 Task: Explore Desert Oasis Homes in Palm Springs.
Action: Mouse moved to (220, 170)
Screenshot: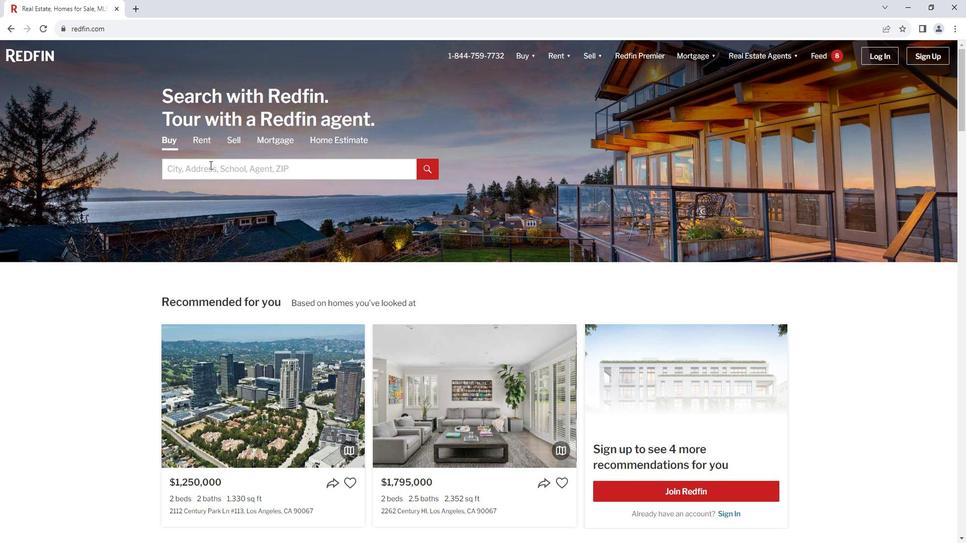 
Action: Mouse pressed left at (220, 170)
Screenshot: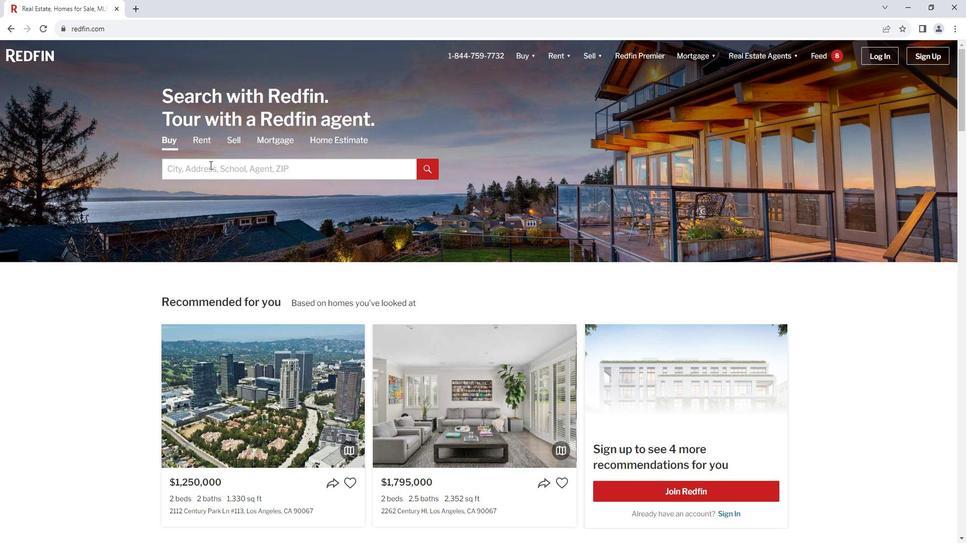 
Action: Mouse moved to (222, 170)
Screenshot: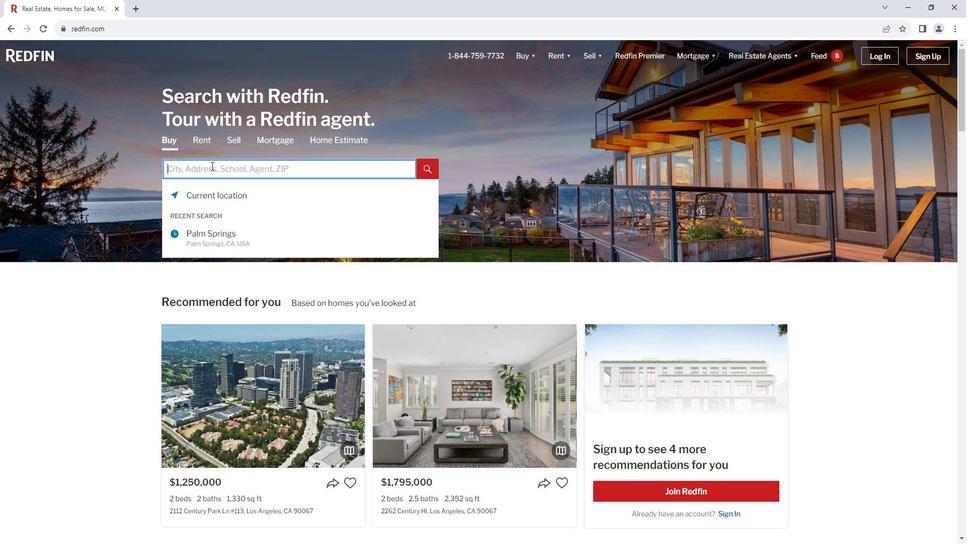 
Action: Key pressed <Key.shift>Palm
Screenshot: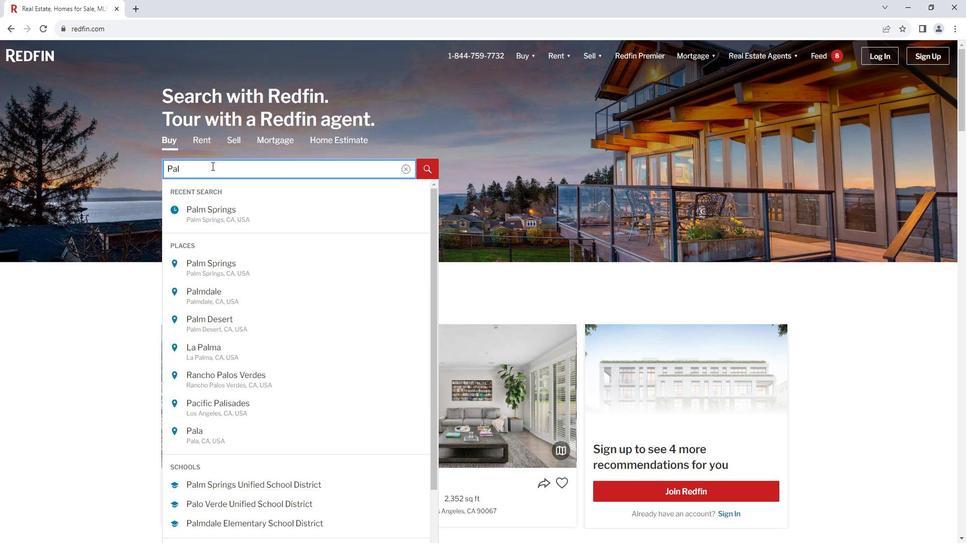 
Action: Mouse moved to (229, 214)
Screenshot: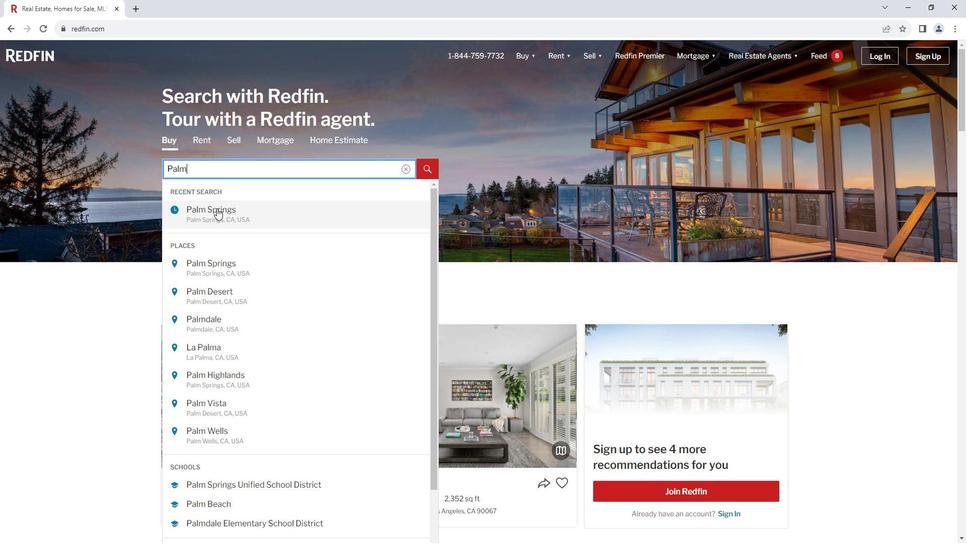 
Action: Mouse pressed left at (229, 214)
Screenshot: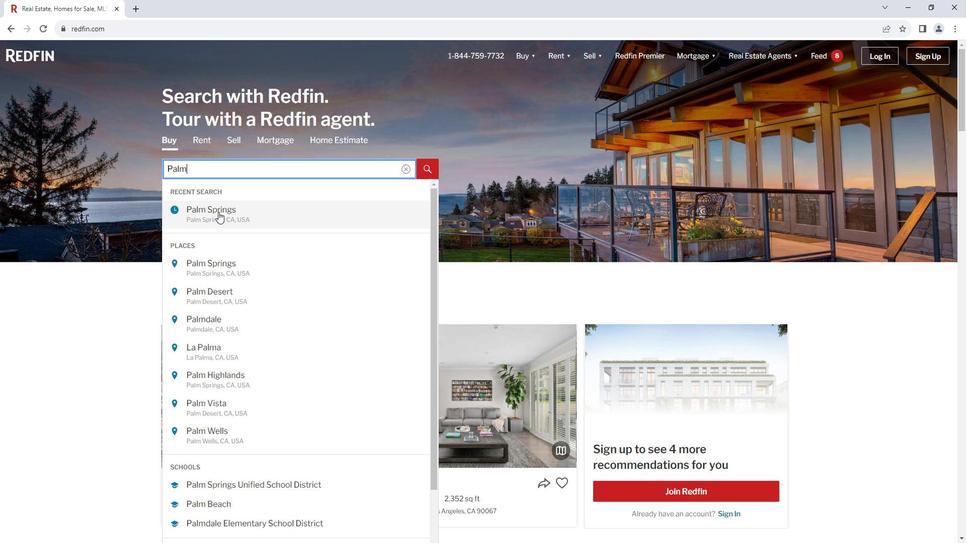 
Action: Mouse moved to (868, 127)
Screenshot: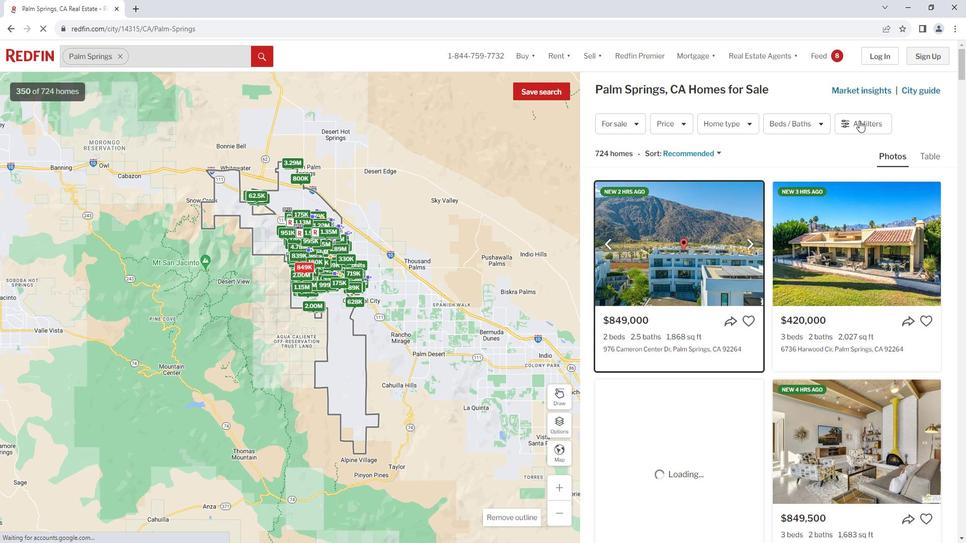
Action: Mouse pressed left at (868, 127)
Screenshot: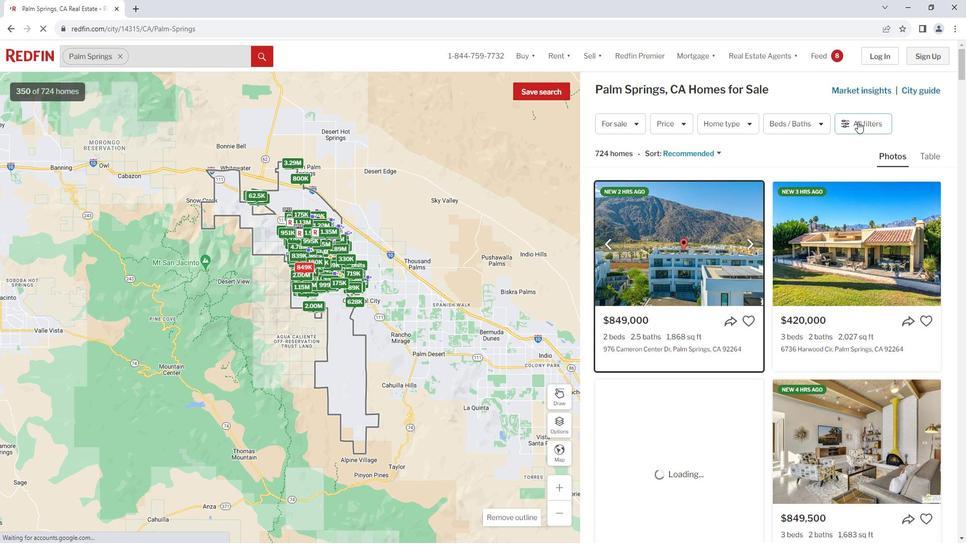 
Action: Mouse moved to (873, 126)
Screenshot: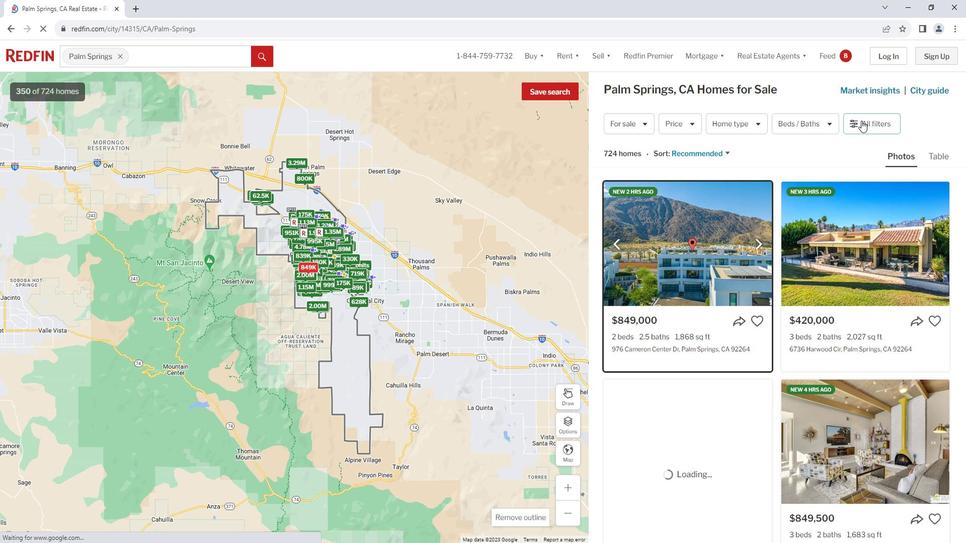 
Action: Mouse pressed left at (873, 126)
Screenshot: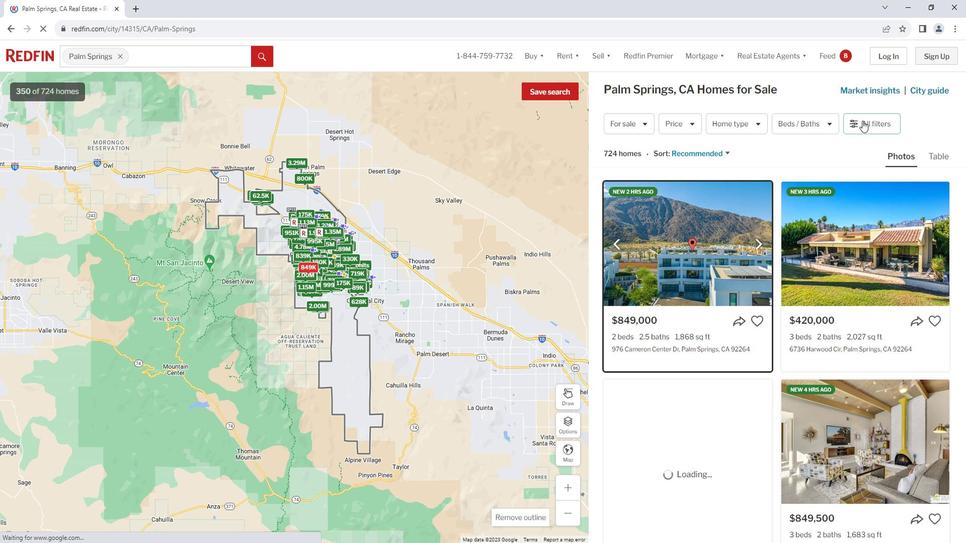 
Action: Mouse moved to (779, 300)
Screenshot: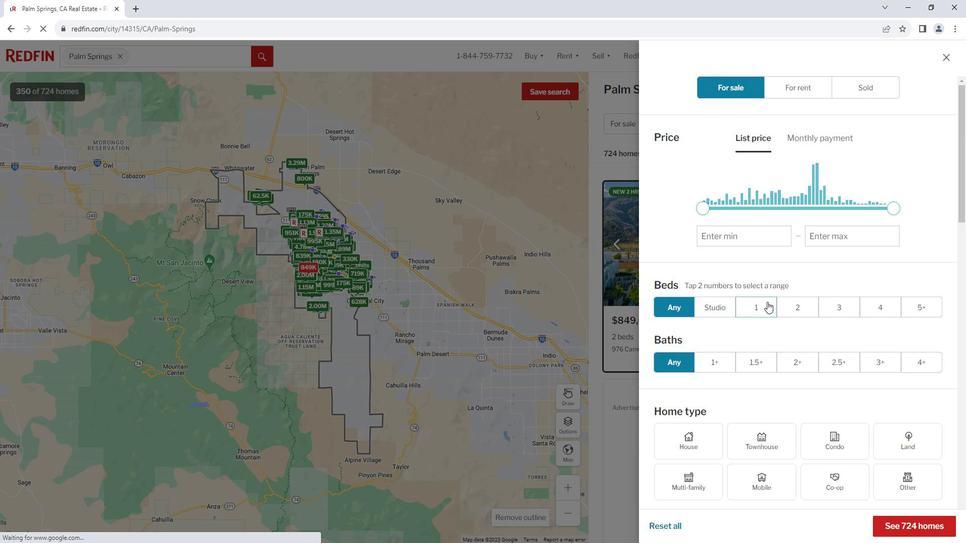 
Action: Mouse scrolled (779, 299) with delta (0, 0)
Screenshot: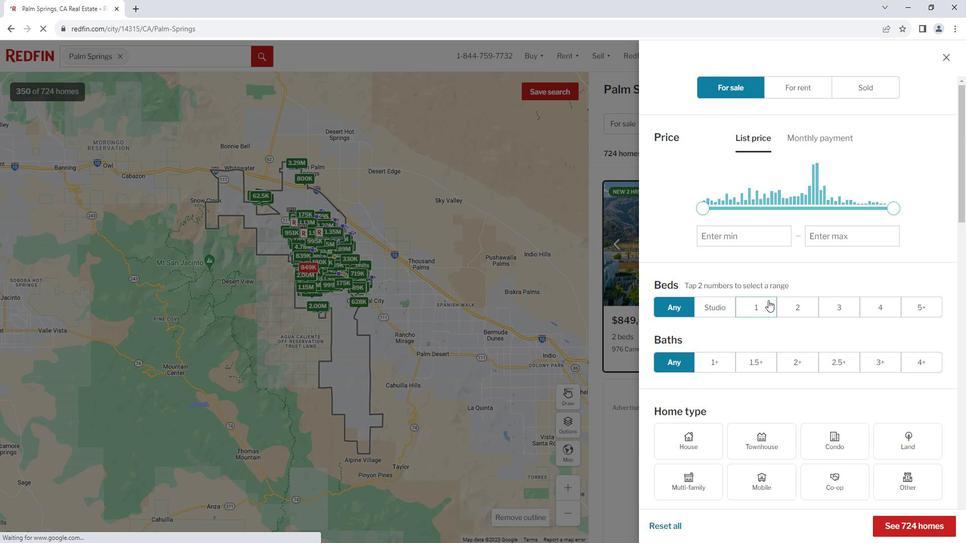 
Action: Mouse scrolled (779, 299) with delta (0, 0)
Screenshot: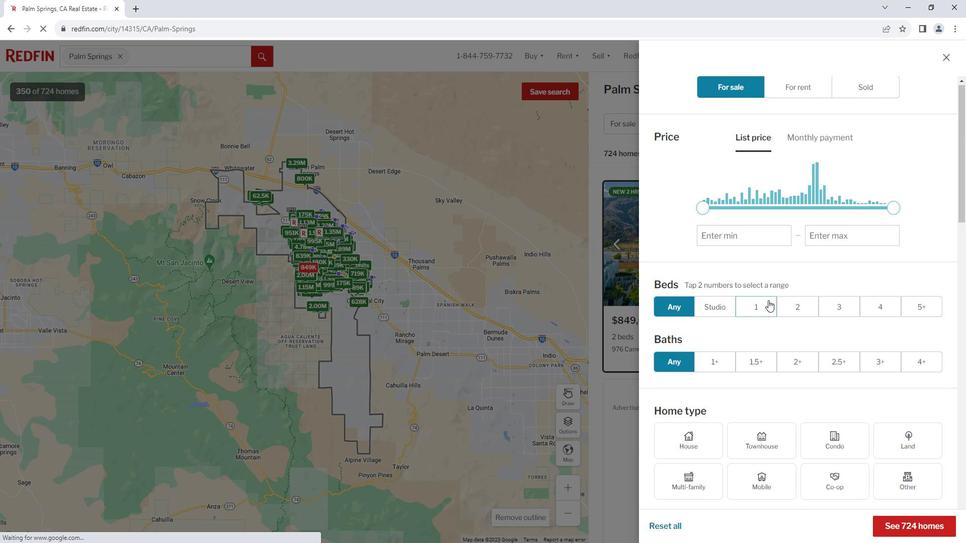 
Action: Mouse scrolled (779, 299) with delta (0, 0)
Screenshot: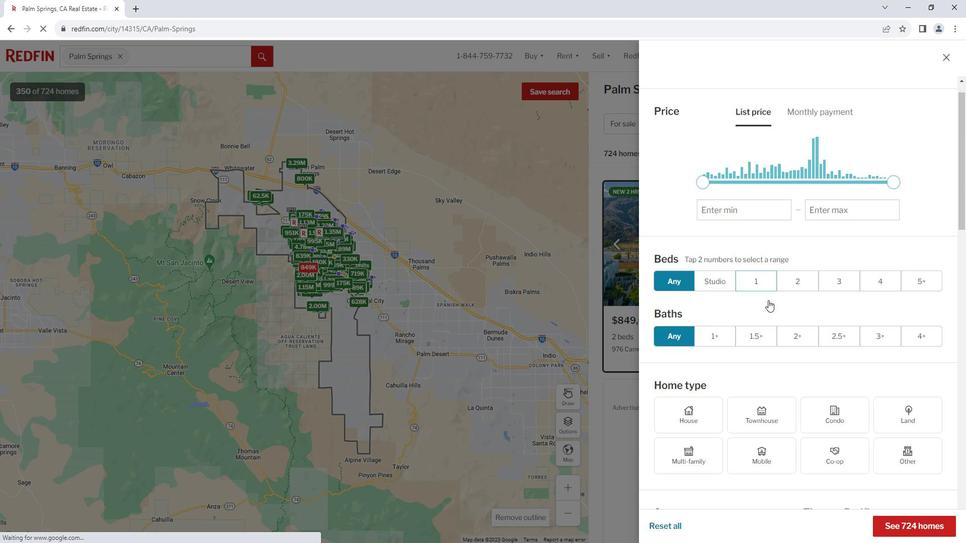 
Action: Mouse moved to (779, 299)
Screenshot: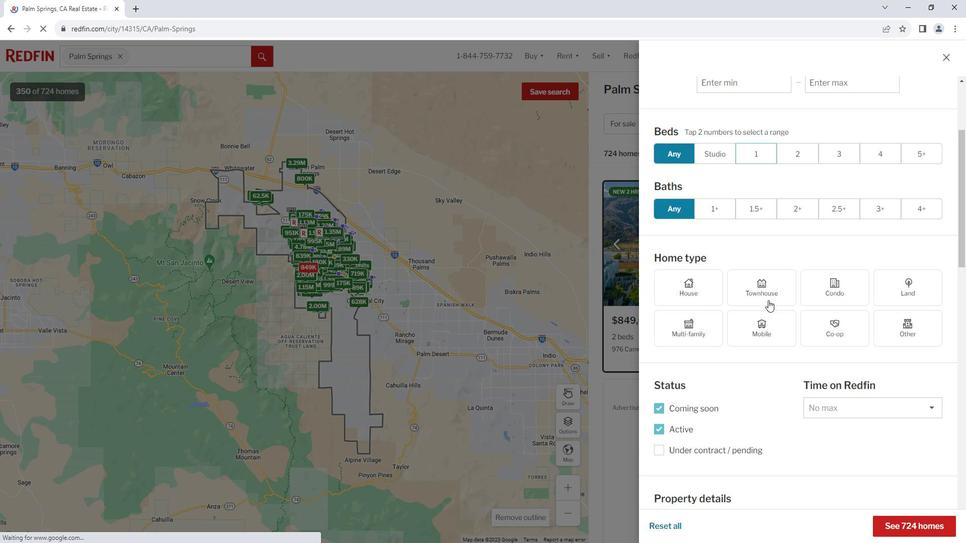 
Action: Mouse scrolled (779, 299) with delta (0, 0)
Screenshot: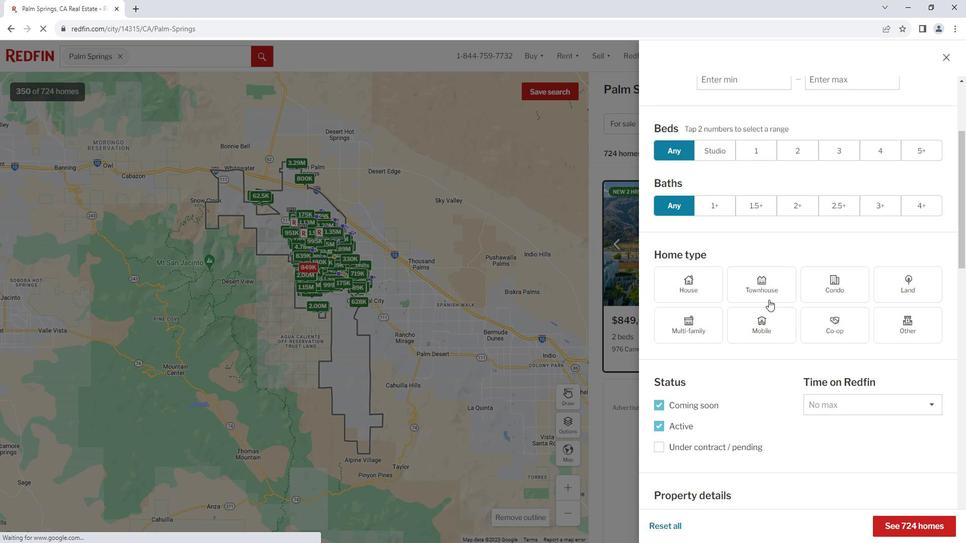 
Action: Mouse scrolled (779, 299) with delta (0, 0)
Screenshot: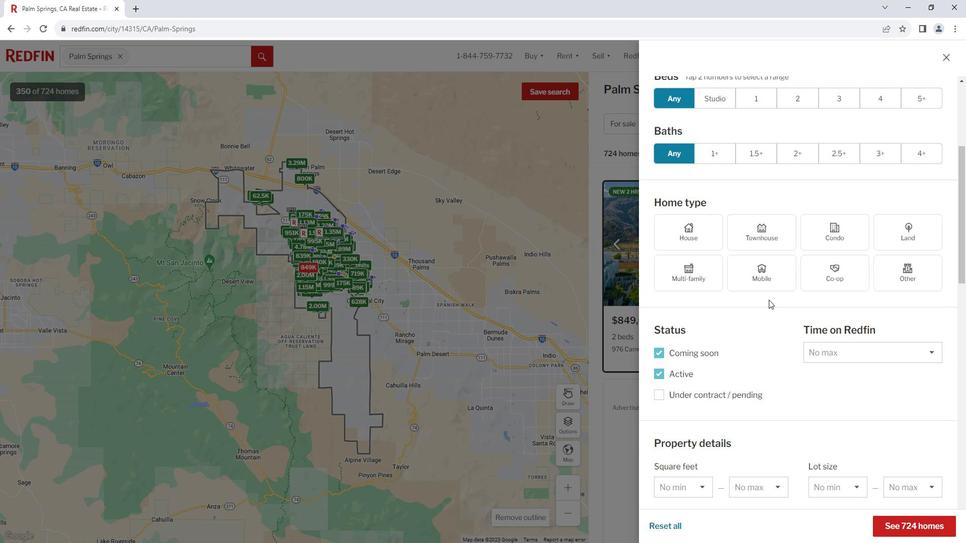 
Action: Mouse scrolled (779, 299) with delta (0, 0)
Screenshot: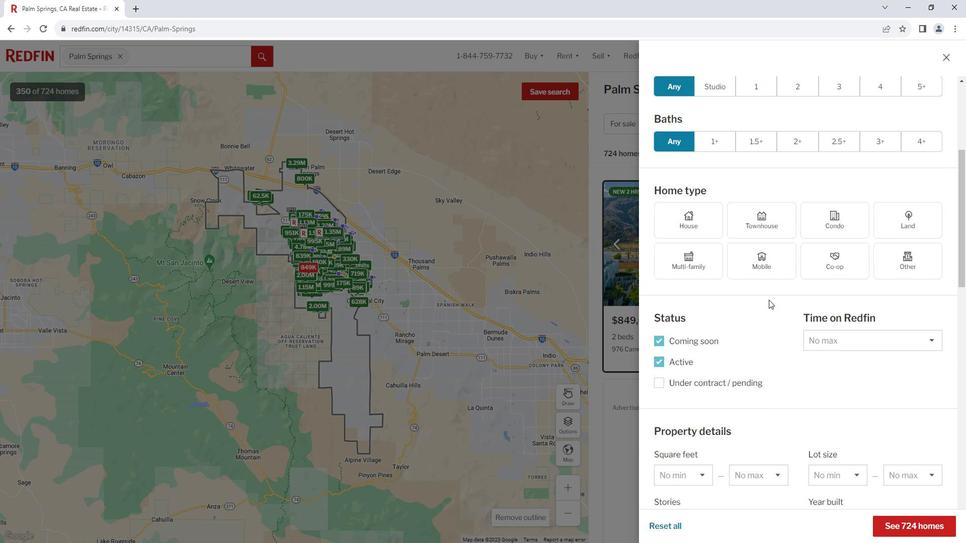 
Action: Mouse scrolled (779, 299) with delta (0, 0)
Screenshot: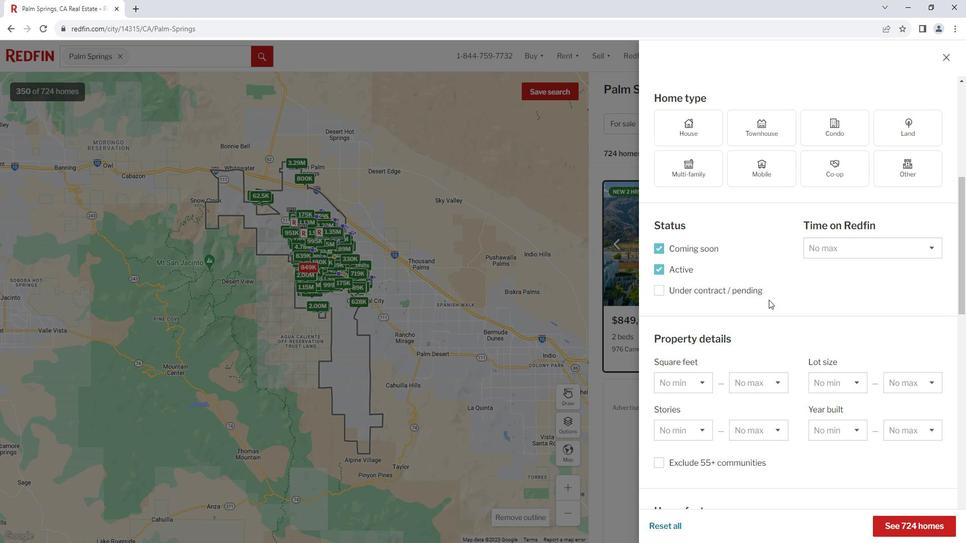 
Action: Mouse scrolled (779, 299) with delta (0, 0)
Screenshot: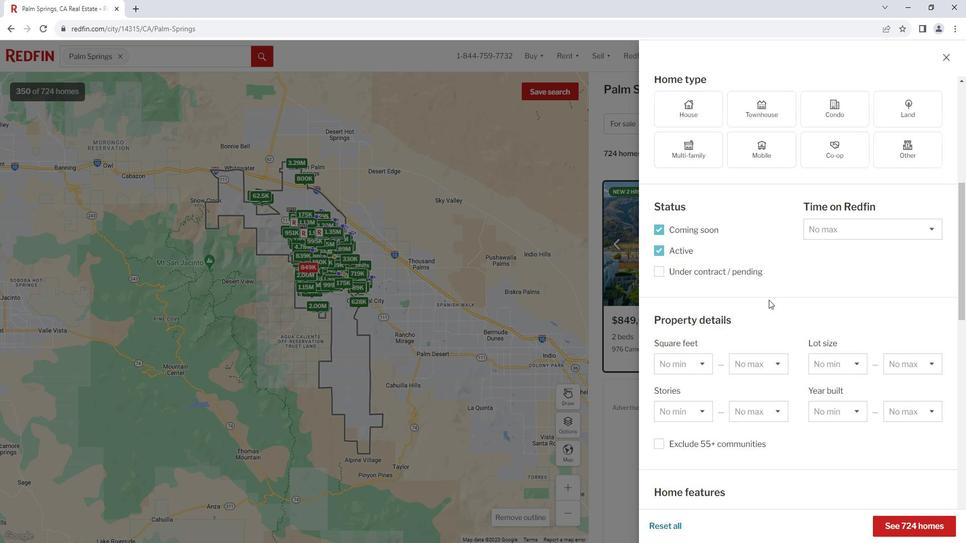 
Action: Mouse moved to (779, 299)
Screenshot: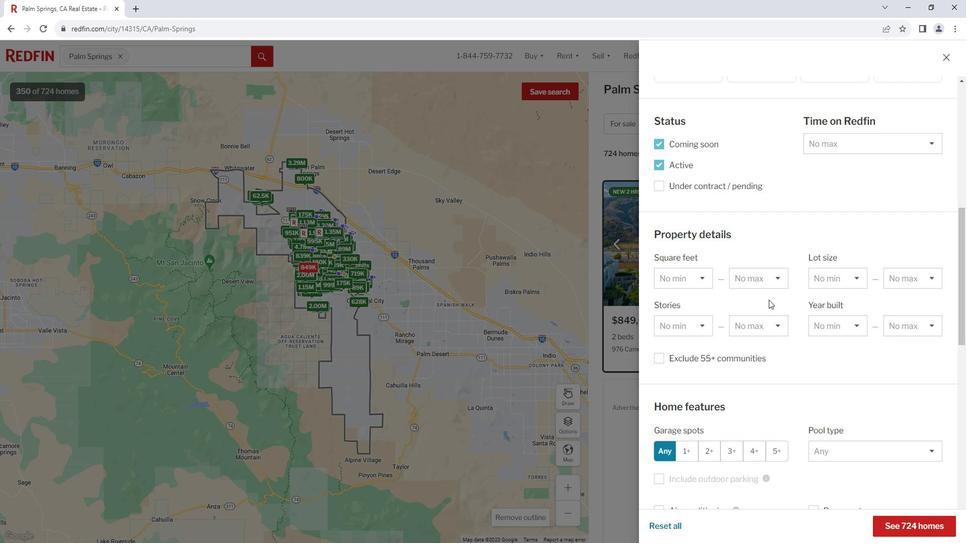 
Action: Mouse scrolled (779, 299) with delta (0, 0)
Screenshot: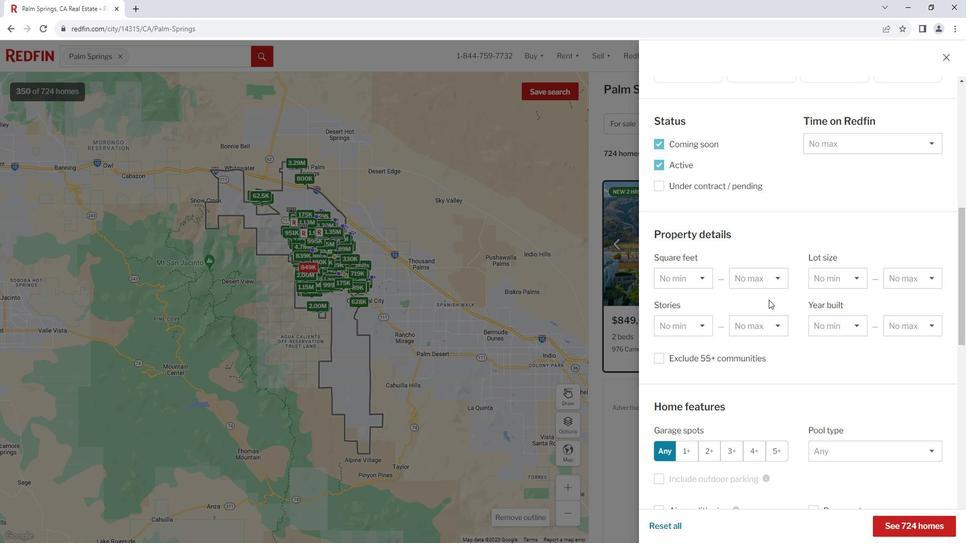 
Action: Mouse moved to (779, 299)
Screenshot: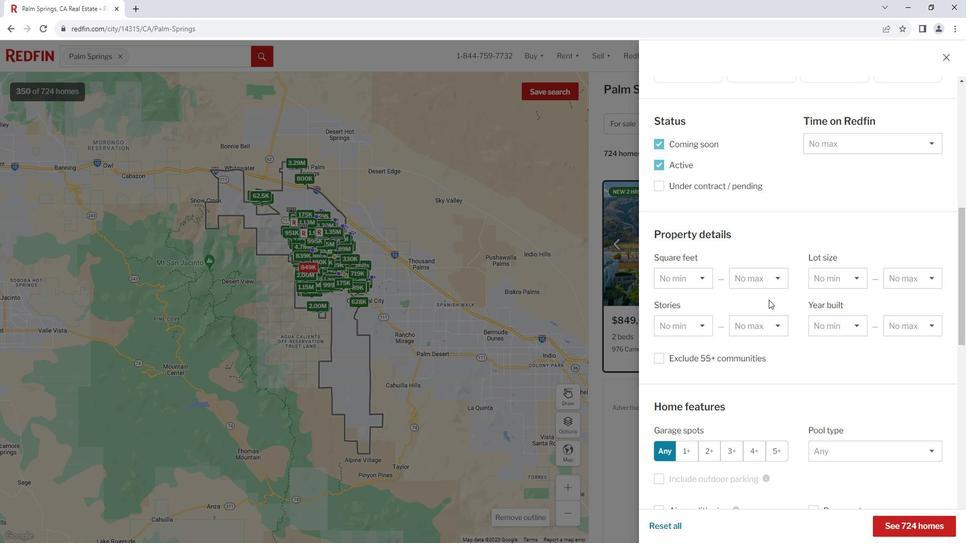 
Action: Mouse scrolled (779, 298) with delta (0, 0)
Screenshot: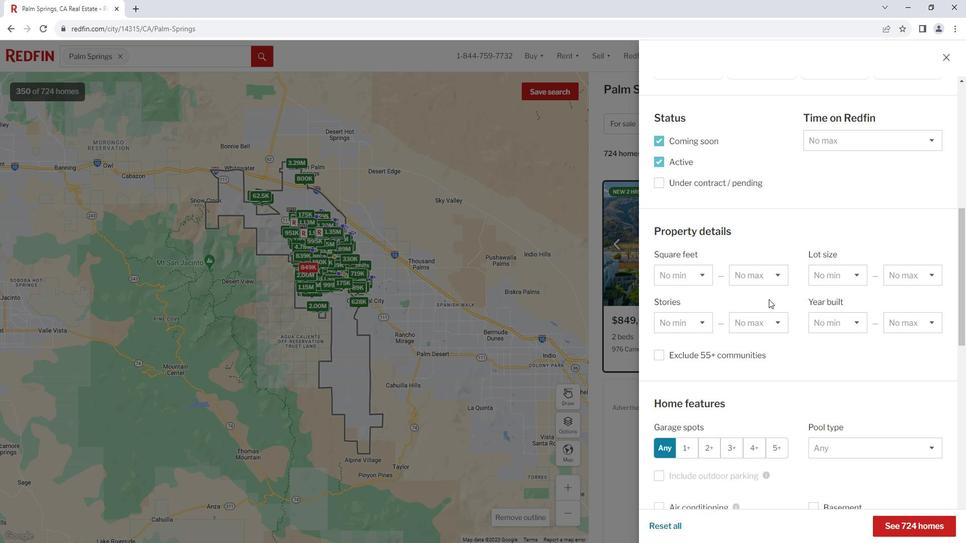 
Action: Mouse moved to (780, 298)
Screenshot: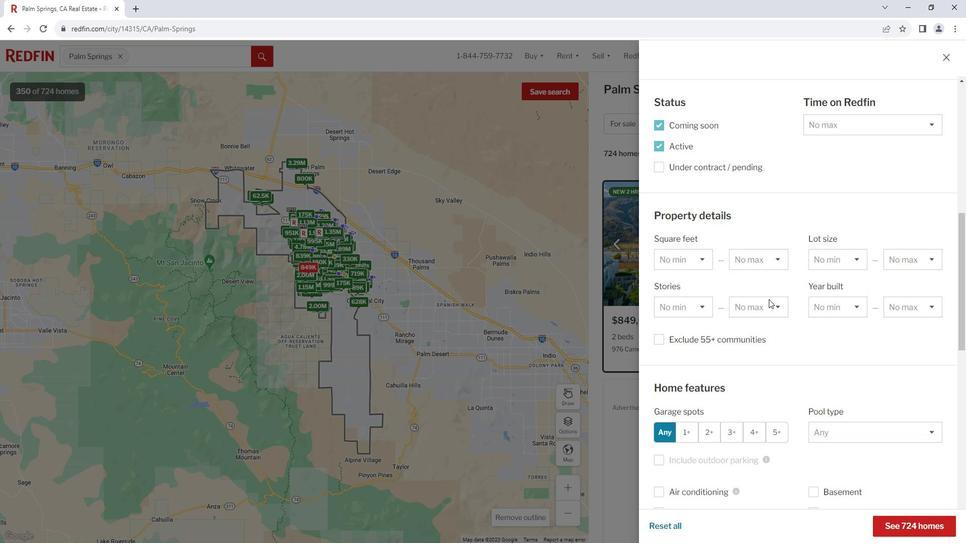
Action: Mouse scrolled (780, 297) with delta (0, 0)
Screenshot: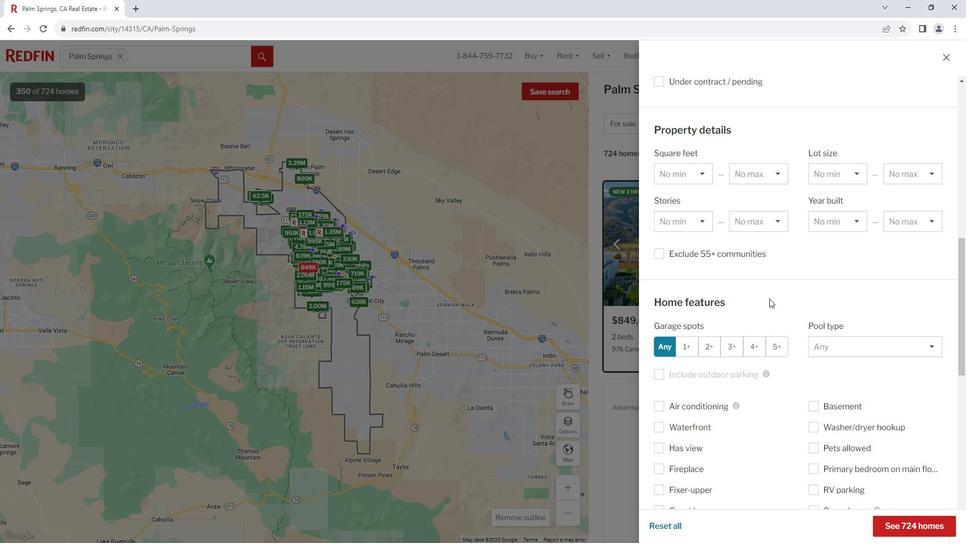 
Action: Mouse scrolled (780, 297) with delta (0, 0)
Screenshot: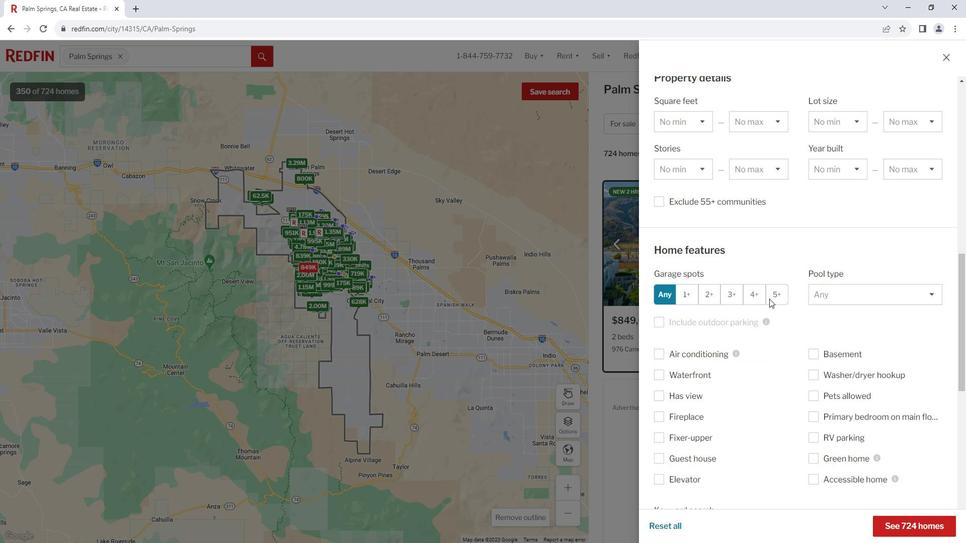 
Action: Mouse moved to (780, 297)
Screenshot: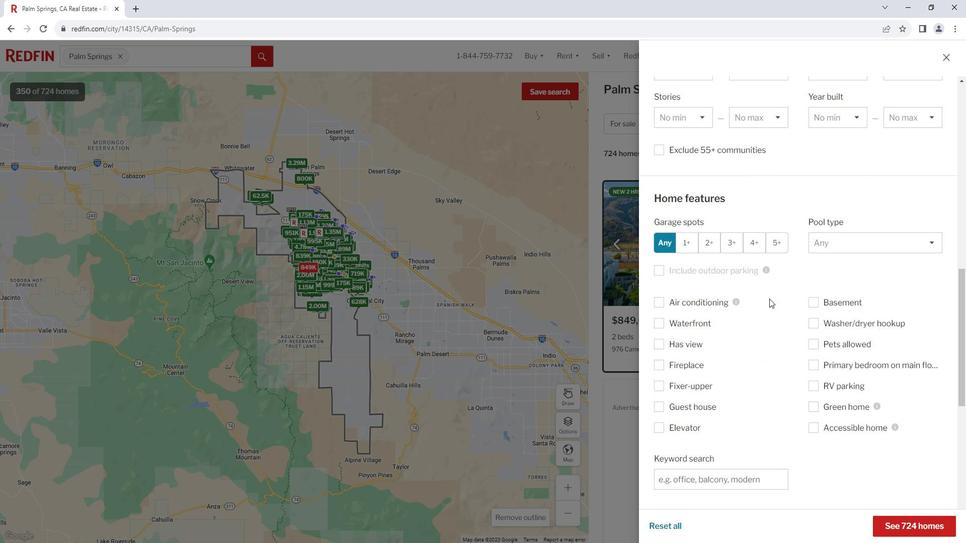 
Action: Mouse scrolled (780, 297) with delta (0, 0)
Screenshot: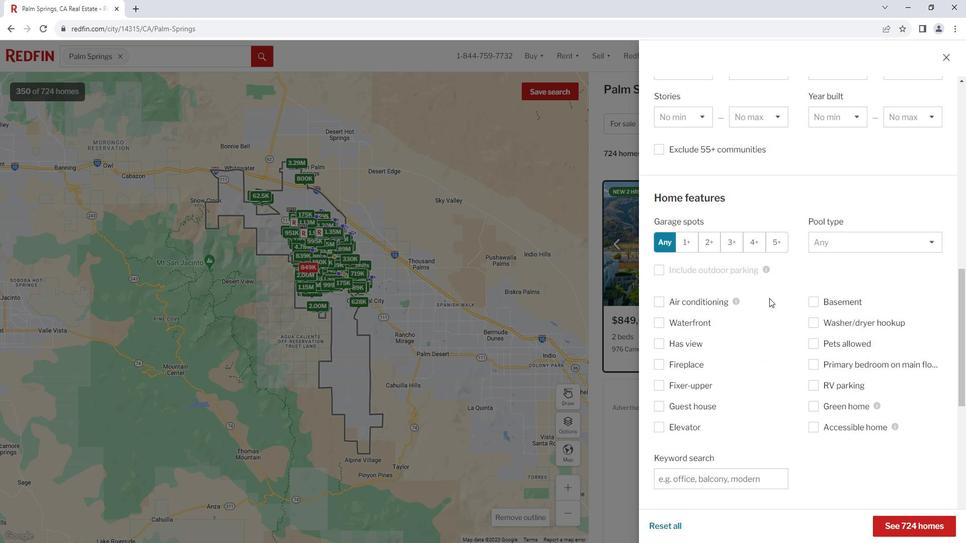 
Action: Mouse scrolled (780, 297) with delta (0, 0)
Screenshot: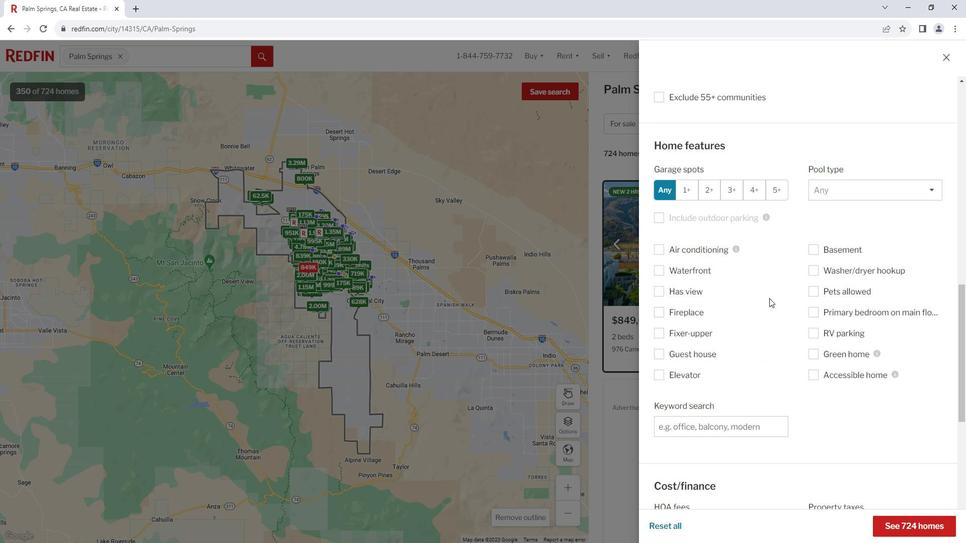 
Action: Mouse scrolled (780, 297) with delta (0, 0)
Screenshot: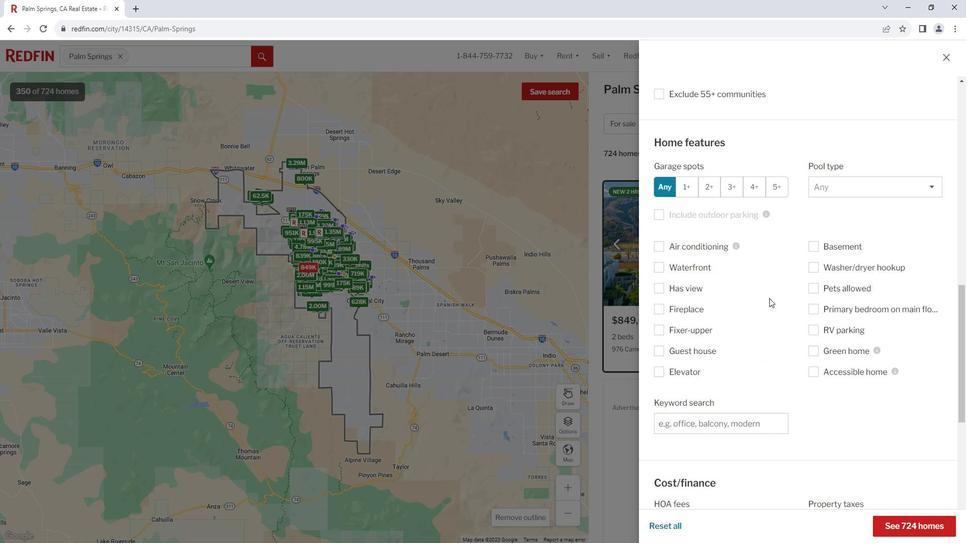 
Action: Mouse scrolled (780, 297) with delta (0, 0)
Screenshot: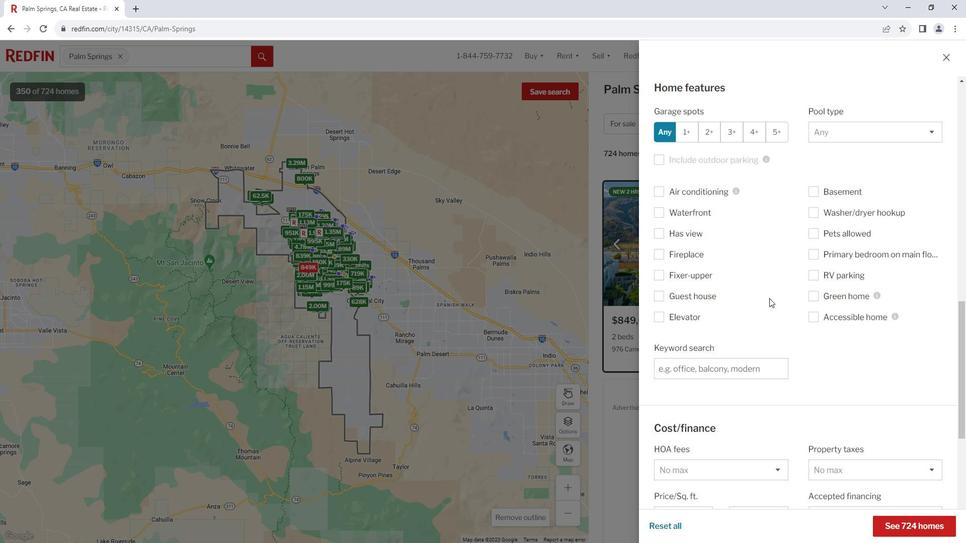 
Action: Mouse moved to (717, 273)
Screenshot: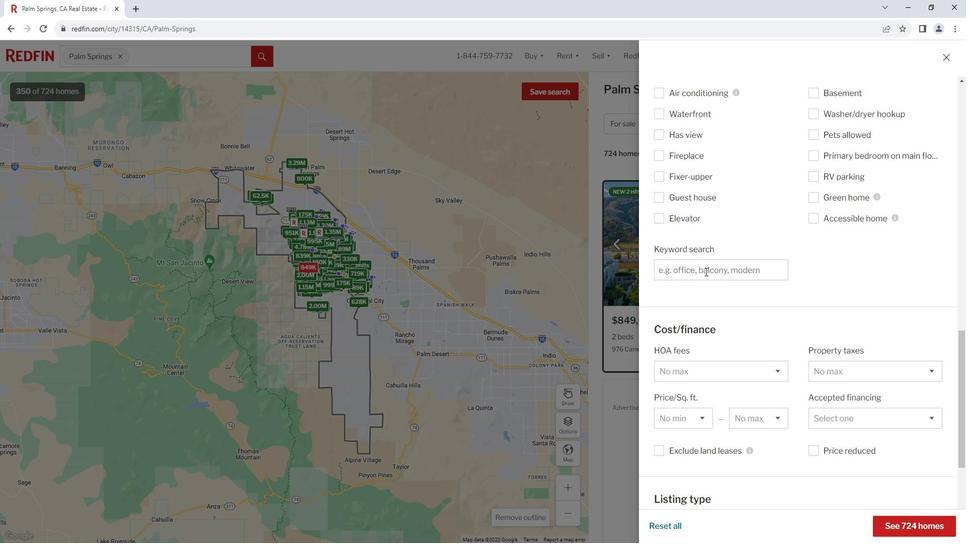 
Action: Mouse pressed left at (717, 273)
Screenshot: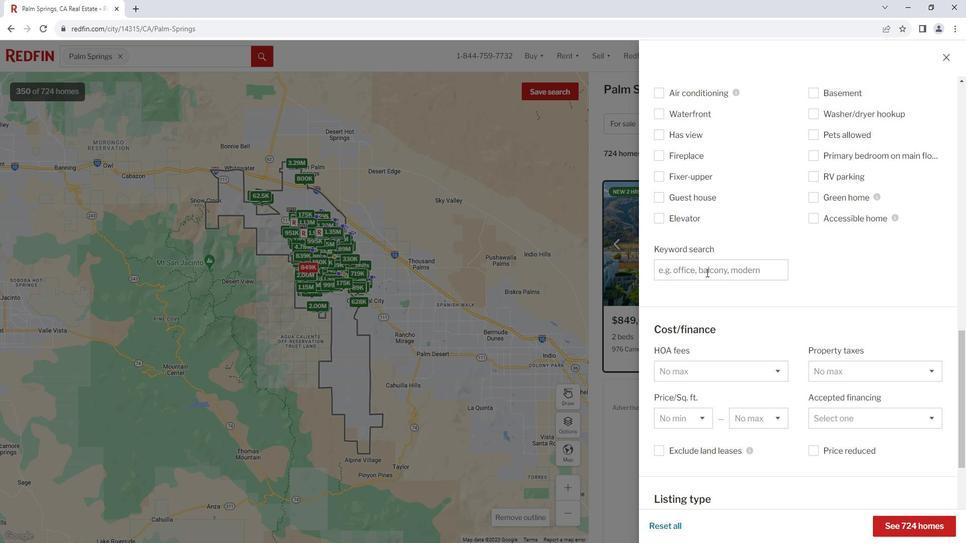 
Action: Key pressed <Key.shift><Key.shift><Key.shift><Key.shift><Key.shift><Key.shift><Key.shift><Key.shift>Dessert<Key.backspace><Key.backspace><Key.backspace><Key.backspace>ert<Key.space><Key.shift>Oasis<Key.space><Key.shift>Homes
Screenshot: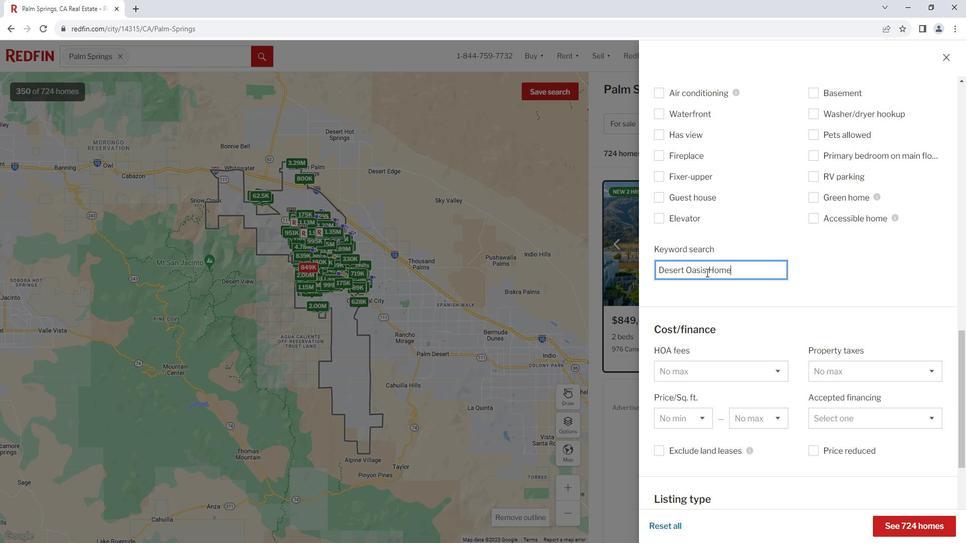 
Action: Mouse moved to (908, 515)
Screenshot: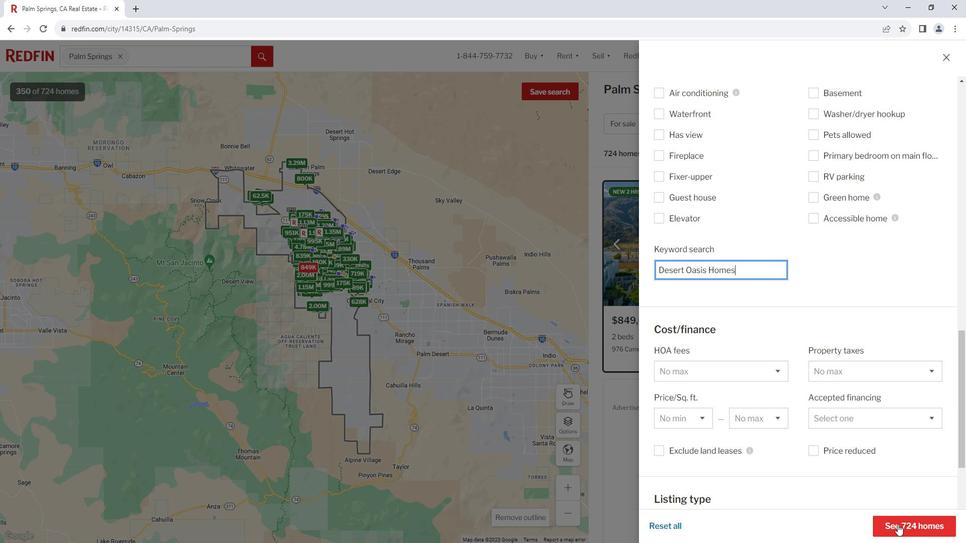 
Action: Mouse pressed left at (908, 515)
Screenshot: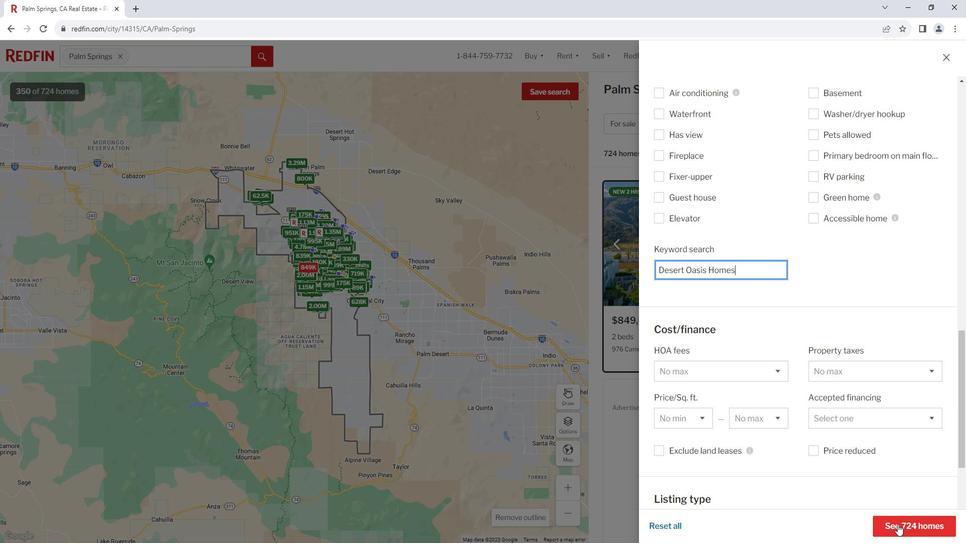 
Action: Mouse moved to (855, 383)
Screenshot: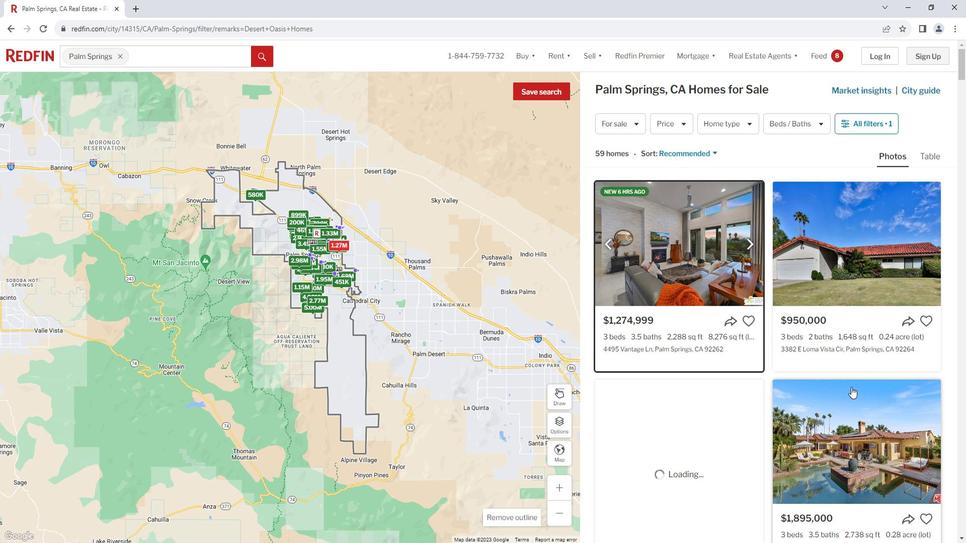 
Action: Mouse scrolled (855, 383) with delta (0, 0)
Screenshot: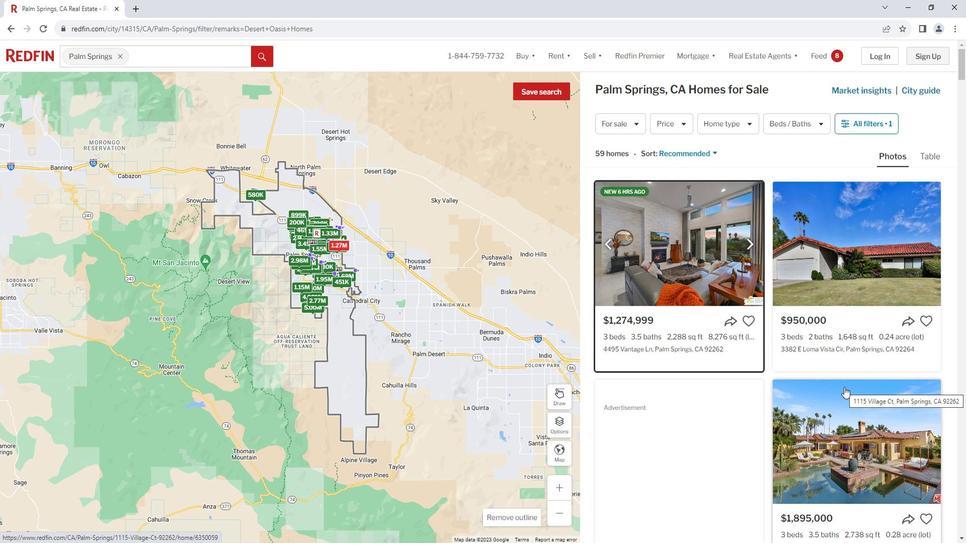 
Action: Mouse scrolled (855, 383) with delta (0, 0)
Screenshot: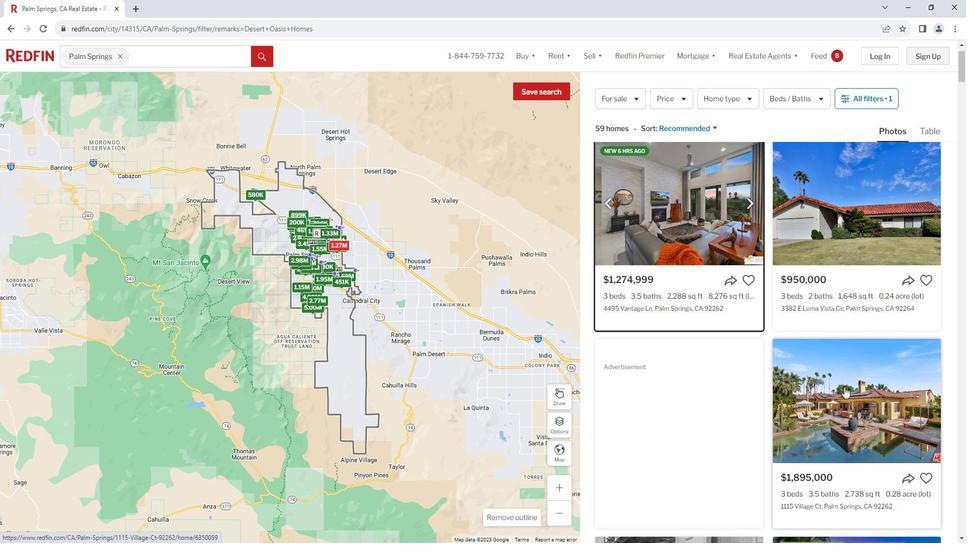 
Action: Mouse moved to (840, 339)
Screenshot: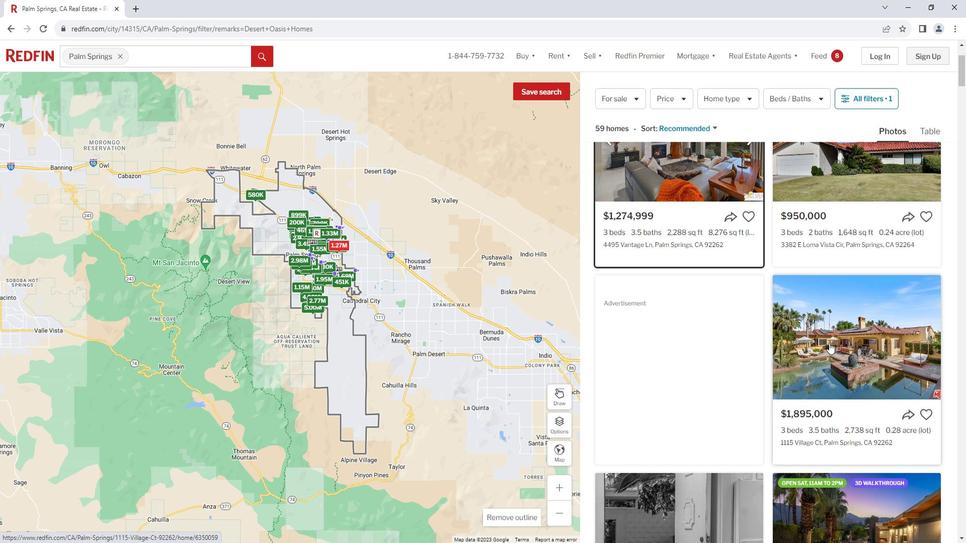 
Action: Mouse scrolled (840, 339) with delta (0, 0)
Screenshot: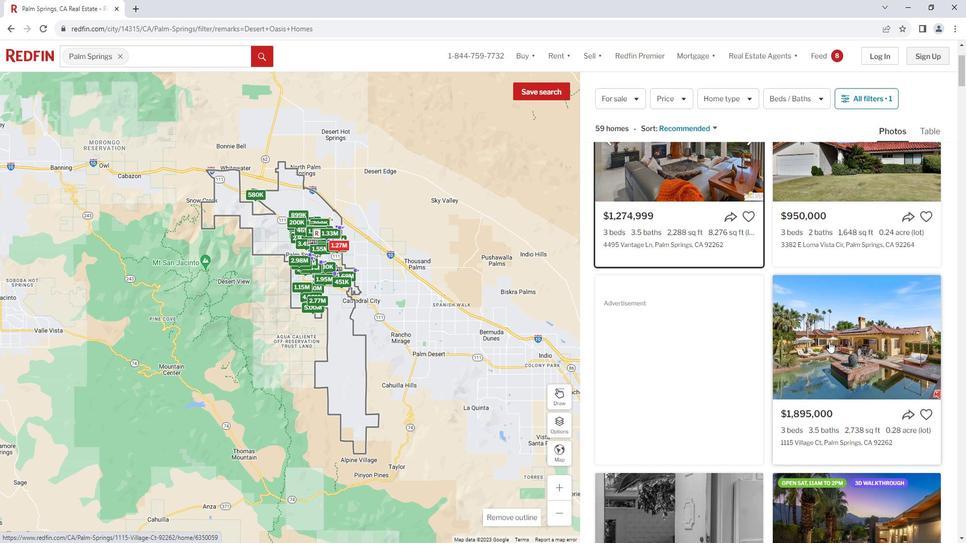 
Action: Mouse moved to (840, 338)
Screenshot: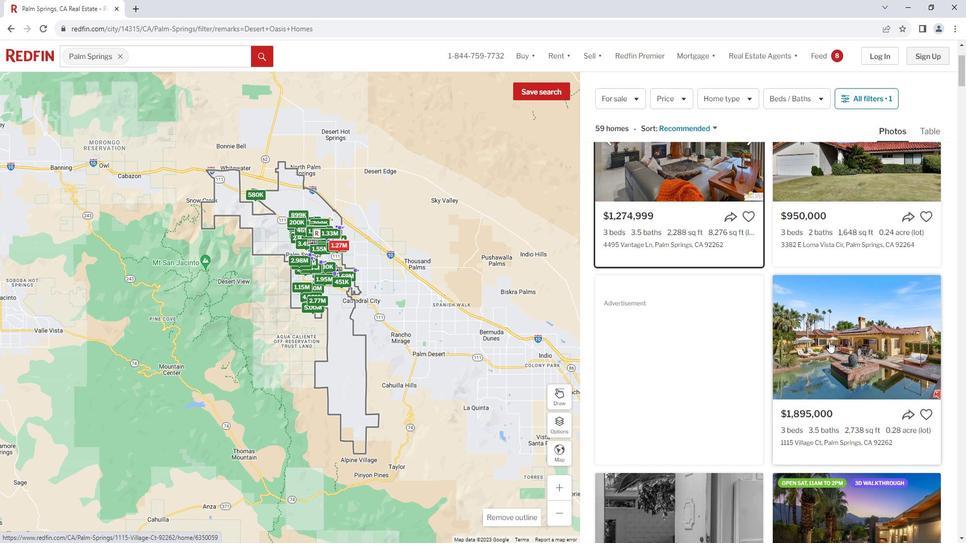 
Action: Mouse scrolled (840, 339) with delta (0, 0)
Screenshot: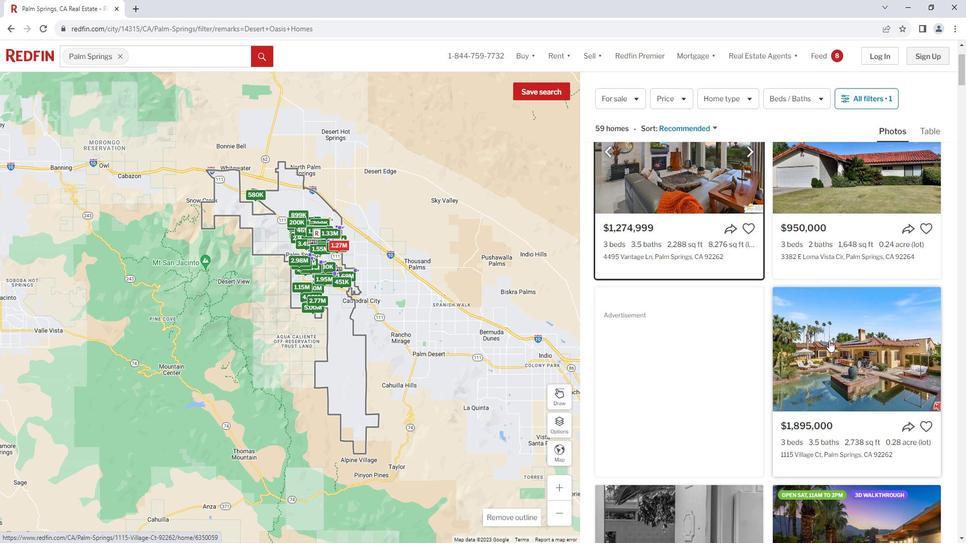 
Action: Mouse moved to (687, 281)
Screenshot: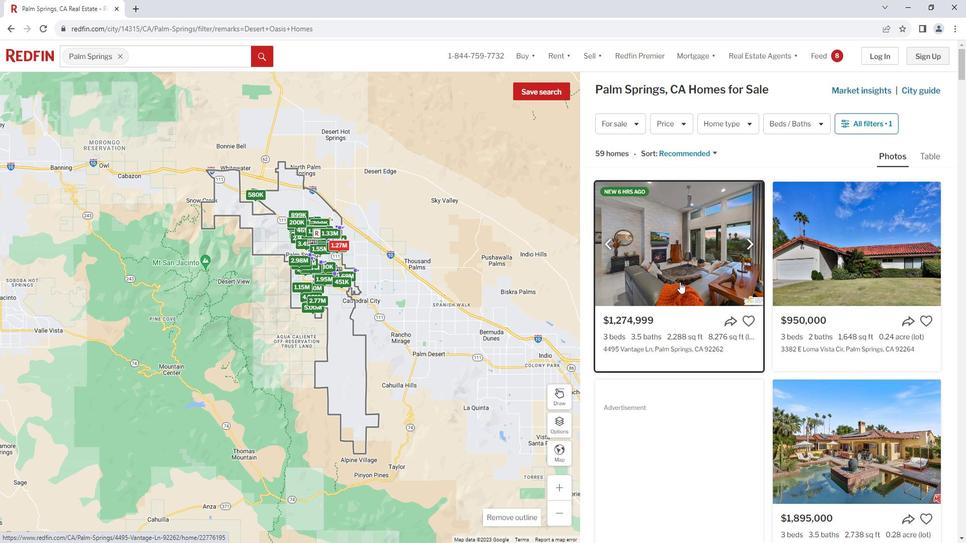 
Action: Mouse pressed left at (687, 281)
Screenshot: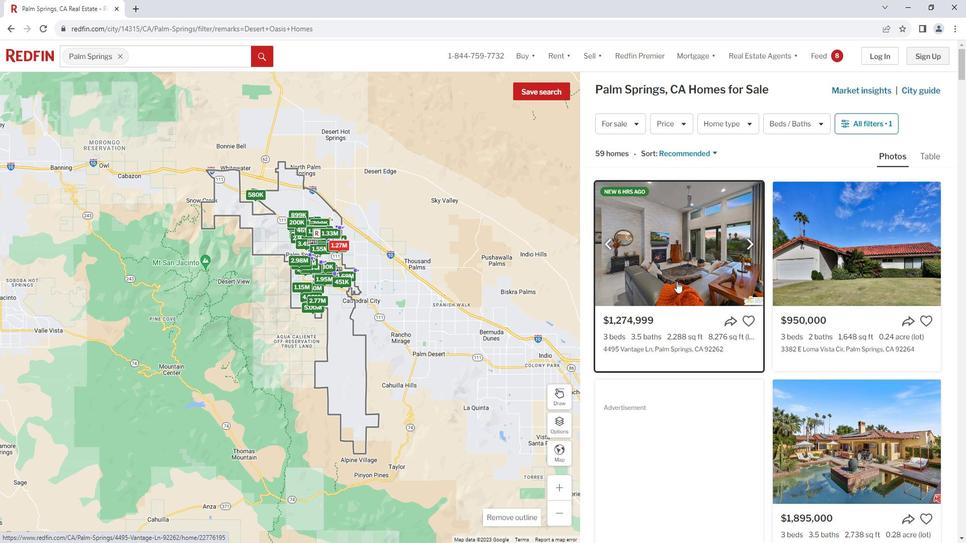 
Action: Mouse moved to (719, 329)
Screenshot: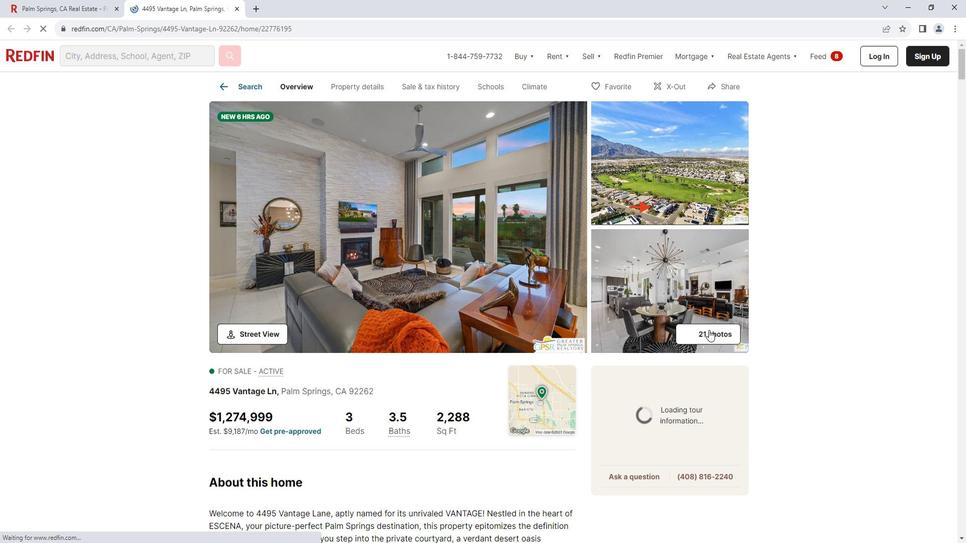 
Action: Mouse pressed left at (719, 329)
Screenshot: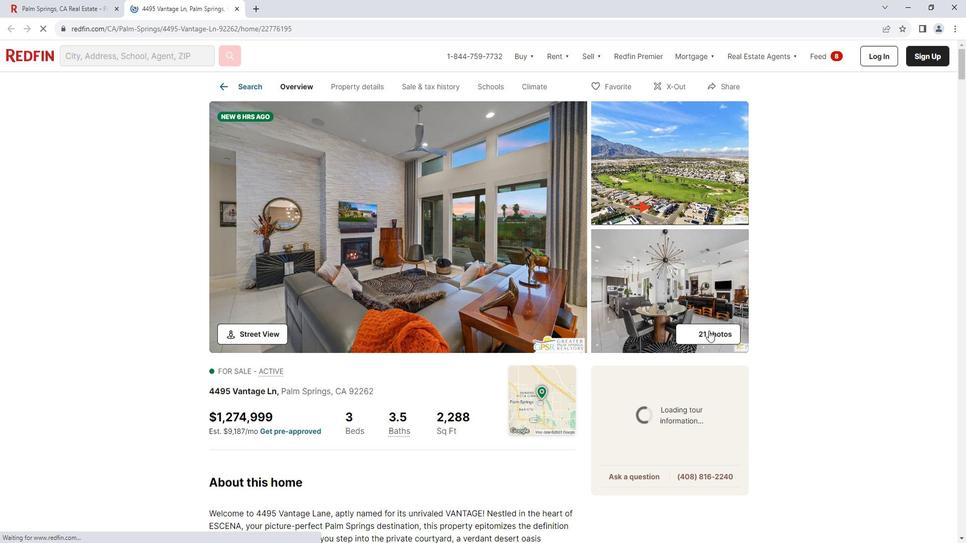 
Action: Mouse moved to (918, 292)
Screenshot: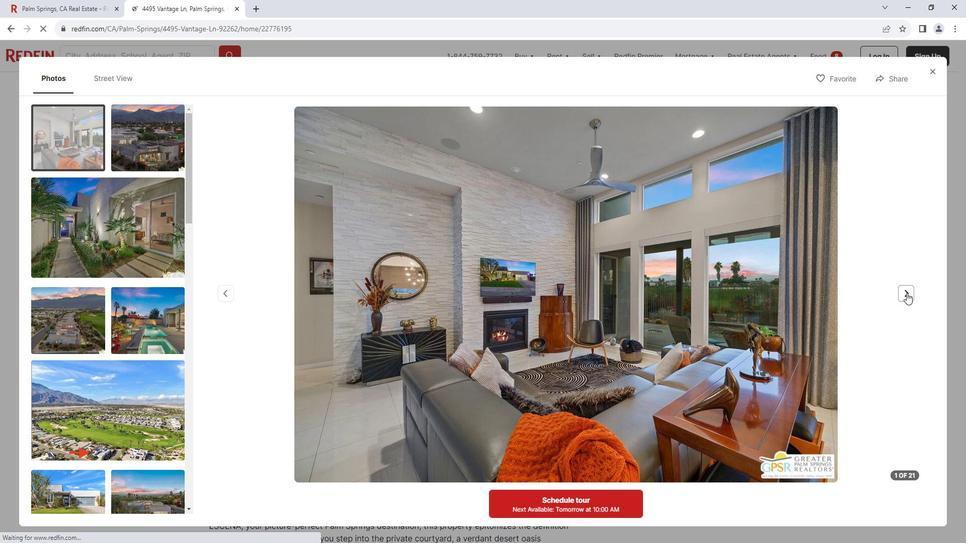 
Action: Mouse pressed left at (918, 292)
Screenshot: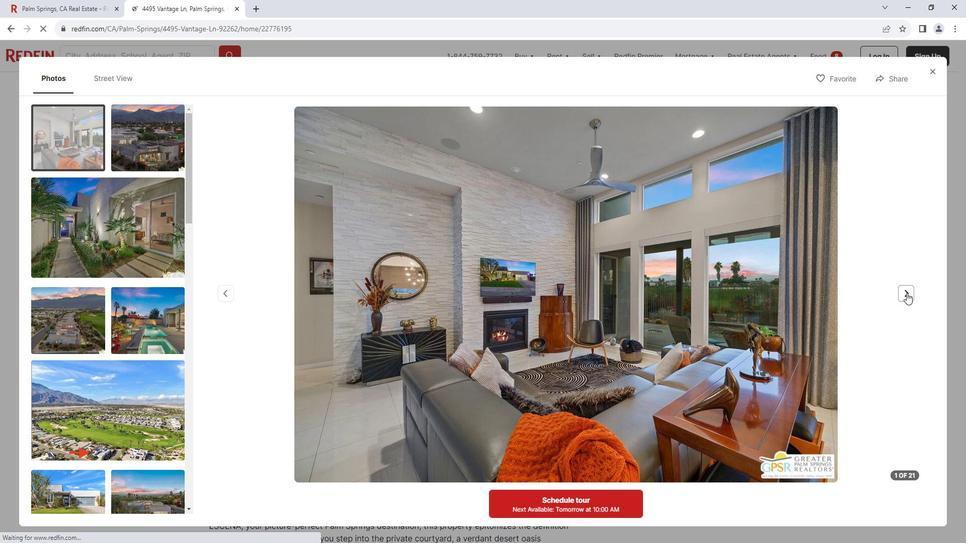
Action: Mouse moved to (918, 292)
Screenshot: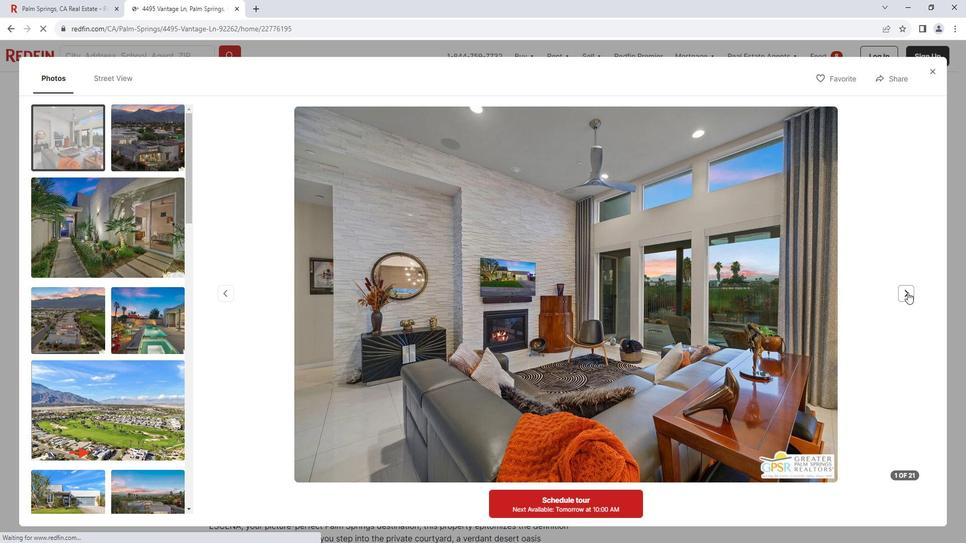 
Action: Mouse pressed left at (918, 292)
Screenshot: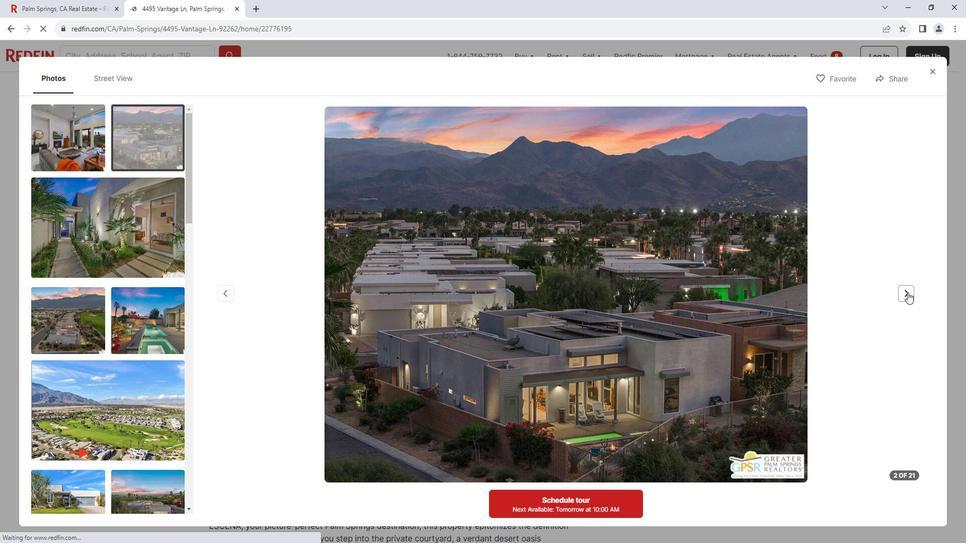 
Action: Mouse pressed left at (918, 292)
Screenshot: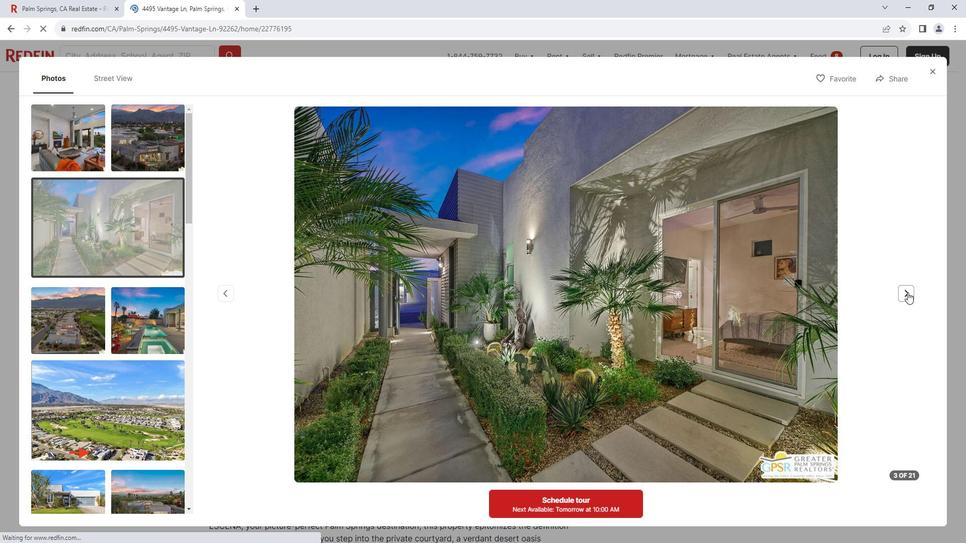 
Action: Mouse pressed left at (918, 292)
Screenshot: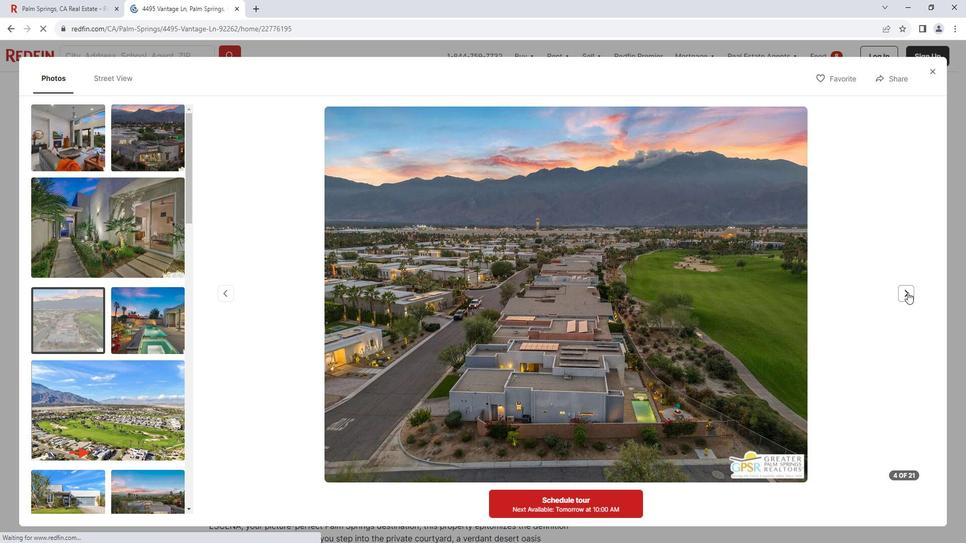 
Action: Mouse pressed left at (918, 292)
Screenshot: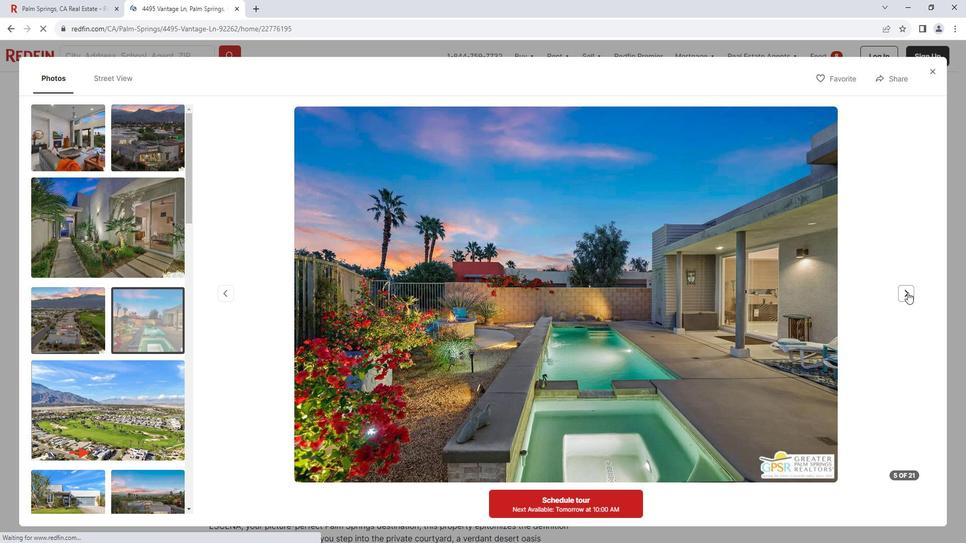 
Action: Mouse pressed left at (918, 292)
Screenshot: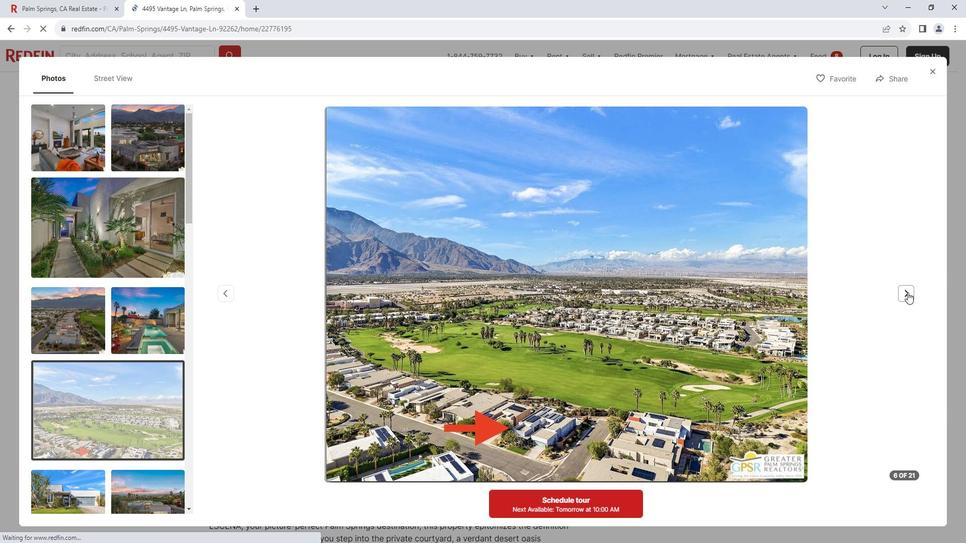 
Action: Mouse moved to (919, 292)
Screenshot: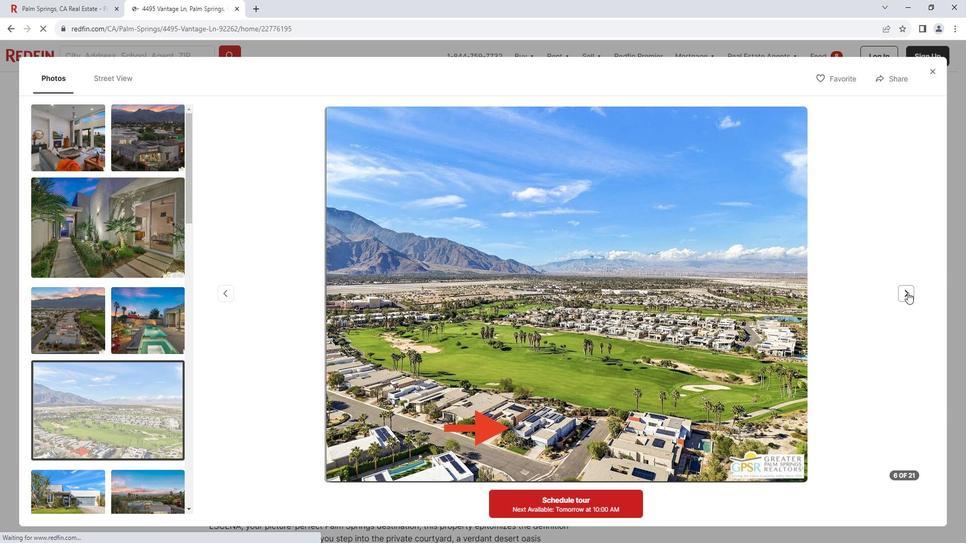 
Action: Mouse pressed left at (919, 292)
Screenshot: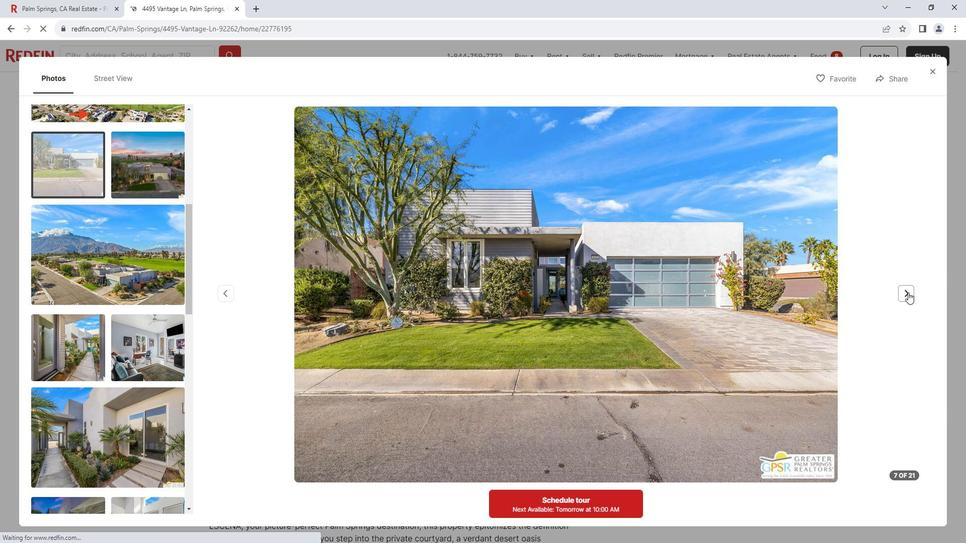 
Action: Mouse pressed left at (919, 292)
Screenshot: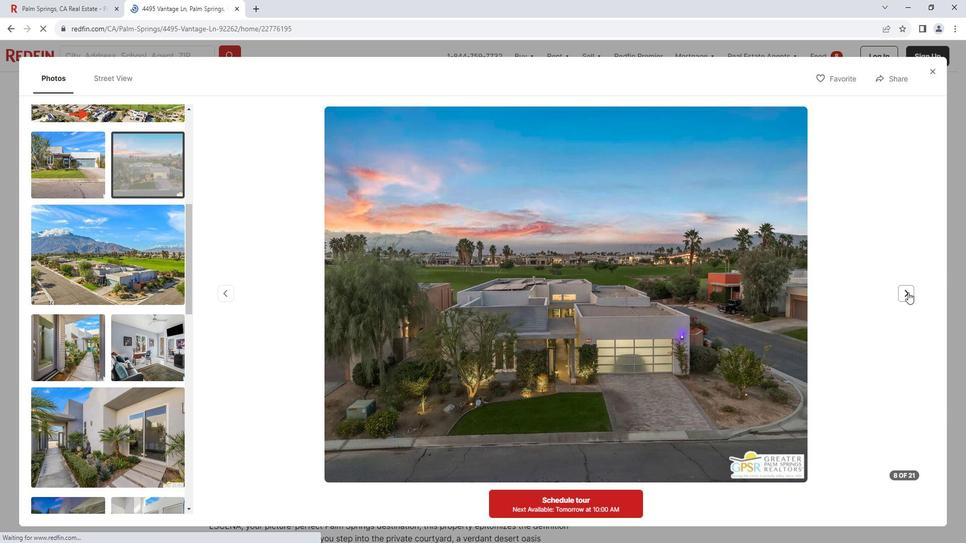 
Action: Mouse moved to (942, 77)
Screenshot: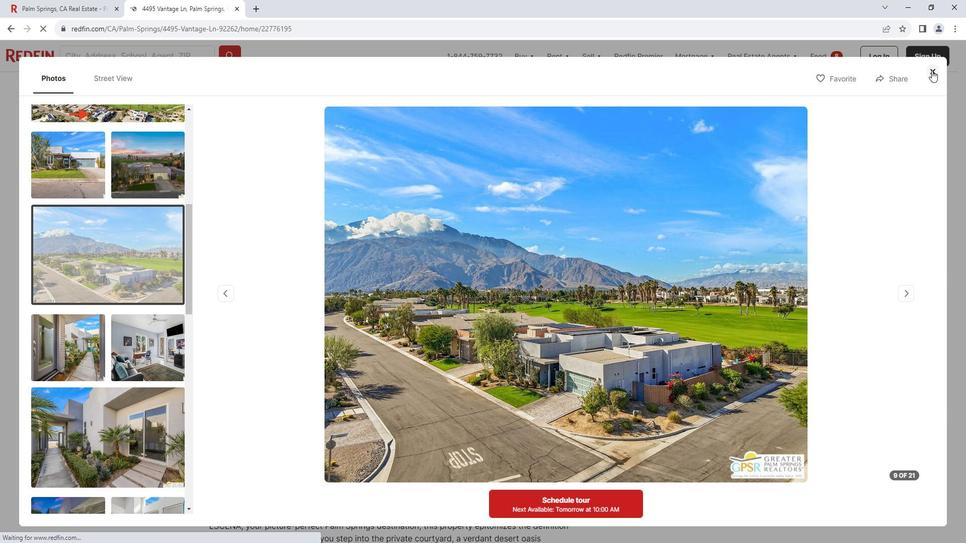 
Action: Mouse pressed left at (942, 77)
Screenshot: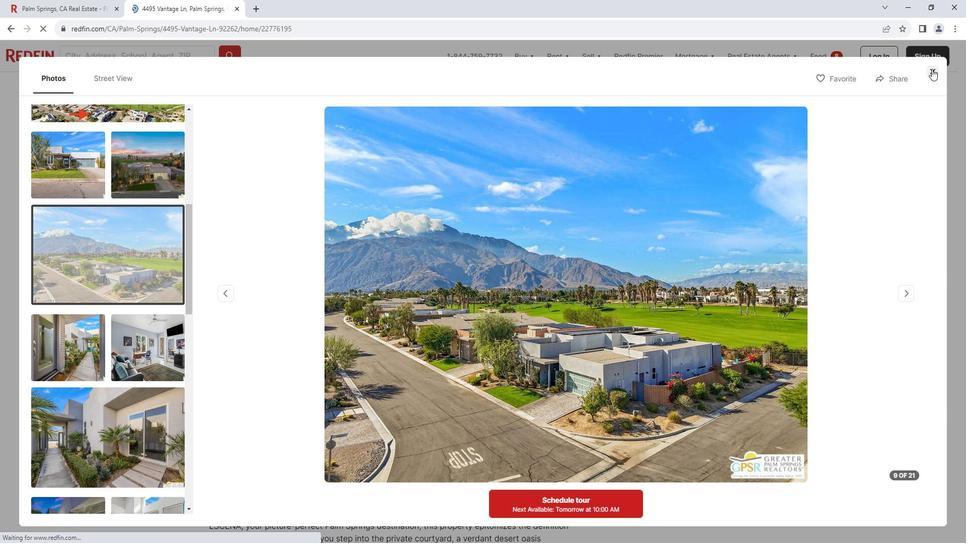 
Action: Mouse moved to (756, 234)
Screenshot: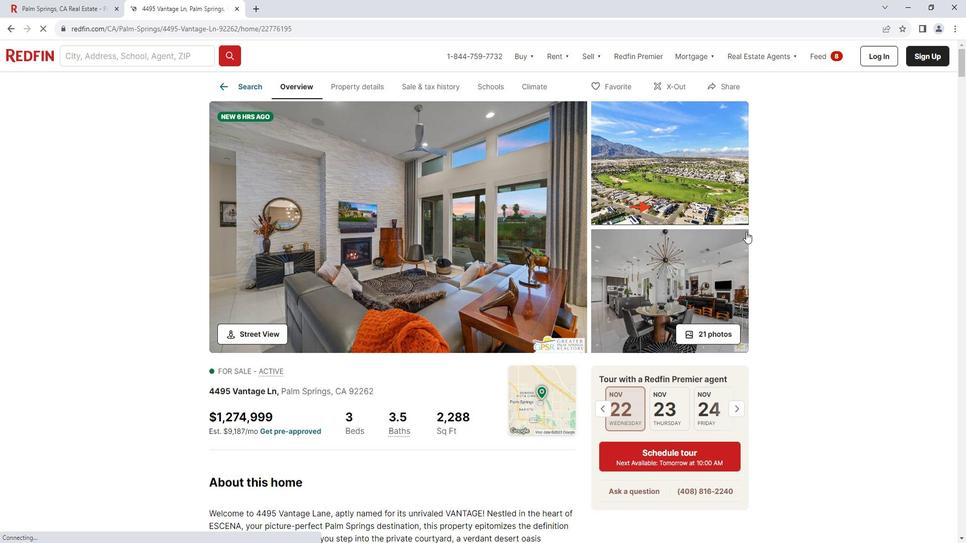 
Action: Mouse scrolled (756, 234) with delta (0, 0)
Screenshot: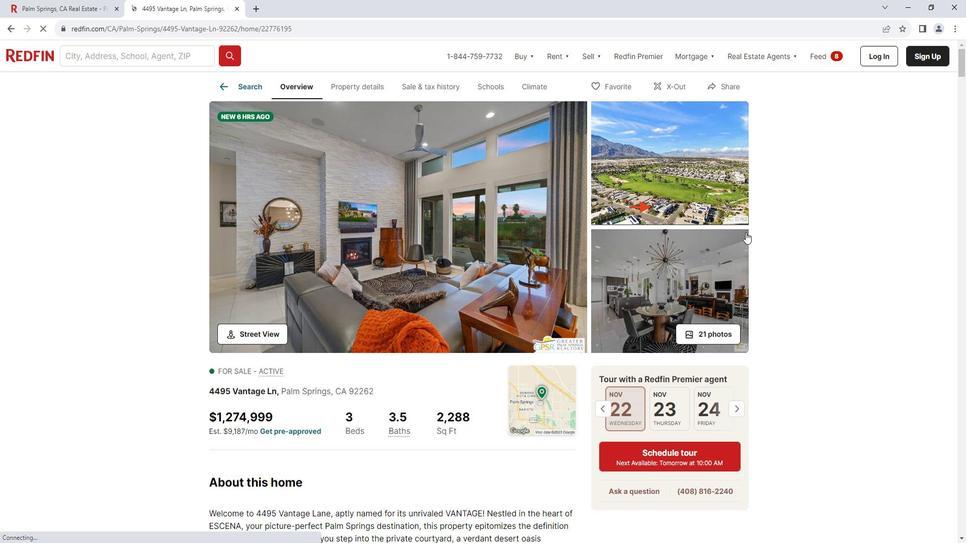 
Action: Mouse scrolled (756, 234) with delta (0, 0)
Screenshot: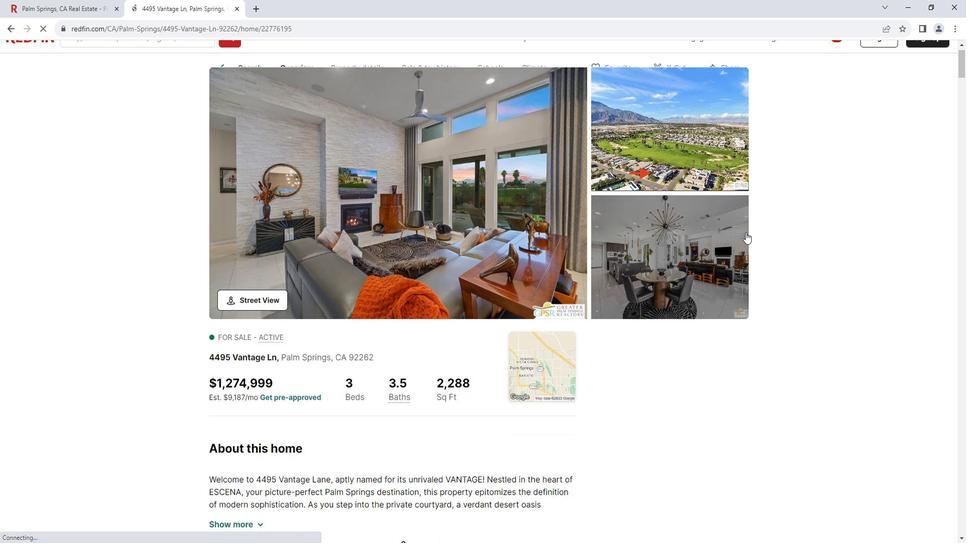 
Action: Mouse scrolled (756, 234) with delta (0, 0)
Screenshot: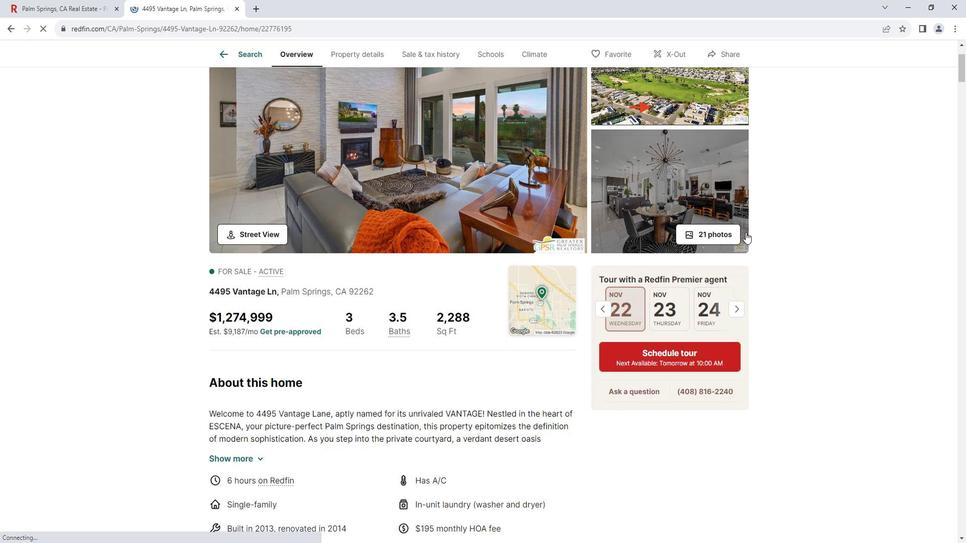 
Action: Mouse moved to (756, 234)
Screenshot: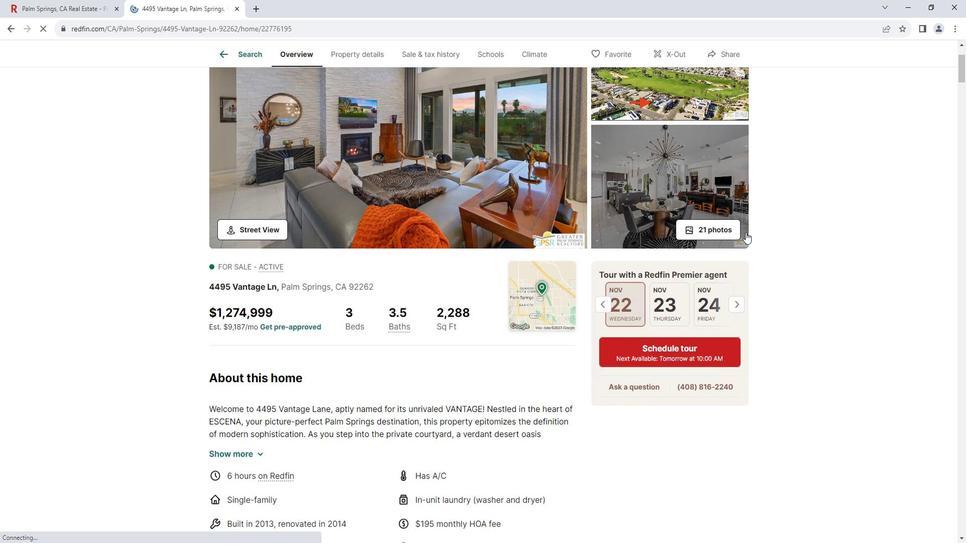 
Action: Mouse scrolled (756, 234) with delta (0, 0)
Screenshot: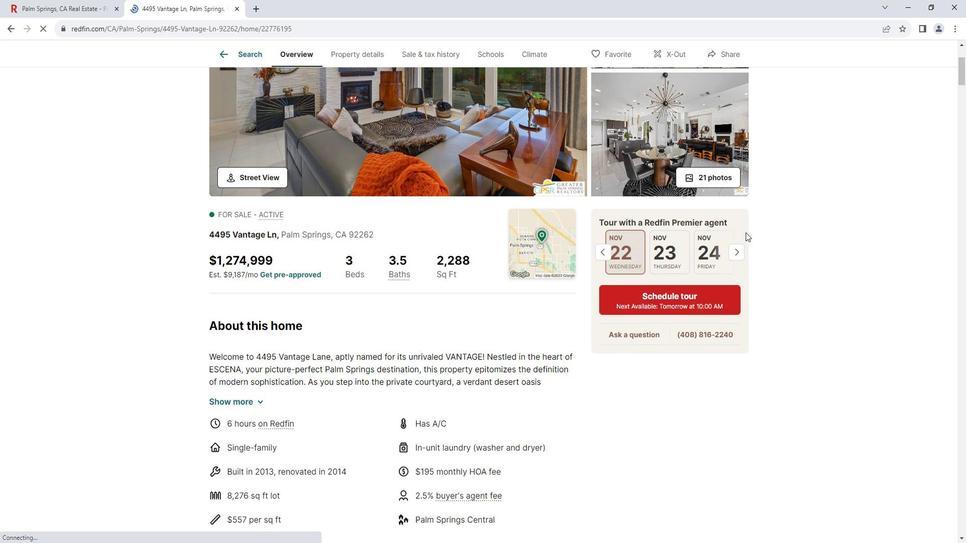 
Action: Mouse scrolled (756, 234) with delta (0, 0)
Screenshot: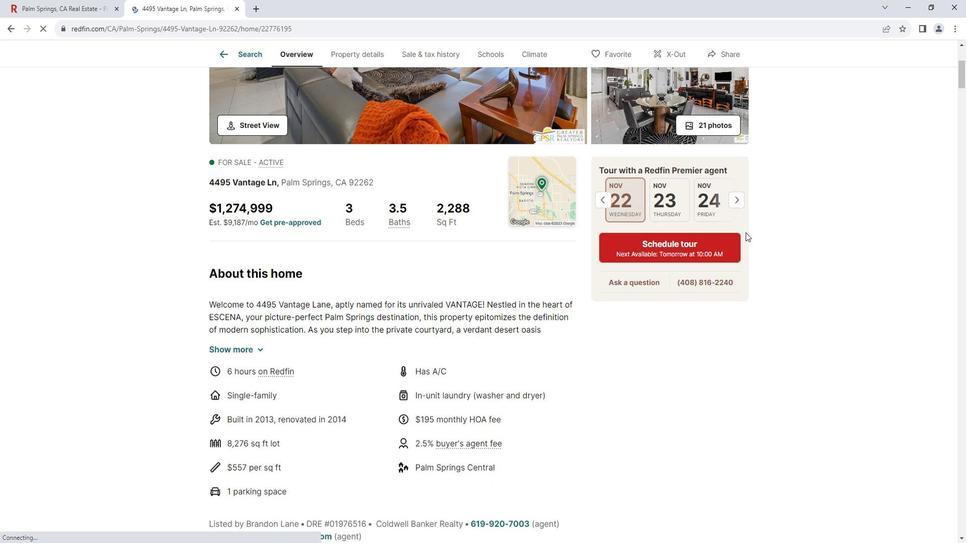 
Action: Mouse scrolled (756, 234) with delta (0, 0)
Screenshot: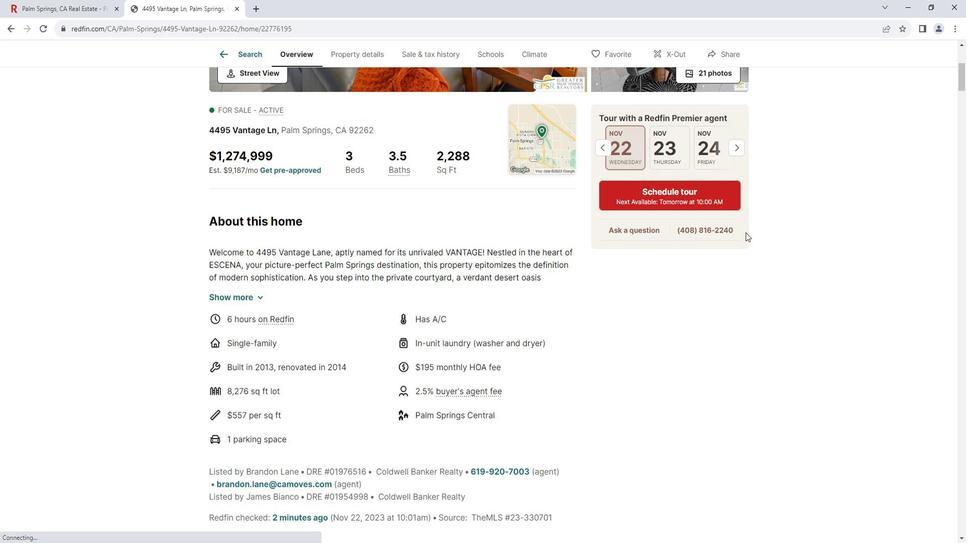 
Action: Mouse scrolled (756, 234) with delta (0, 0)
Screenshot: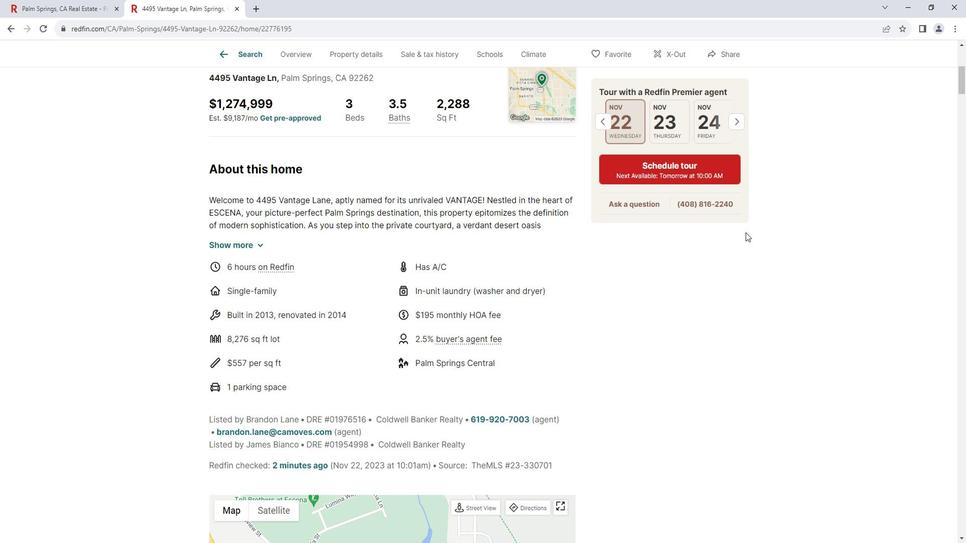 
Action: Mouse scrolled (756, 234) with delta (0, 0)
Screenshot: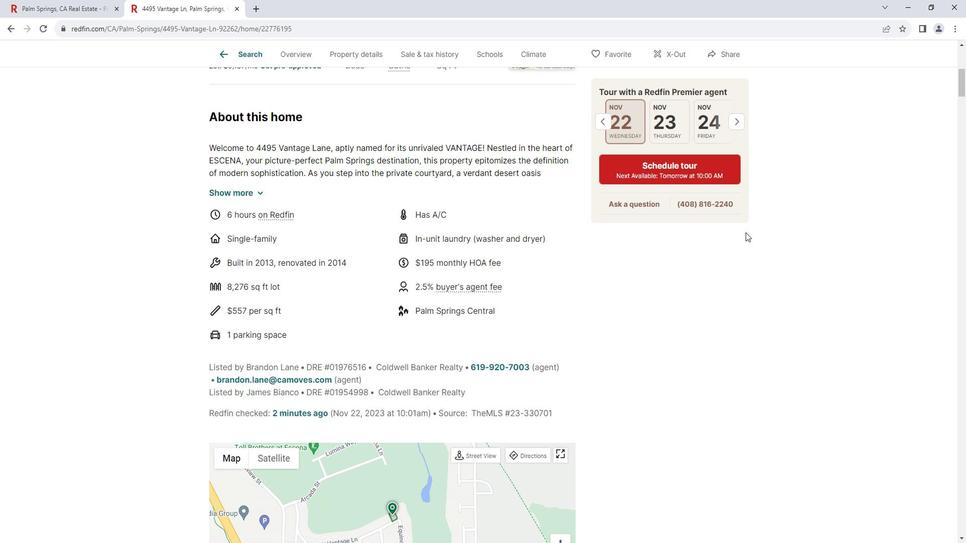 
Action: Mouse scrolled (756, 234) with delta (0, 0)
Screenshot: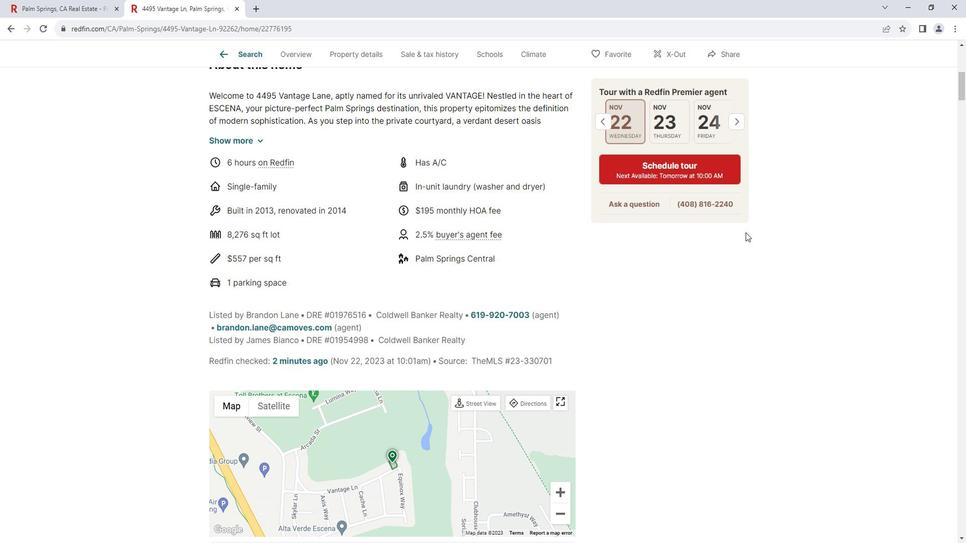 
Action: Mouse scrolled (756, 234) with delta (0, 0)
Screenshot: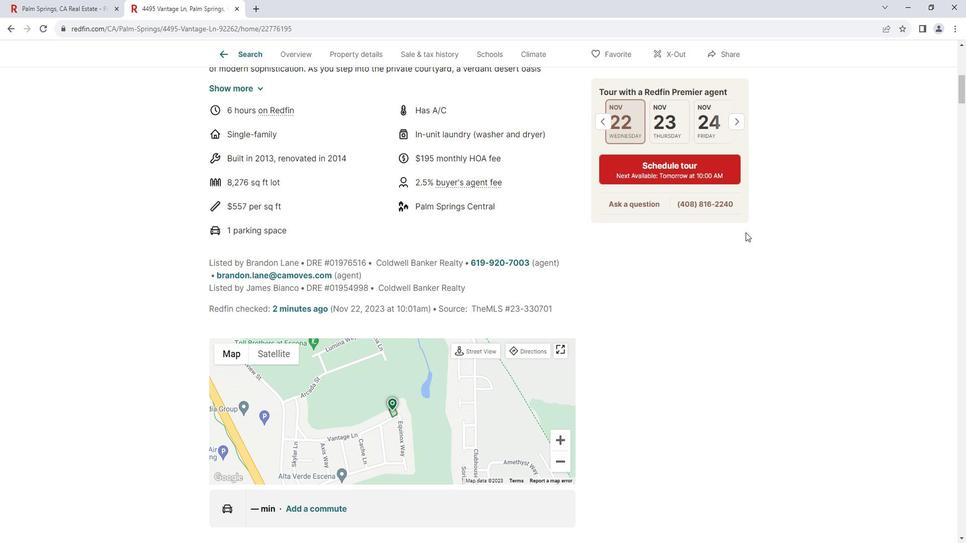 
Action: Mouse scrolled (756, 234) with delta (0, 0)
Screenshot: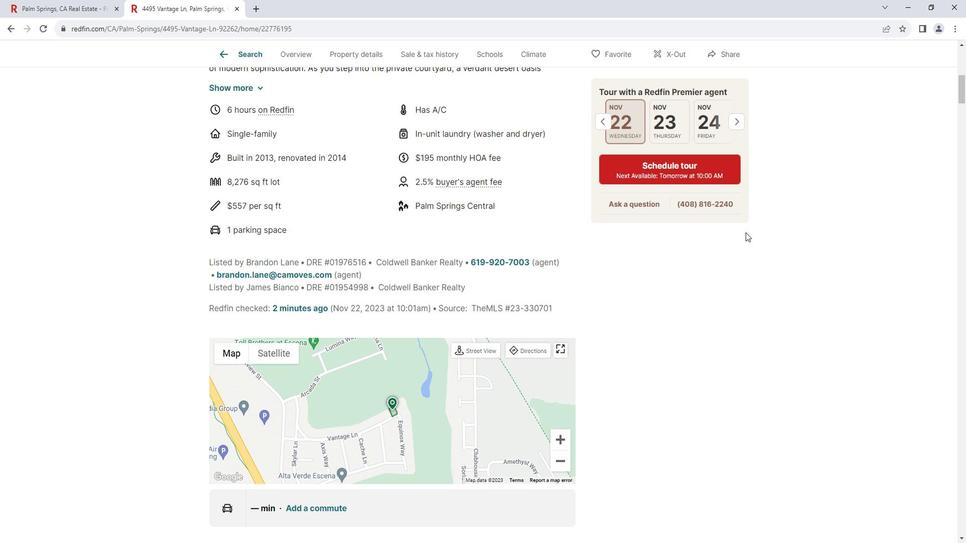 
Action: Mouse scrolled (756, 234) with delta (0, 0)
Screenshot: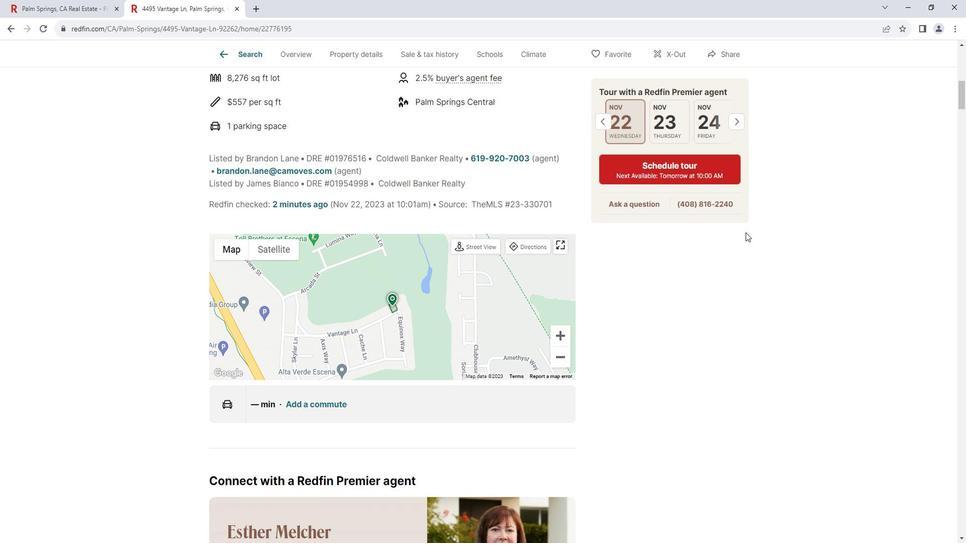 
Action: Mouse scrolled (756, 234) with delta (0, 0)
Screenshot: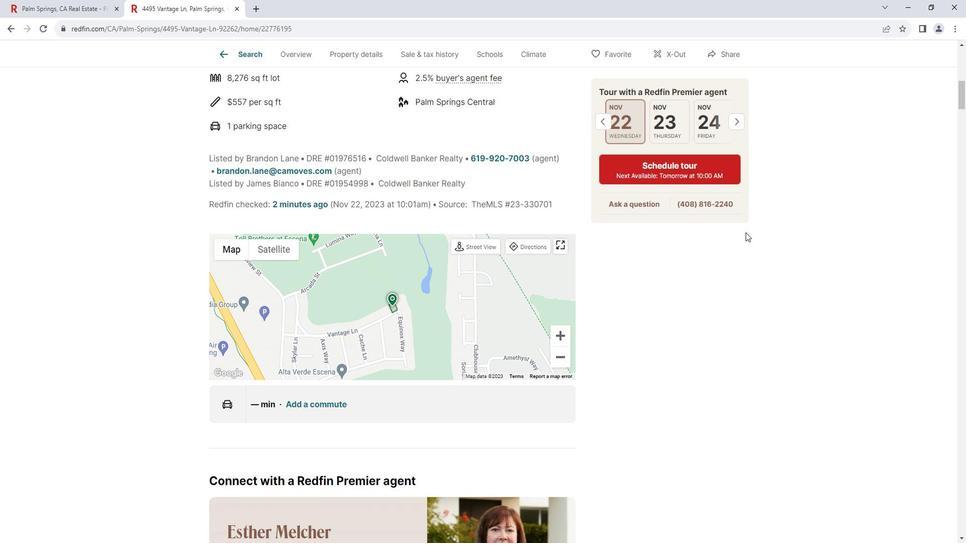 
Action: Mouse scrolled (756, 234) with delta (0, 0)
Screenshot: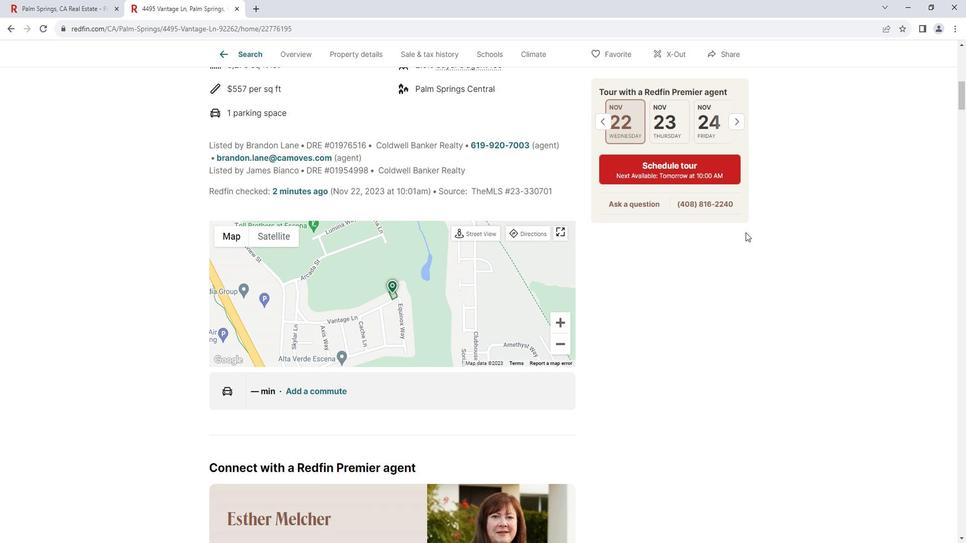 
Action: Mouse scrolled (756, 234) with delta (0, 0)
Screenshot: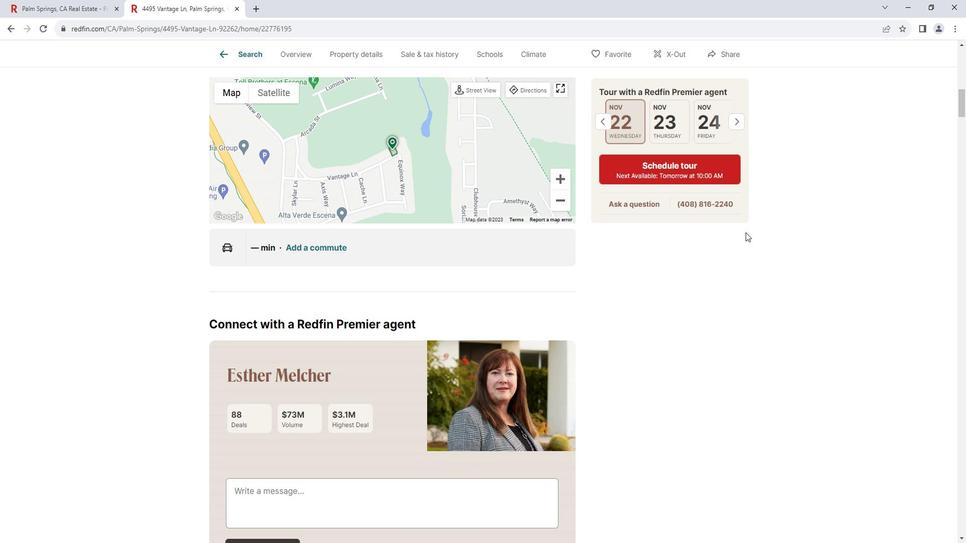
Action: Mouse scrolled (756, 234) with delta (0, 0)
Screenshot: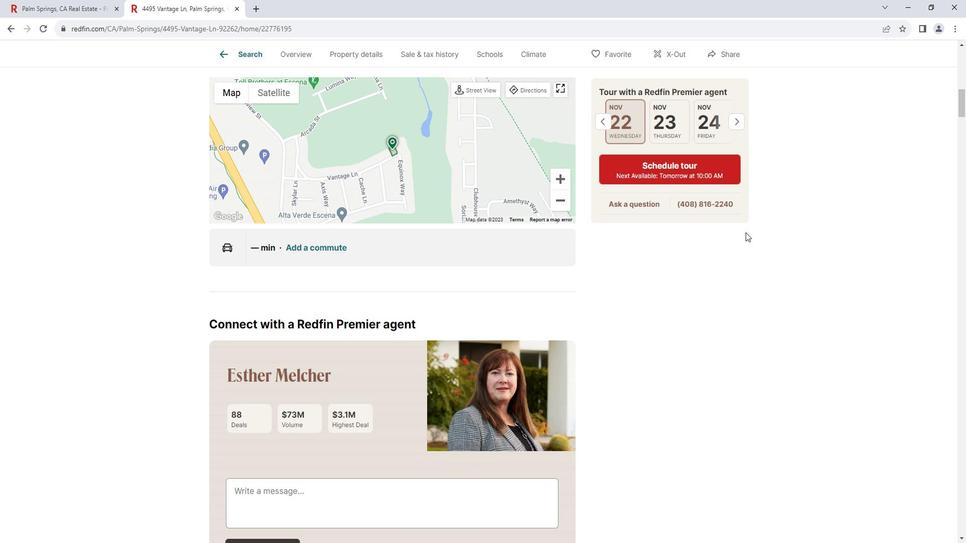 
Action: Mouse scrolled (756, 234) with delta (0, 0)
Screenshot: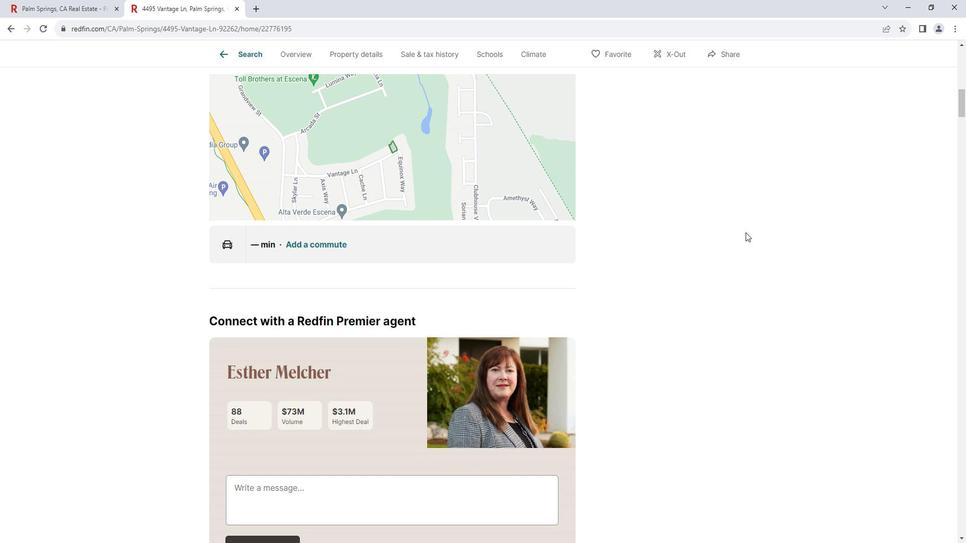 
Action: Mouse scrolled (756, 234) with delta (0, 0)
Screenshot: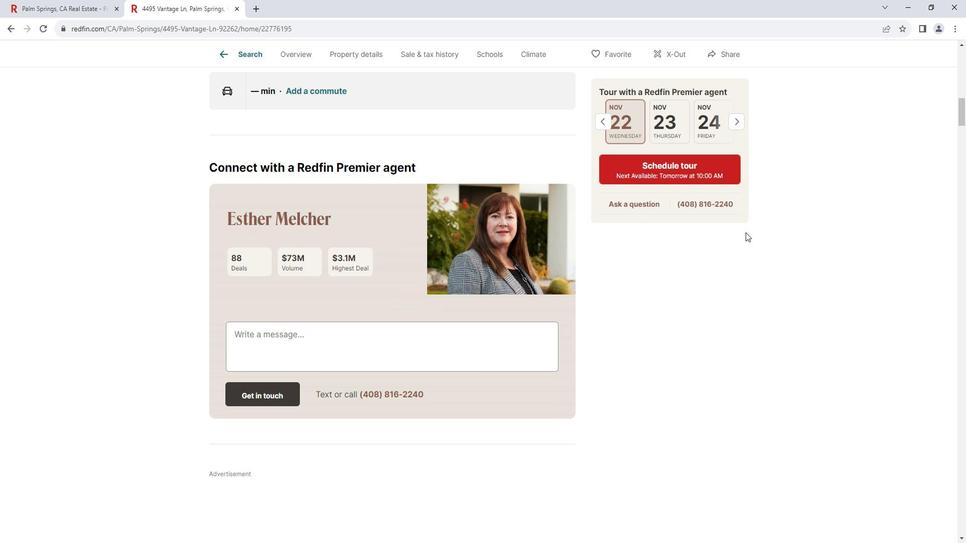 
Action: Mouse scrolled (756, 234) with delta (0, 0)
Screenshot: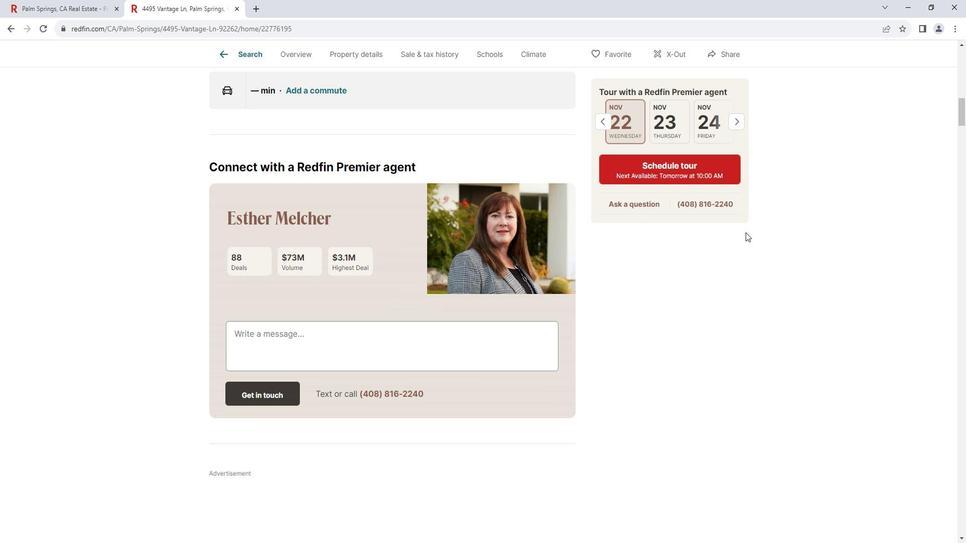 
Action: Mouse scrolled (756, 234) with delta (0, 0)
Screenshot: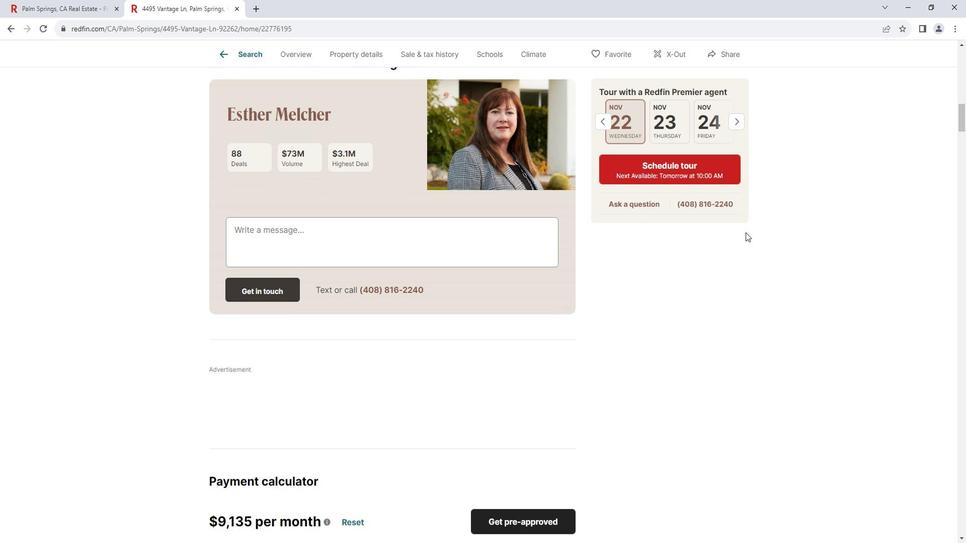 
Action: Mouse scrolled (756, 234) with delta (0, 0)
Screenshot: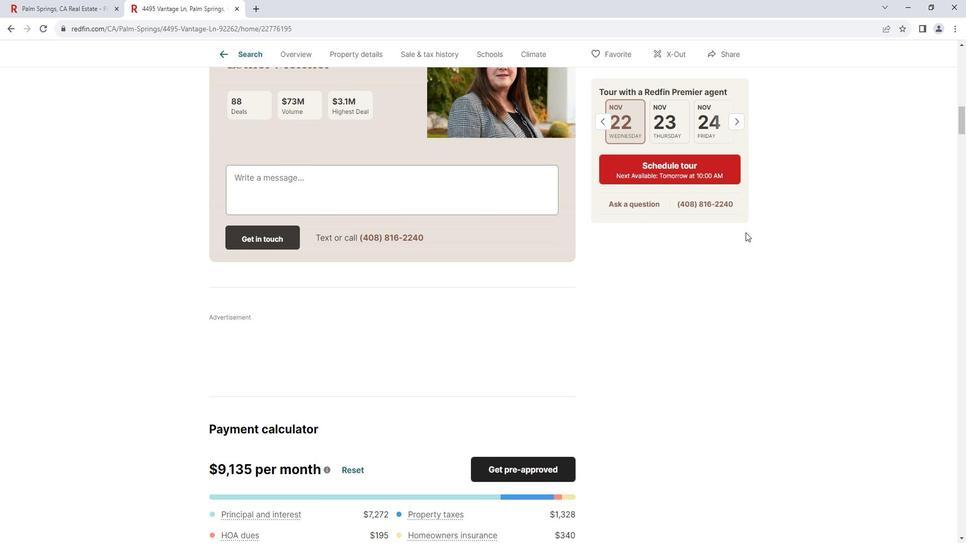 
Action: Mouse scrolled (756, 234) with delta (0, 0)
Screenshot: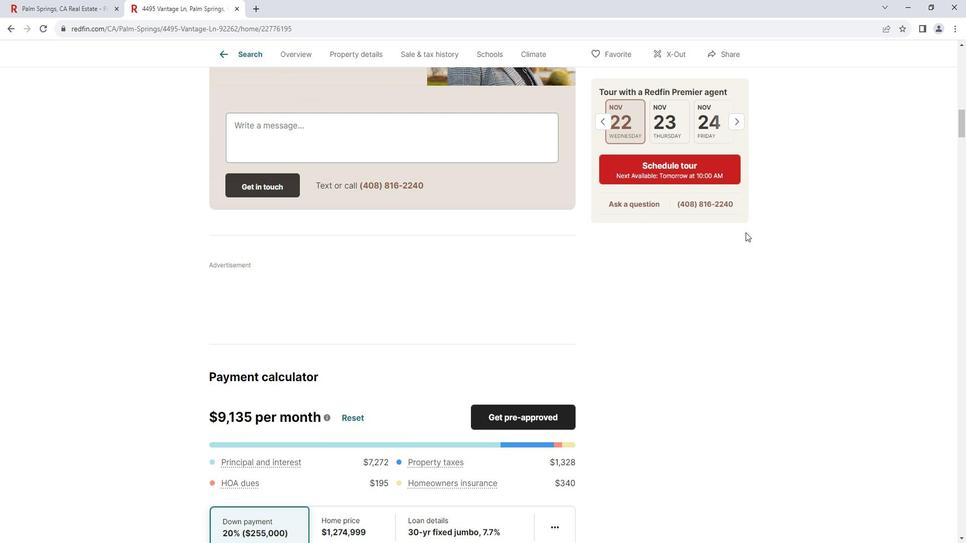
Action: Mouse scrolled (756, 234) with delta (0, 0)
Screenshot: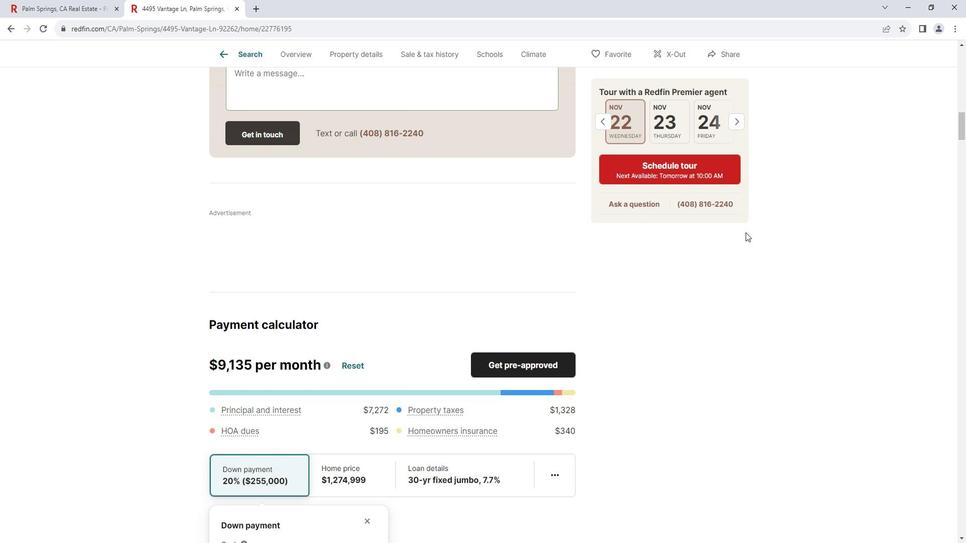 
Action: Mouse scrolled (756, 234) with delta (0, 0)
Screenshot: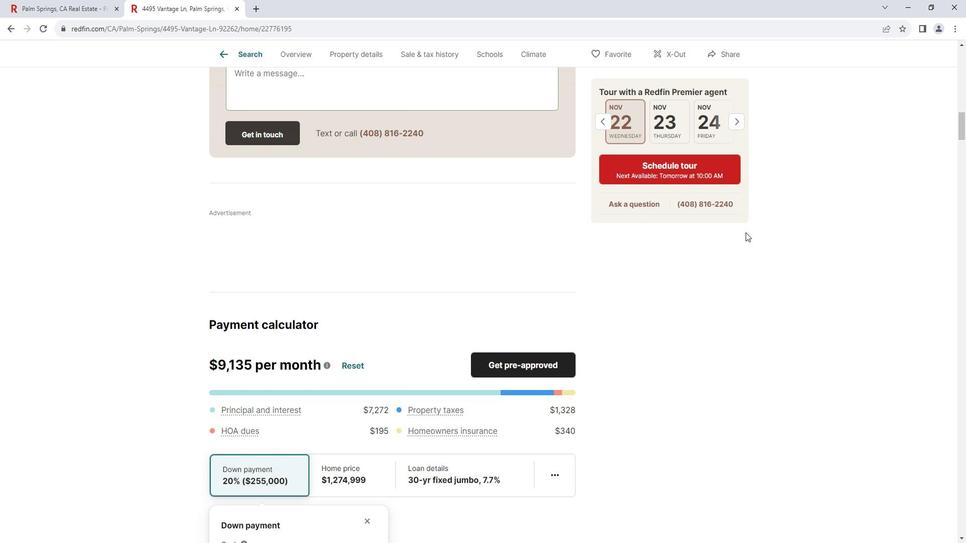 
Action: Mouse scrolled (756, 234) with delta (0, 0)
Screenshot: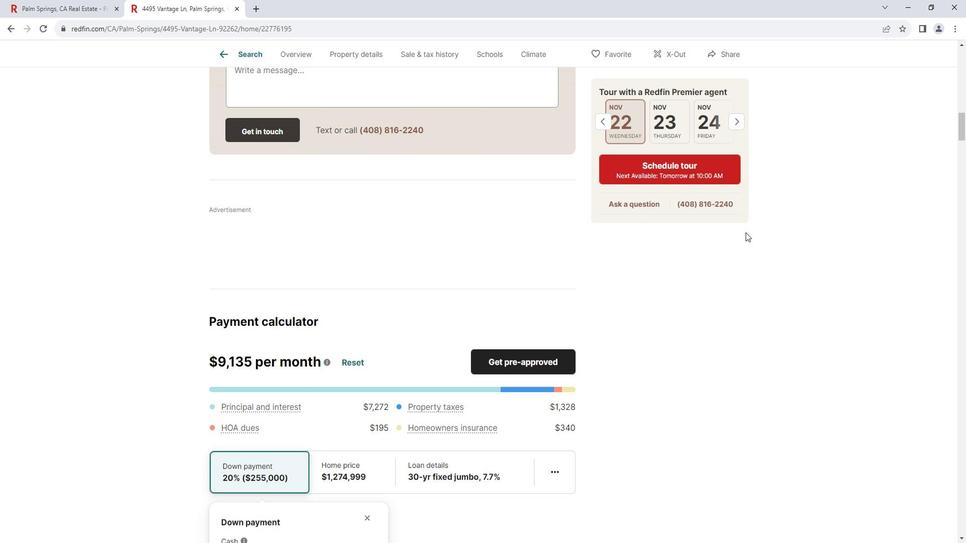 
Action: Mouse scrolled (756, 234) with delta (0, 0)
Screenshot: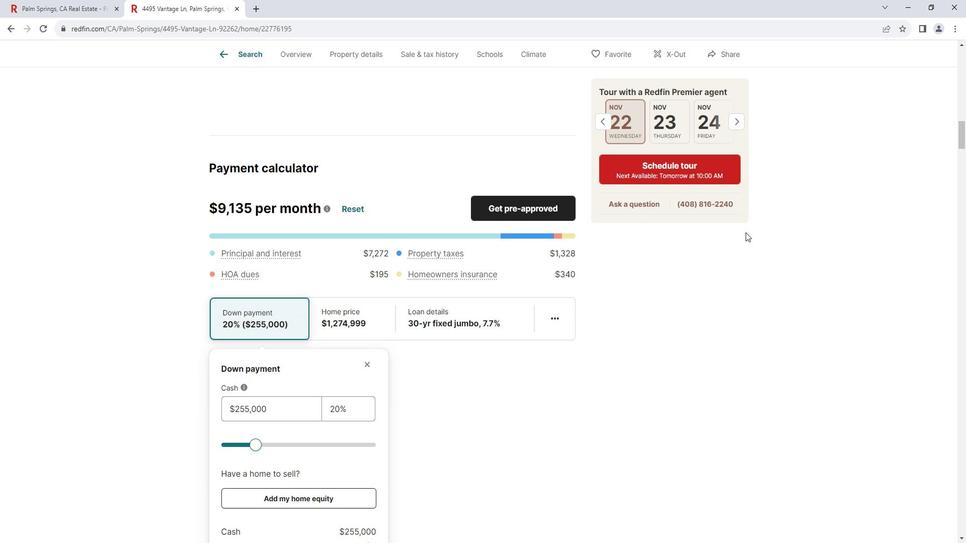 
Action: Mouse scrolled (756, 234) with delta (0, 0)
Screenshot: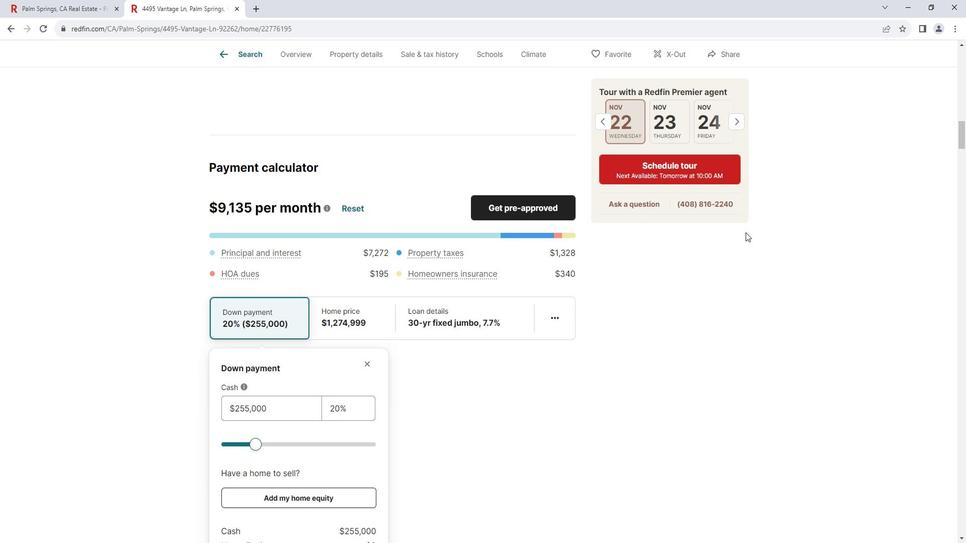 
Action: Mouse scrolled (756, 234) with delta (0, 0)
Screenshot: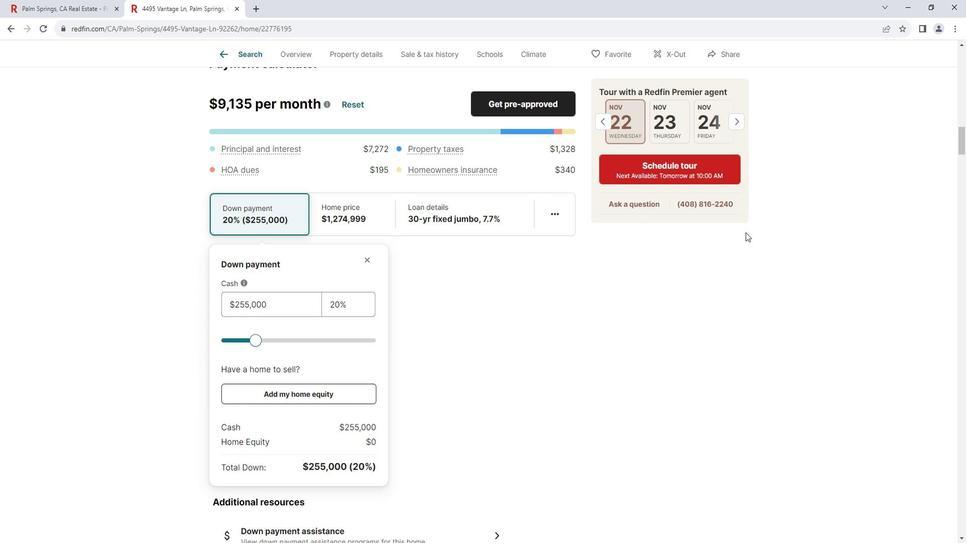 
Action: Mouse scrolled (756, 234) with delta (0, 0)
Screenshot: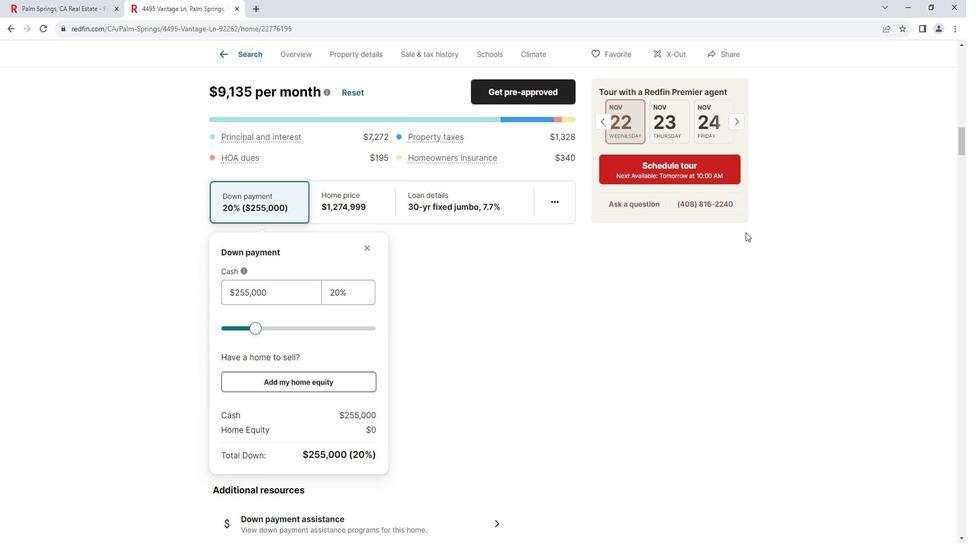 
Action: Mouse scrolled (756, 234) with delta (0, 0)
Screenshot: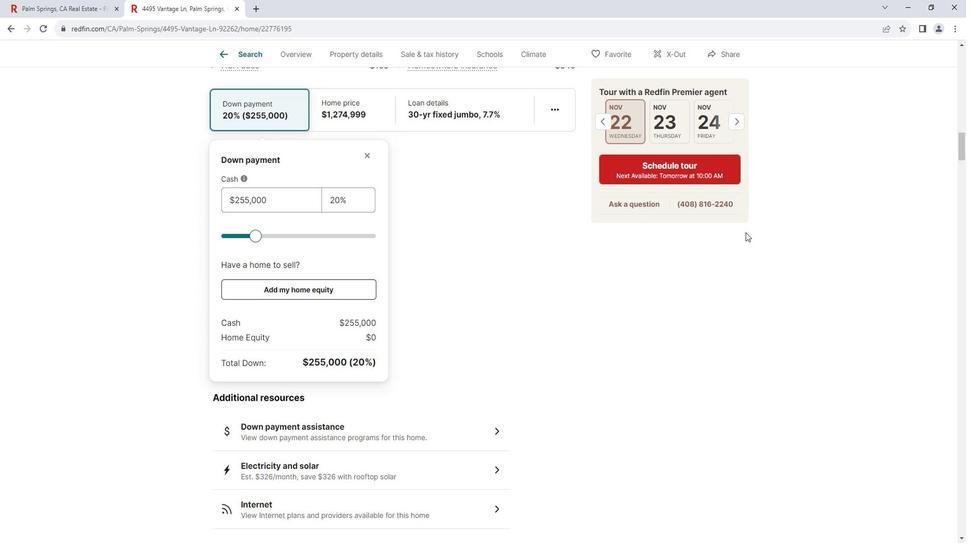
Action: Mouse scrolled (756, 234) with delta (0, 0)
Screenshot: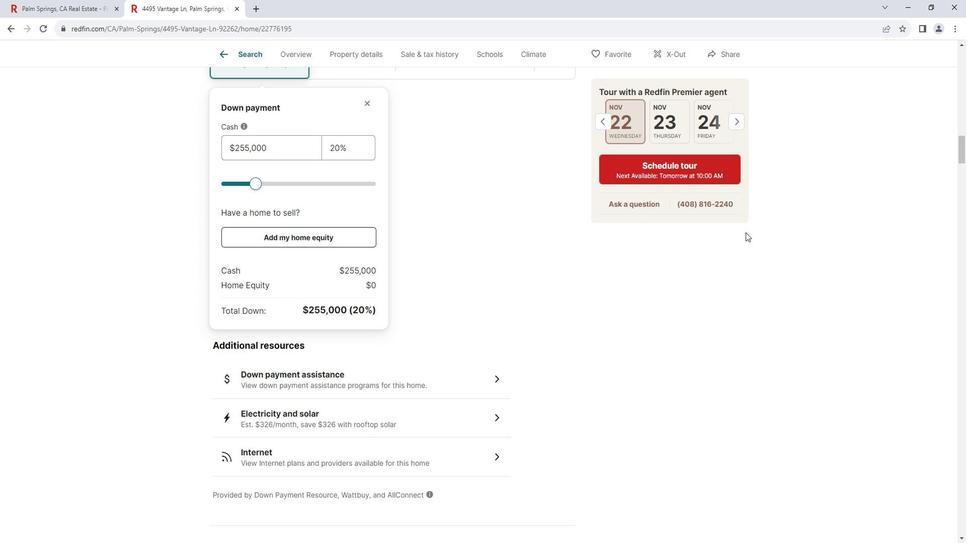 
Action: Mouse scrolled (756, 234) with delta (0, 0)
Screenshot: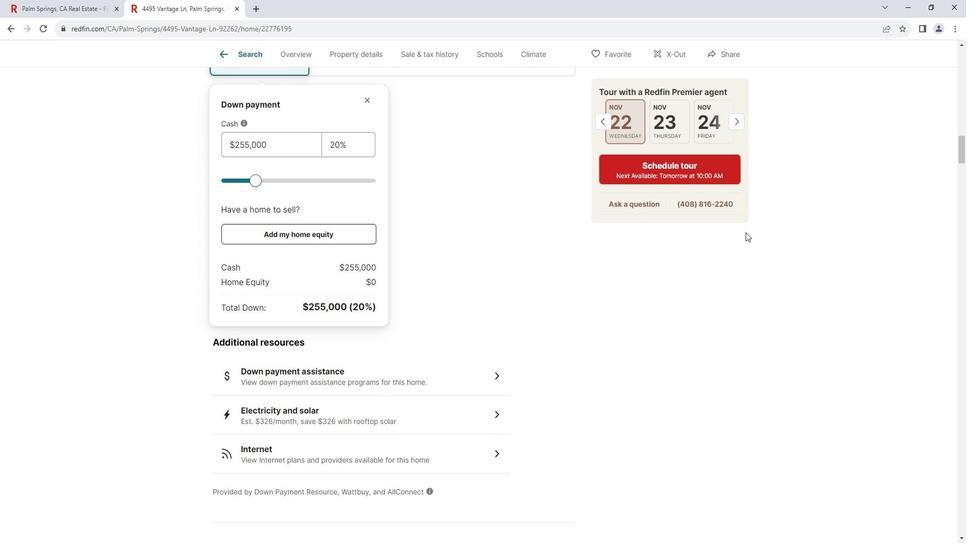 
Action: Mouse scrolled (756, 234) with delta (0, 0)
Screenshot: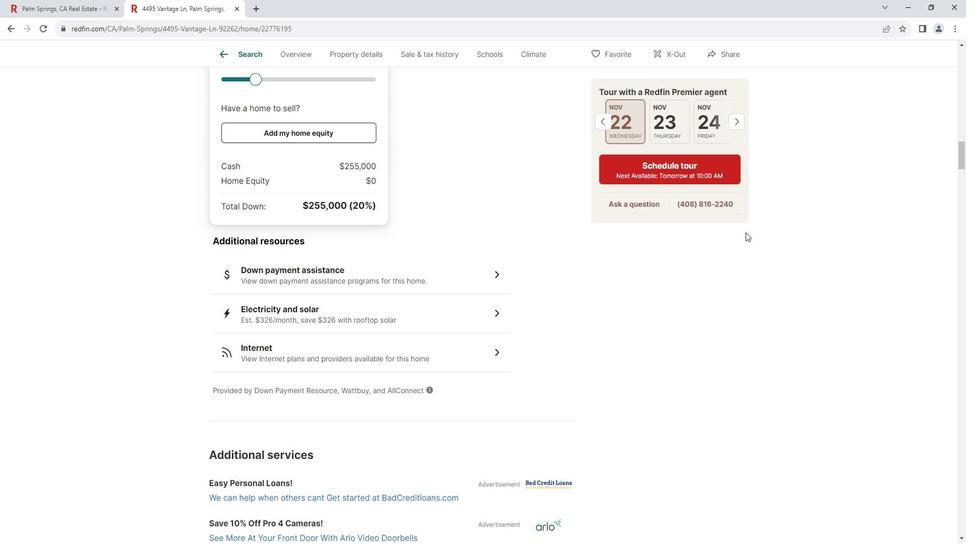 
Action: Mouse scrolled (756, 234) with delta (0, 0)
Screenshot: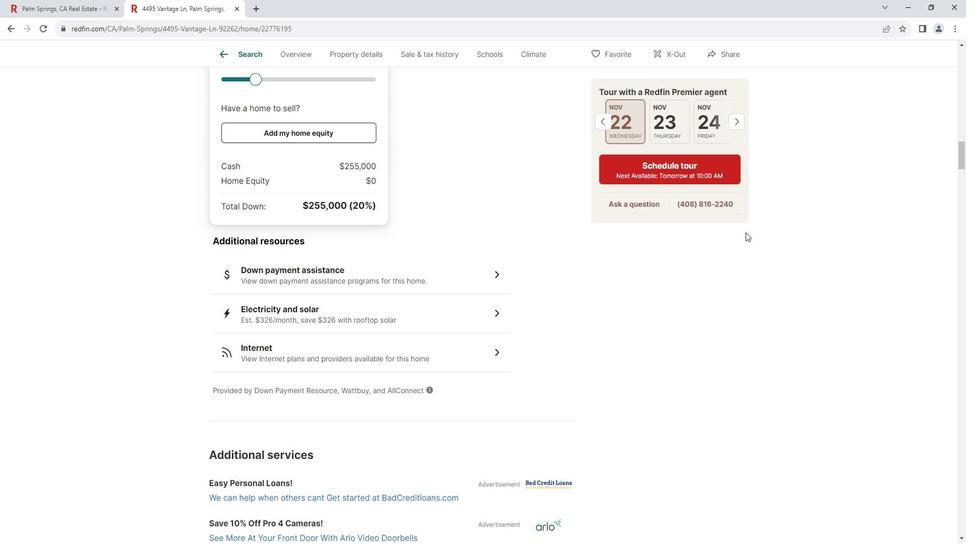 
Action: Mouse scrolled (756, 234) with delta (0, 0)
Screenshot: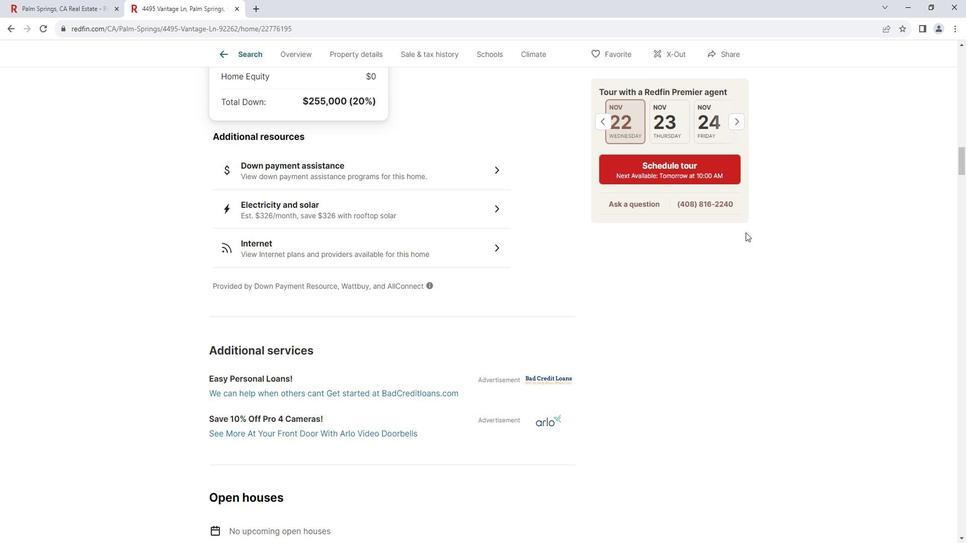 
Action: Mouse scrolled (756, 234) with delta (0, 0)
Screenshot: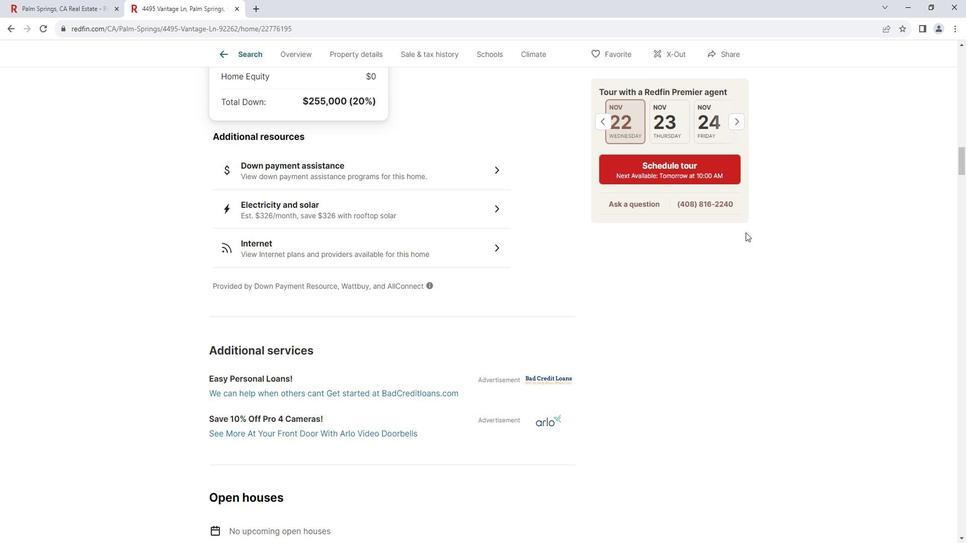 
Action: Mouse scrolled (756, 234) with delta (0, 0)
Screenshot: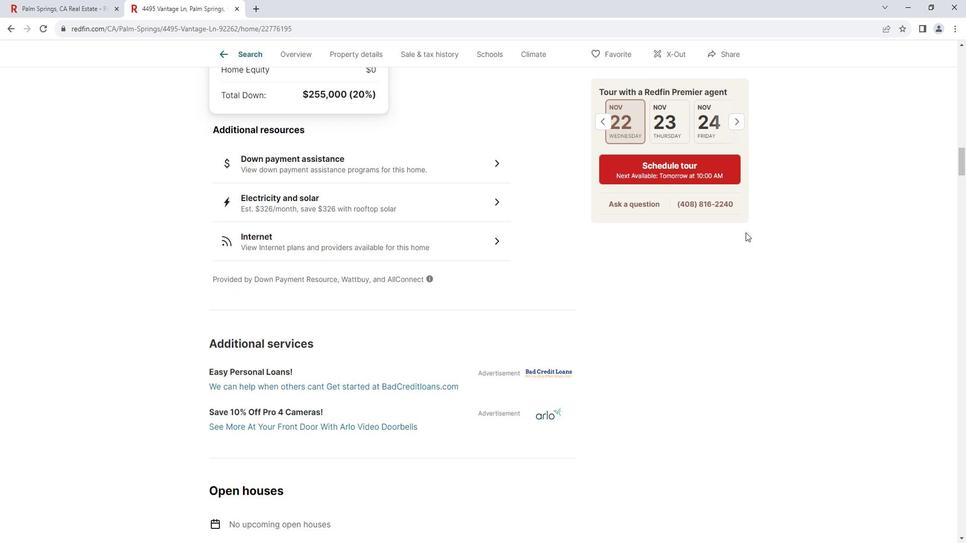 
Action: Mouse scrolled (756, 234) with delta (0, 0)
Screenshot: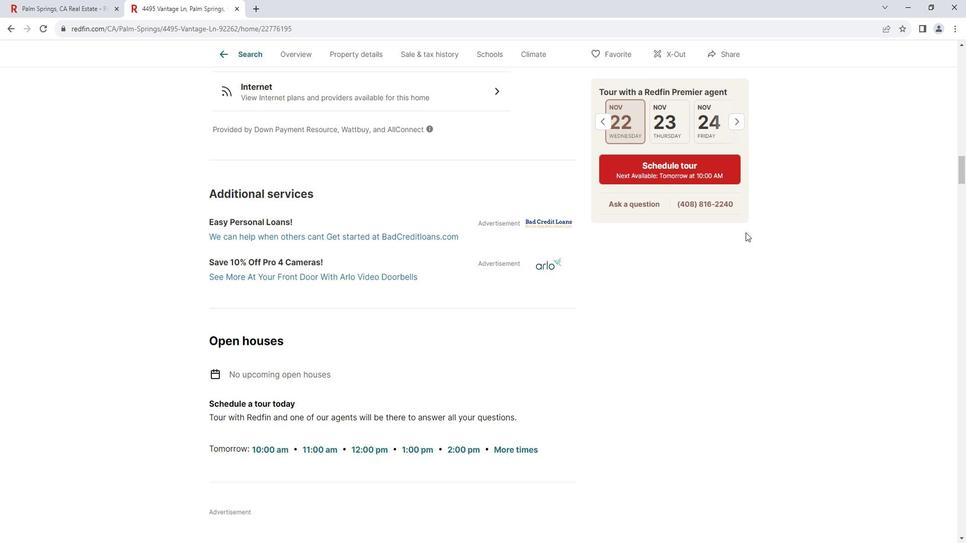 
Action: Mouse scrolled (756, 234) with delta (0, 0)
Screenshot: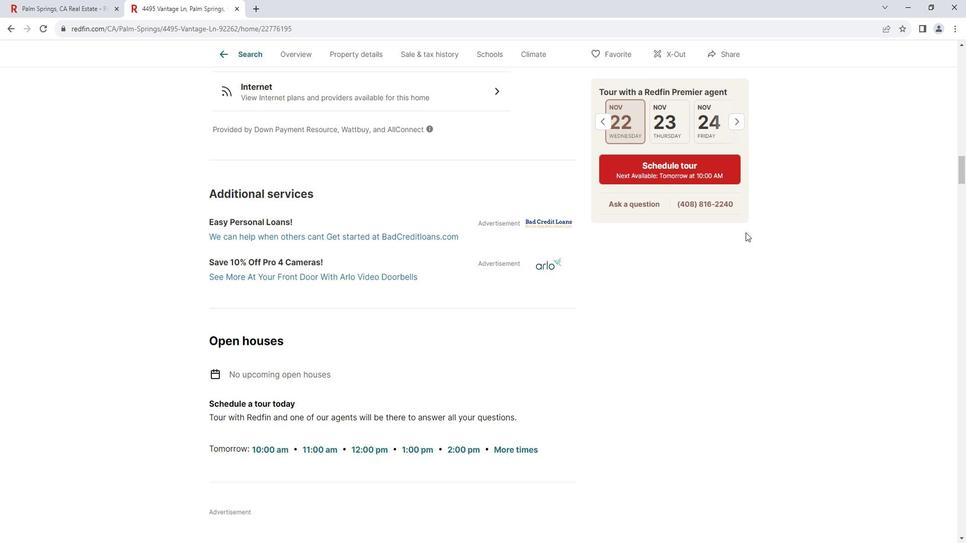 
Action: Mouse scrolled (756, 234) with delta (0, 0)
Screenshot: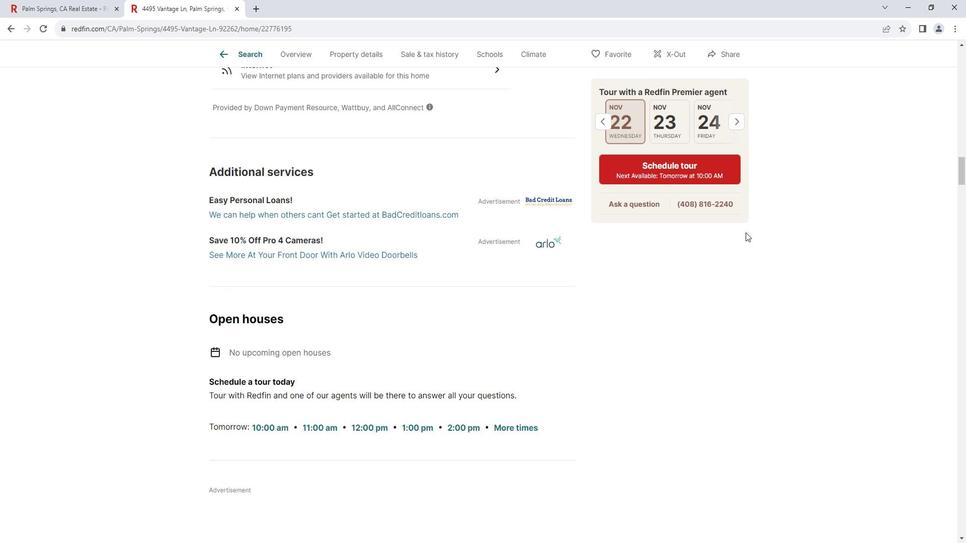 
Action: Mouse scrolled (756, 234) with delta (0, 0)
Screenshot: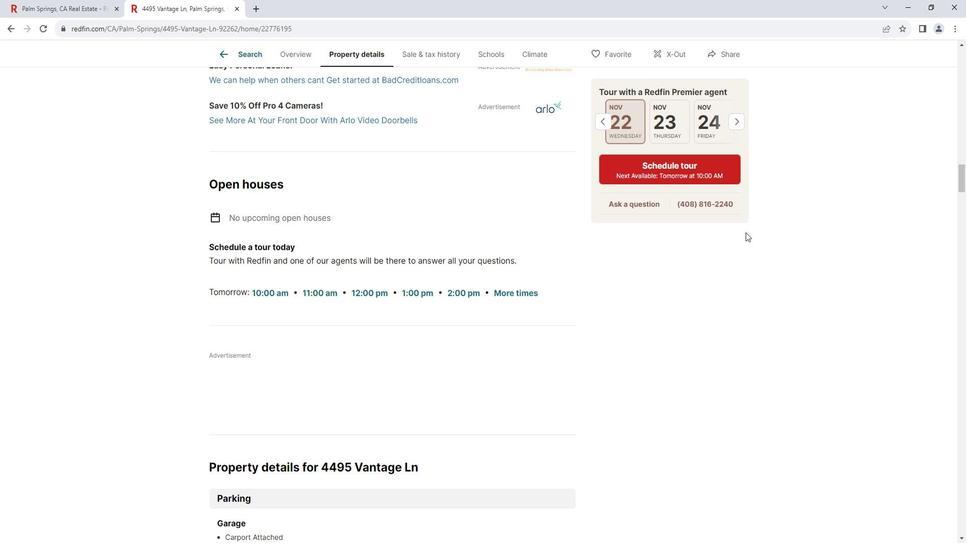 
Action: Mouse scrolled (756, 234) with delta (0, 0)
Screenshot: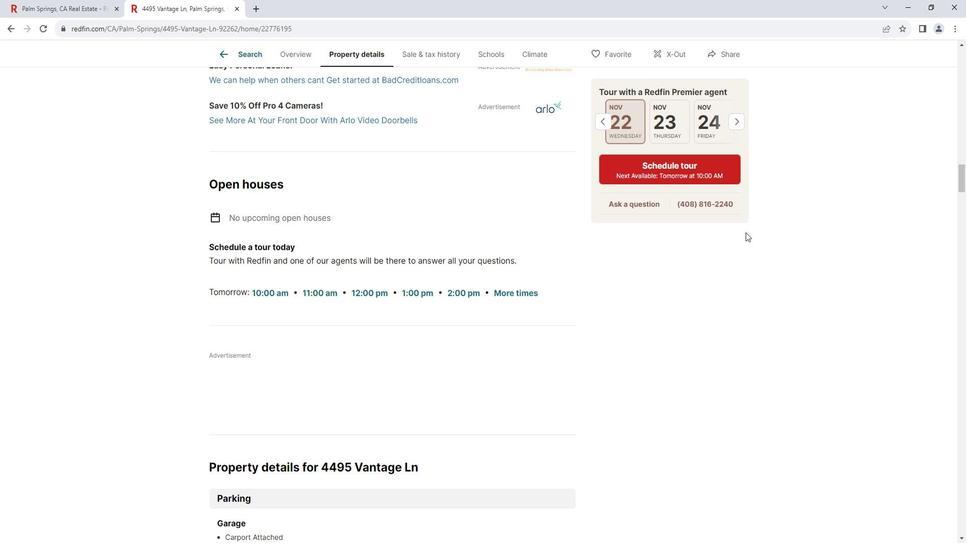 
Action: Mouse scrolled (756, 234) with delta (0, 0)
Screenshot: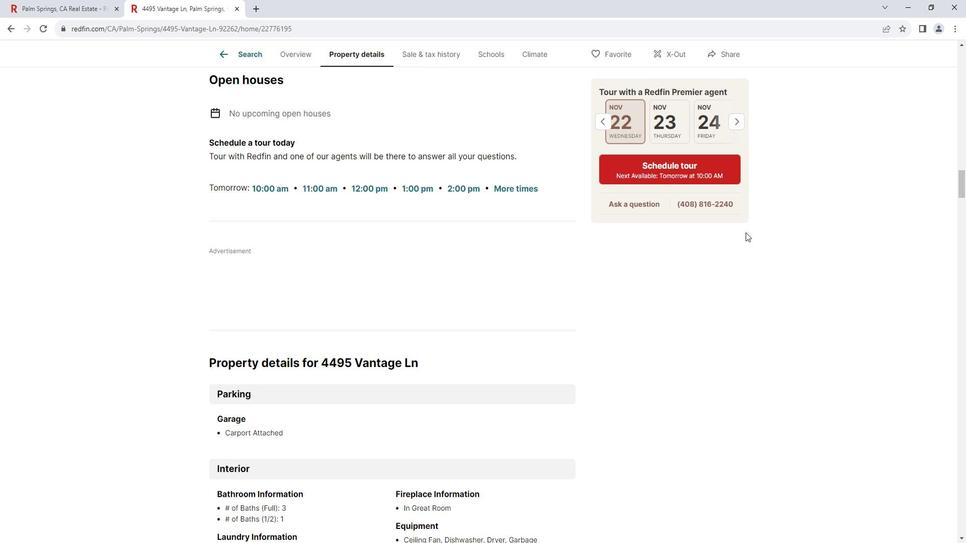 
Action: Mouse scrolled (756, 234) with delta (0, 0)
Screenshot: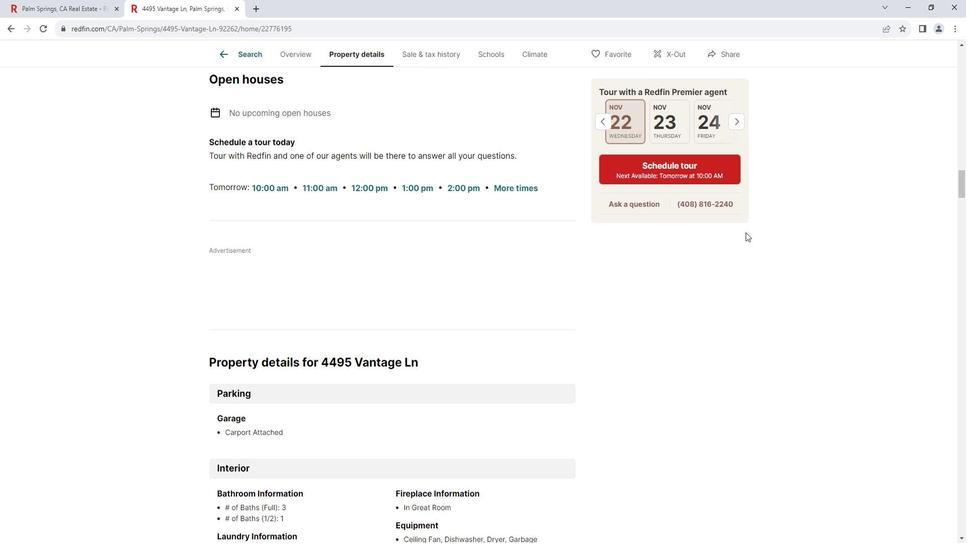 
Action: Mouse moved to (756, 234)
Screenshot: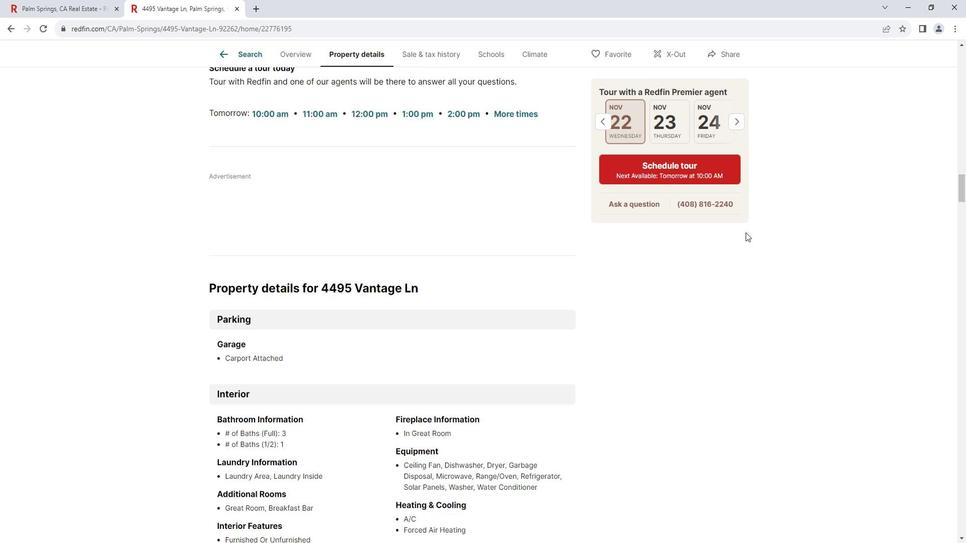 
Action: Mouse scrolled (756, 234) with delta (0, 0)
Screenshot: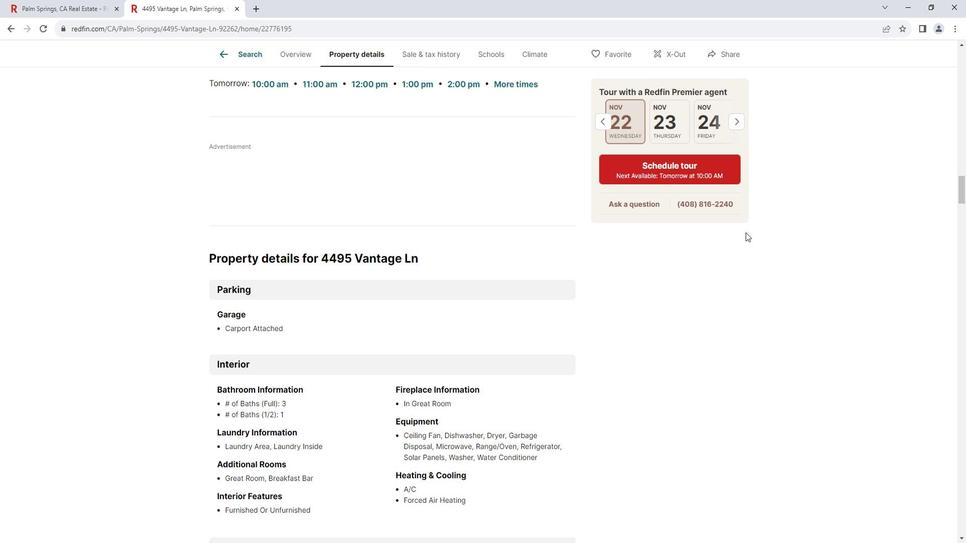 
Action: Mouse scrolled (756, 234) with delta (0, 0)
Screenshot: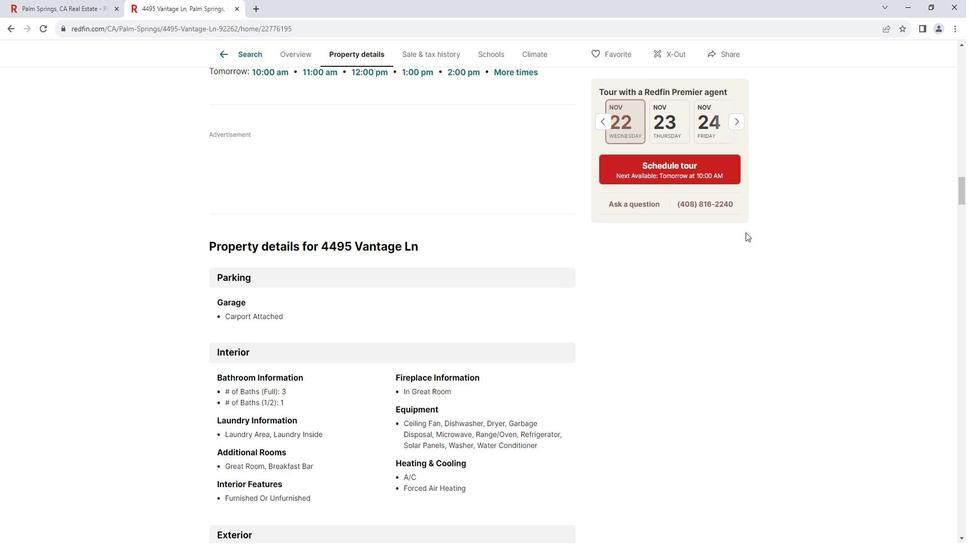 
Action: Mouse scrolled (756, 234) with delta (0, 0)
Screenshot: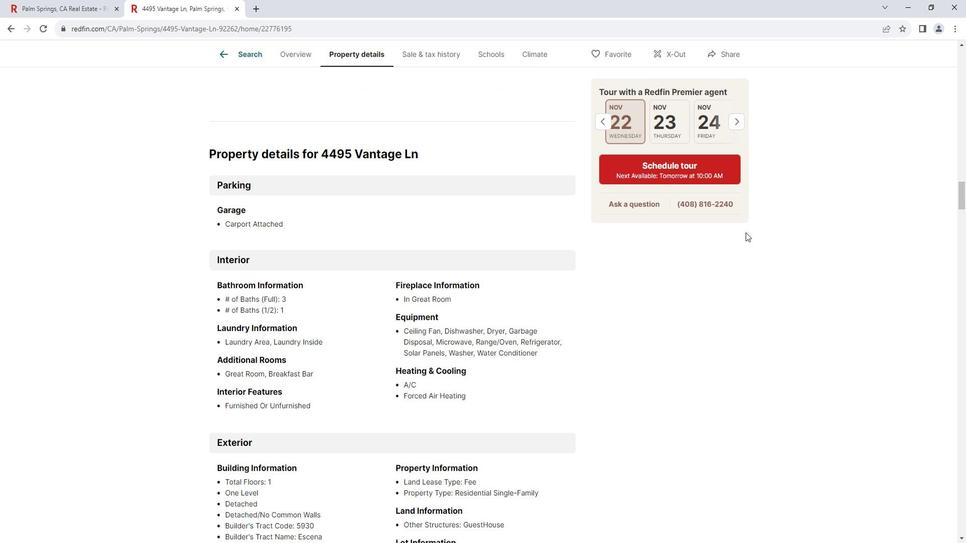 
Action: Mouse scrolled (756, 234) with delta (0, 0)
Screenshot: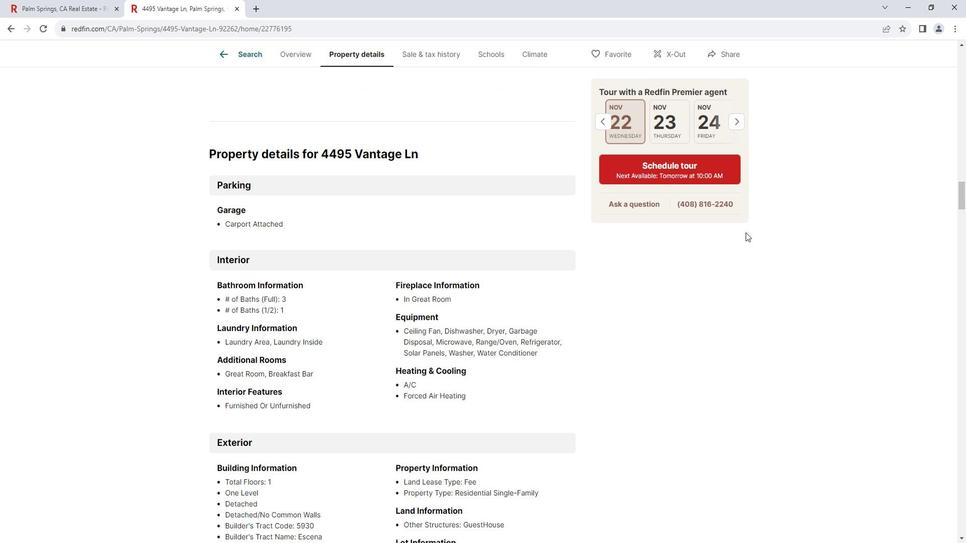 
Action: Mouse moved to (756, 234)
Screenshot: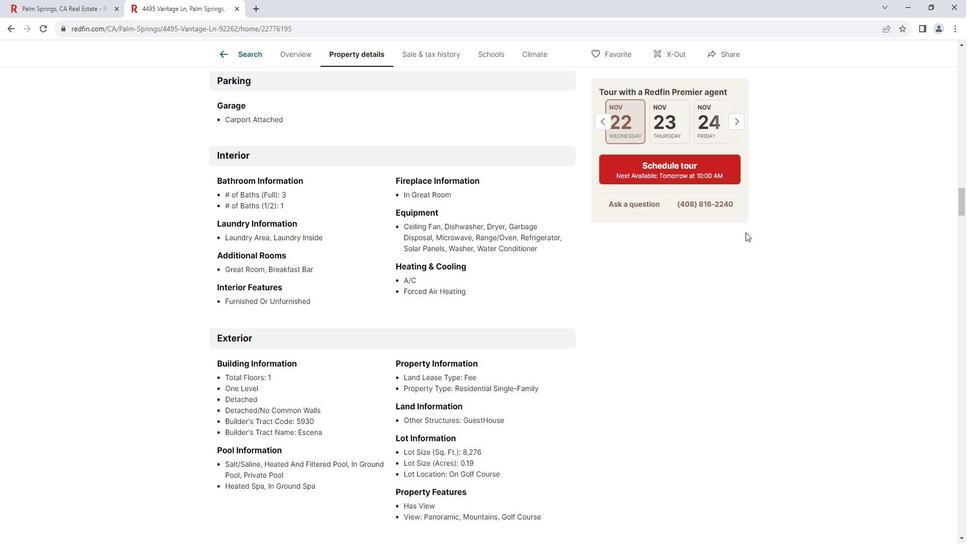 
Action: Mouse scrolled (756, 234) with delta (0, 0)
Screenshot: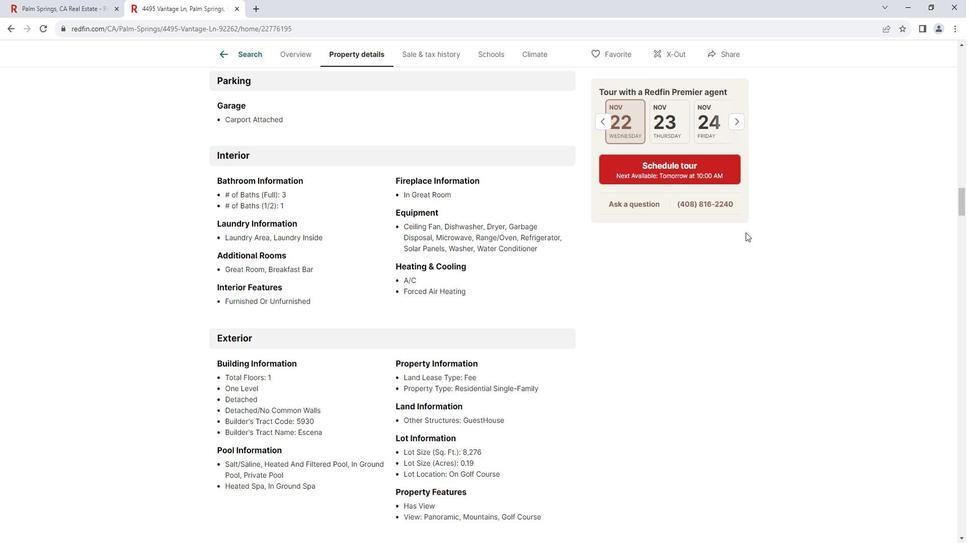
Action: Mouse scrolled (756, 234) with delta (0, 0)
Screenshot: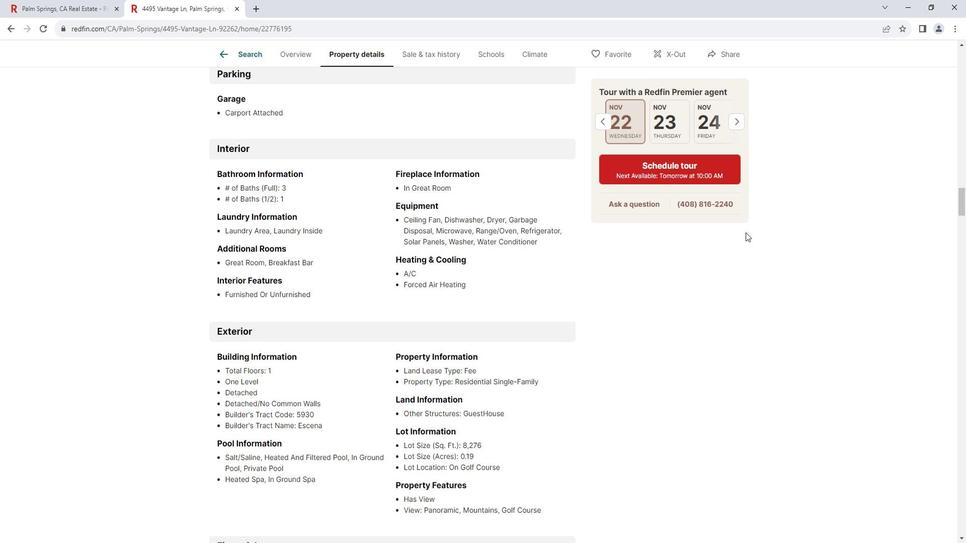 
Action: Mouse moved to (757, 234)
Screenshot: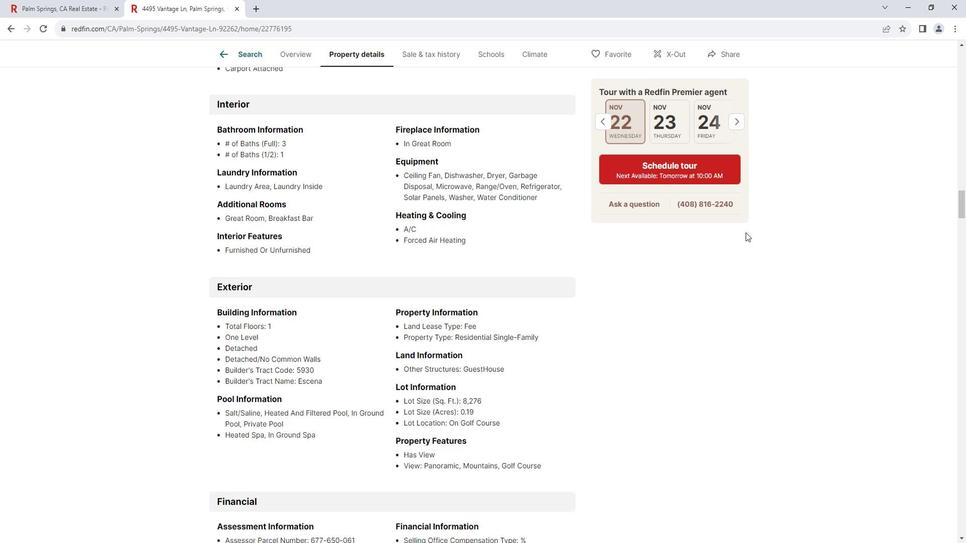 
Action: Mouse scrolled (757, 234) with delta (0, 0)
Screenshot: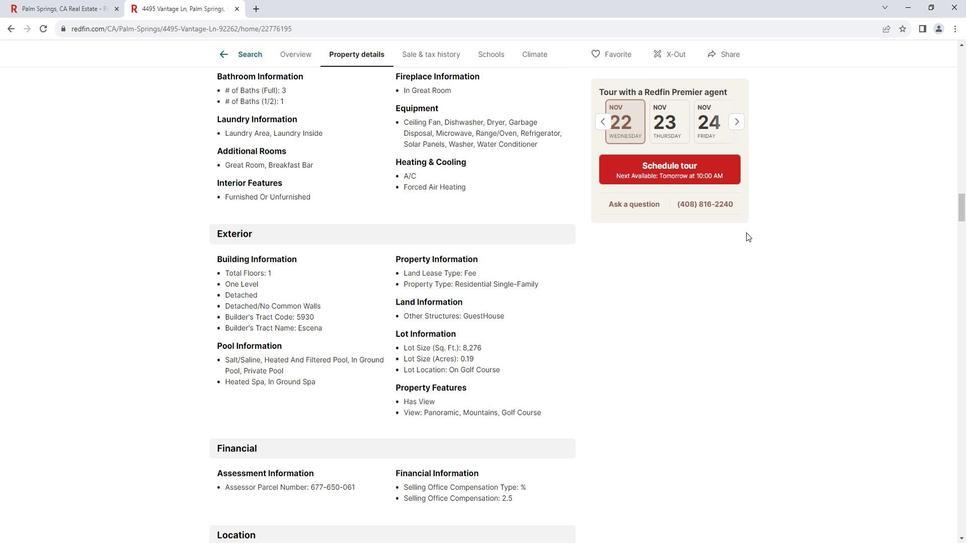 
Action: Mouse moved to (757, 234)
Screenshot: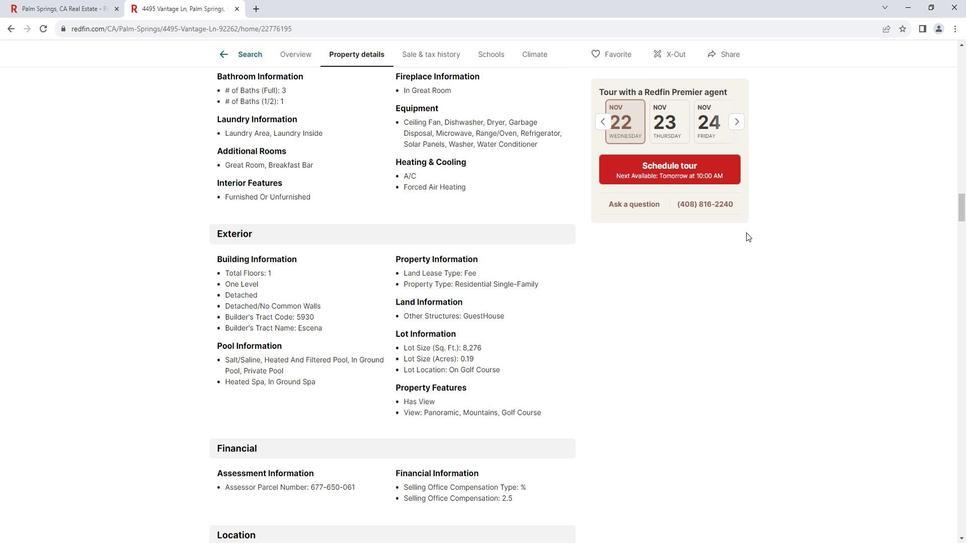 
Action: Mouse scrolled (757, 234) with delta (0, 0)
Screenshot: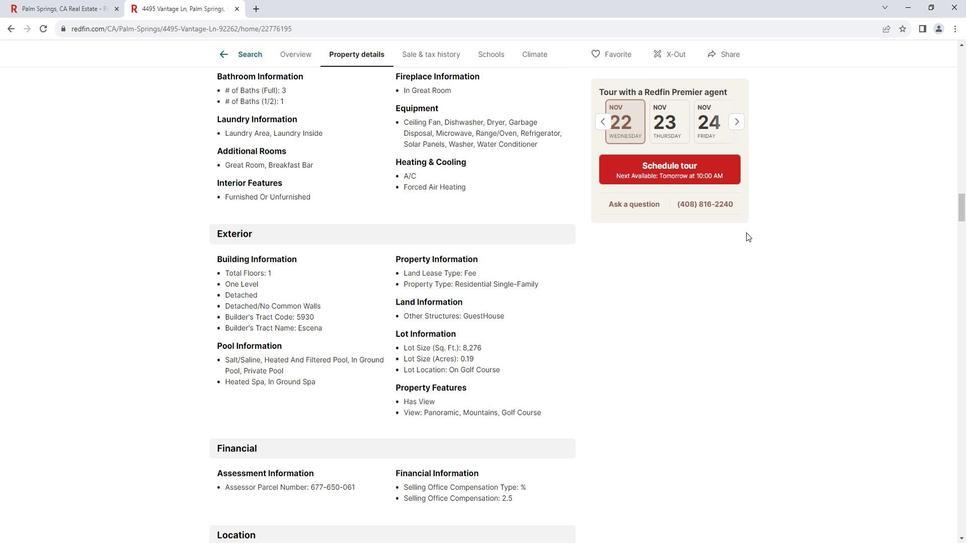 
Action: Mouse scrolled (757, 234) with delta (0, 0)
Screenshot: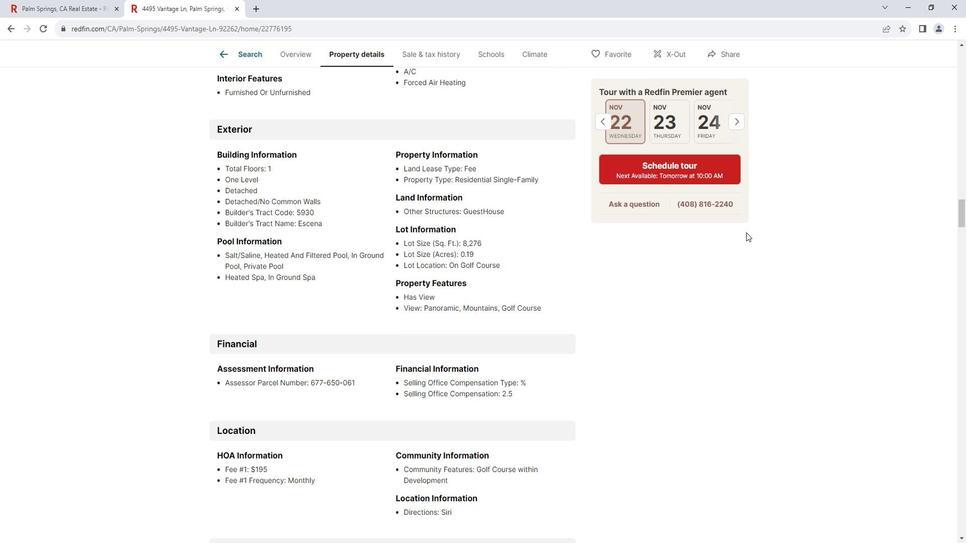 
Action: Mouse scrolled (757, 234) with delta (0, 0)
Screenshot: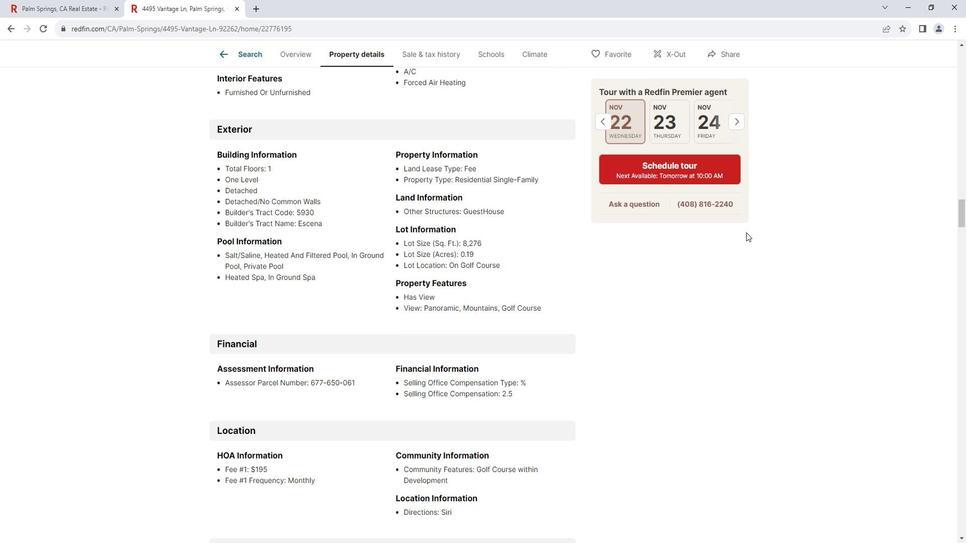 
Action: Mouse moved to (757, 234)
Screenshot: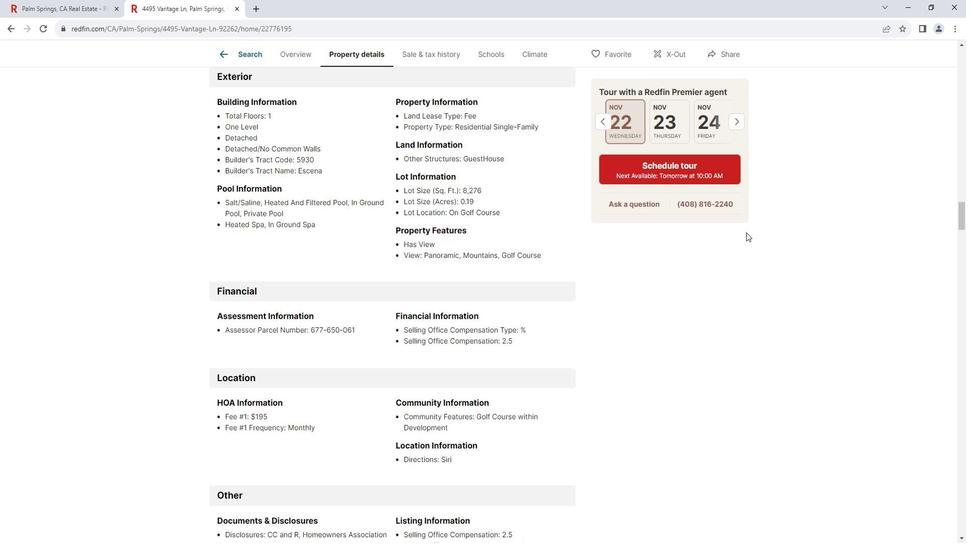 
Action: Mouse scrolled (757, 233) with delta (0, 0)
Screenshot: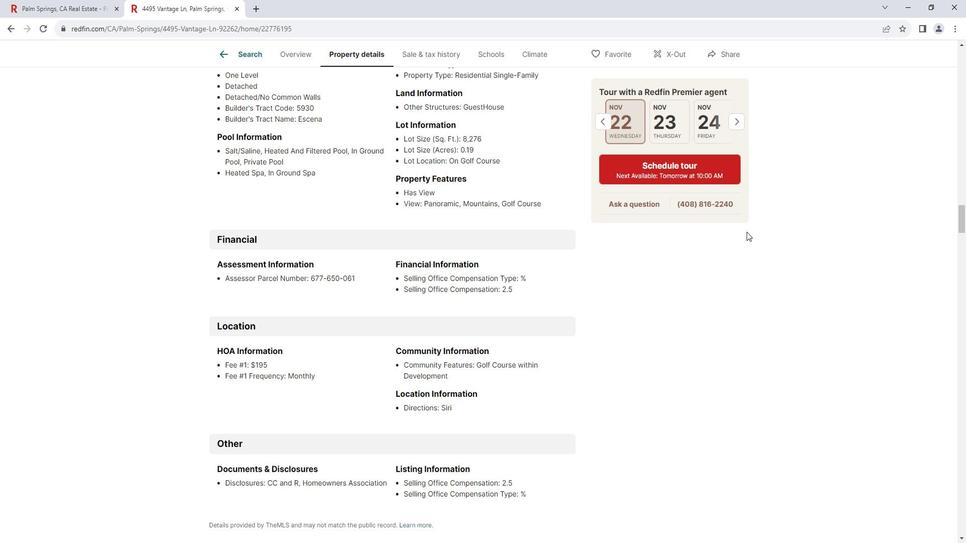 
Action: Mouse scrolled (757, 233) with delta (0, 0)
Screenshot: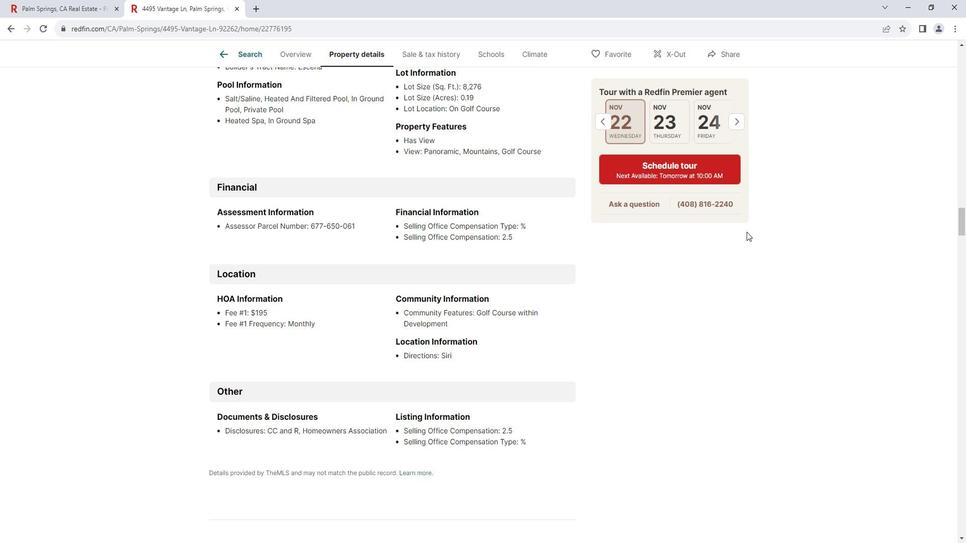 
Action: Mouse scrolled (757, 233) with delta (0, 0)
Screenshot: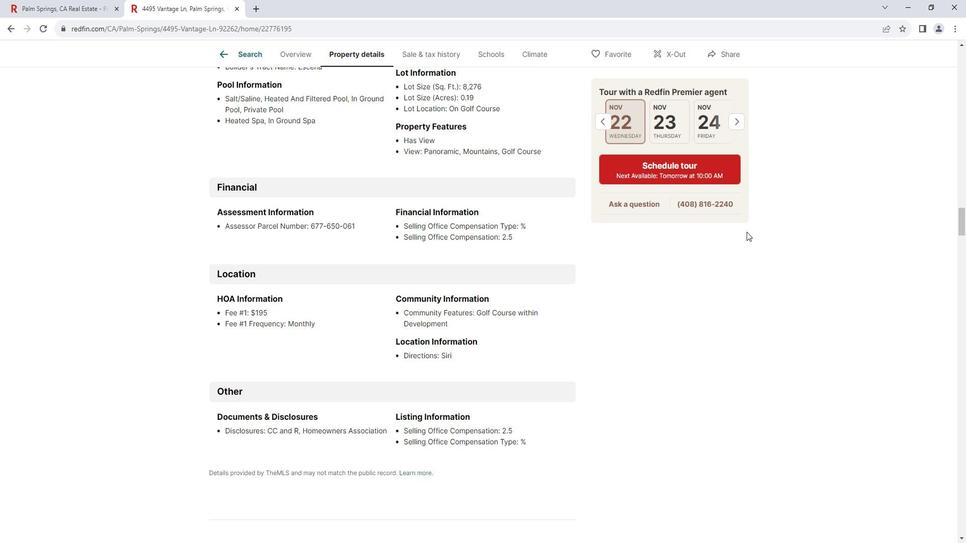 
Action: Mouse moved to (758, 233)
Screenshot: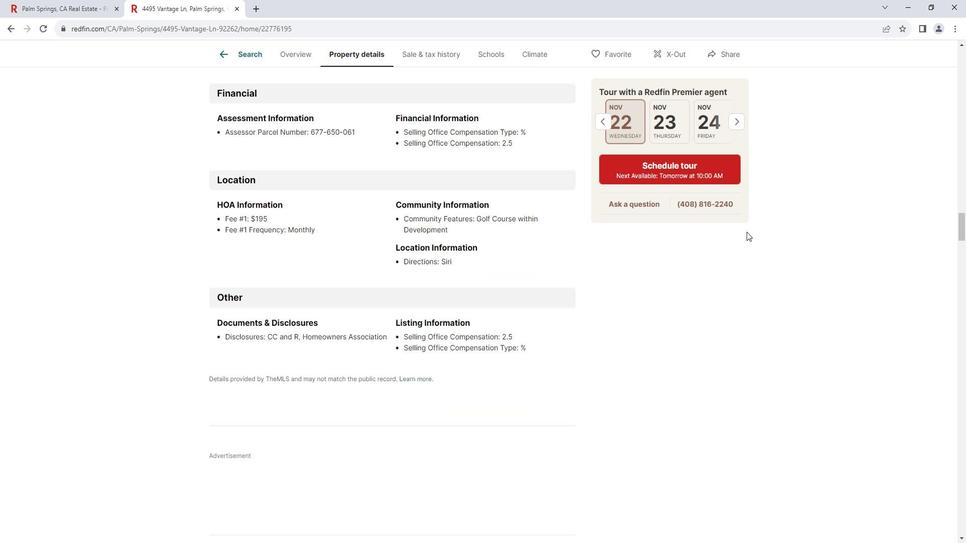 
Action: Mouse scrolled (758, 233) with delta (0, 0)
Screenshot: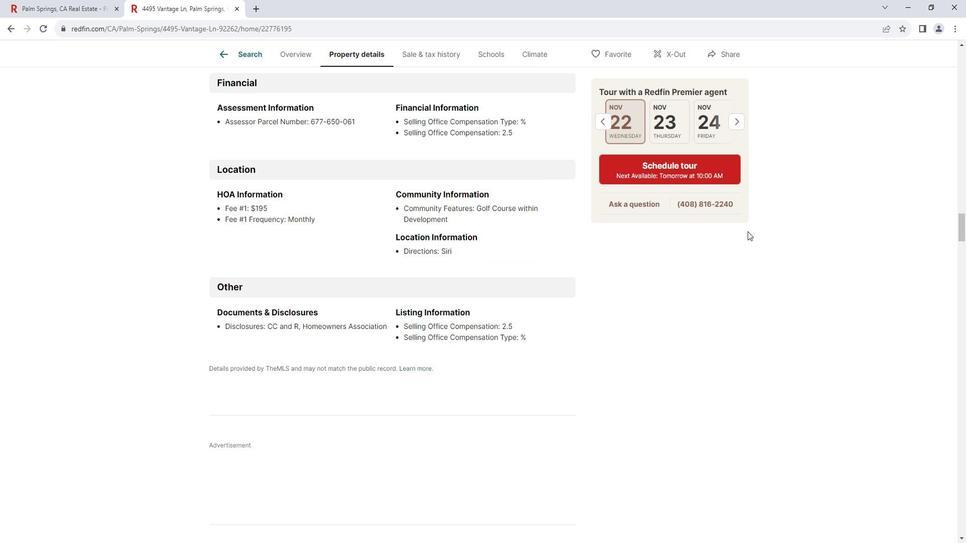 
Action: Mouse scrolled (758, 233) with delta (0, 0)
Screenshot: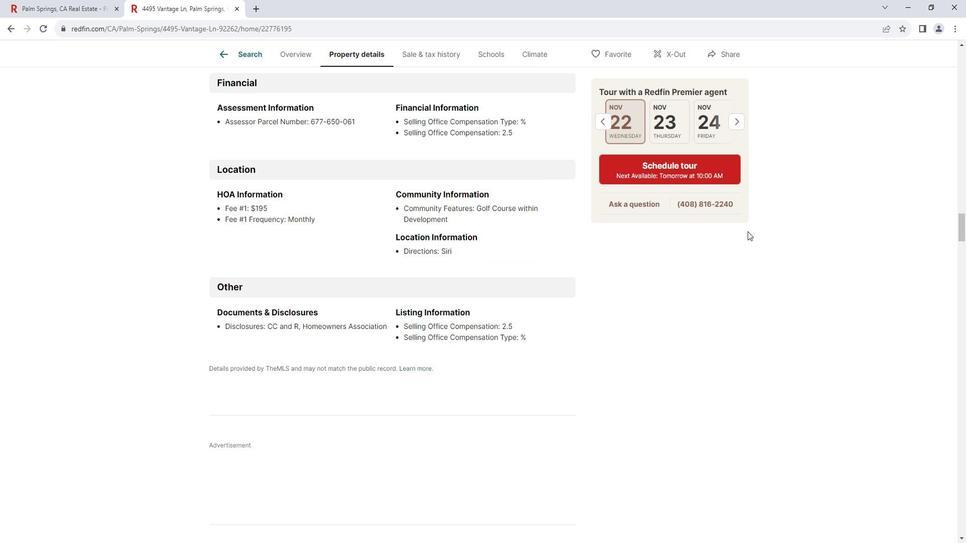 
Action: Mouse scrolled (758, 233) with delta (0, 0)
Screenshot: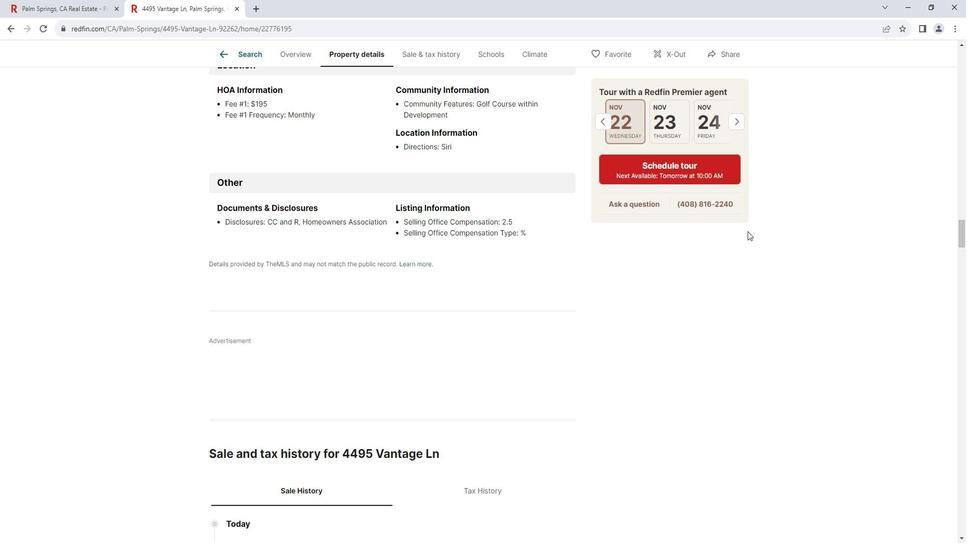 
Action: Mouse scrolled (758, 233) with delta (0, 0)
Screenshot: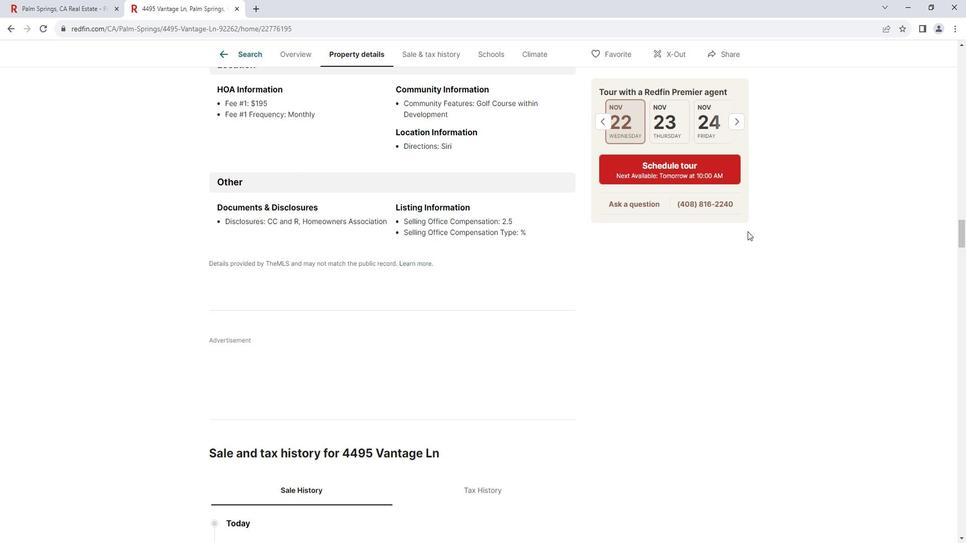 
Action: Mouse scrolled (758, 233) with delta (0, 0)
Screenshot: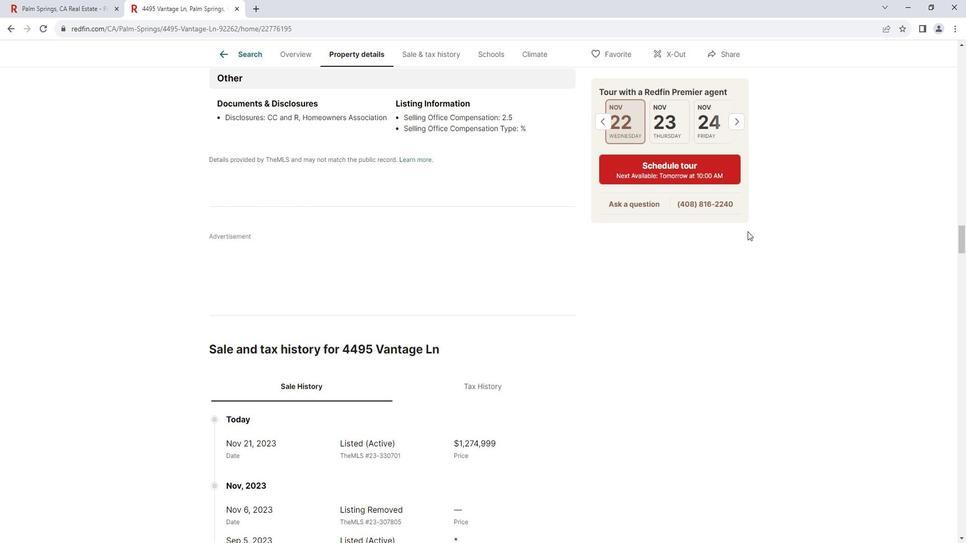 
Action: Mouse scrolled (758, 233) with delta (0, 0)
Screenshot: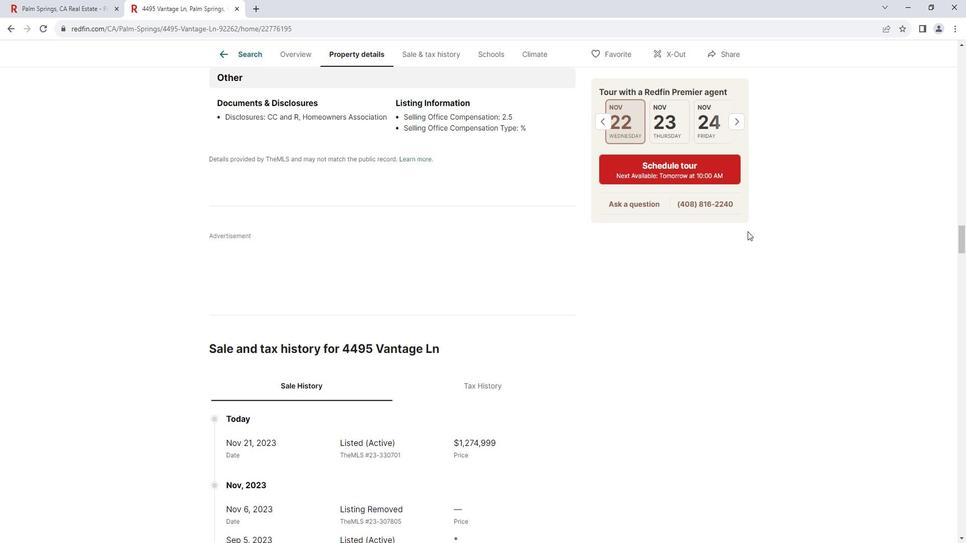 
Action: Mouse moved to (758, 233)
Screenshot: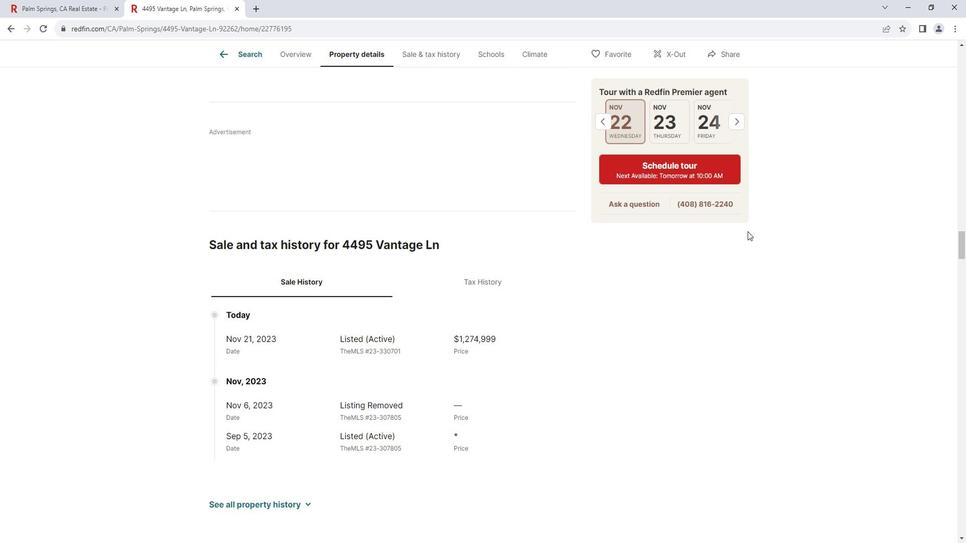 
Action: Mouse scrolled (758, 233) with delta (0, 0)
Screenshot: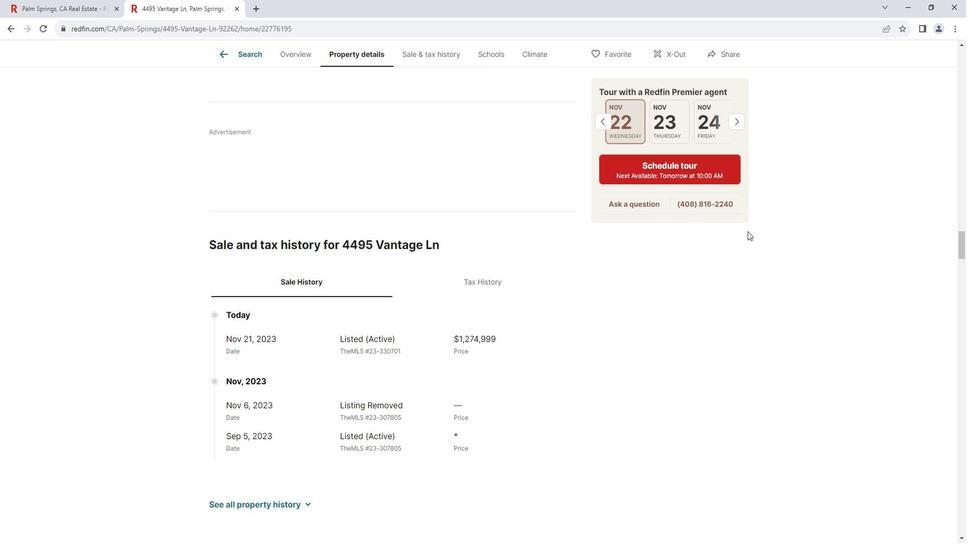
Action: Mouse scrolled (758, 233) with delta (0, 0)
Screenshot: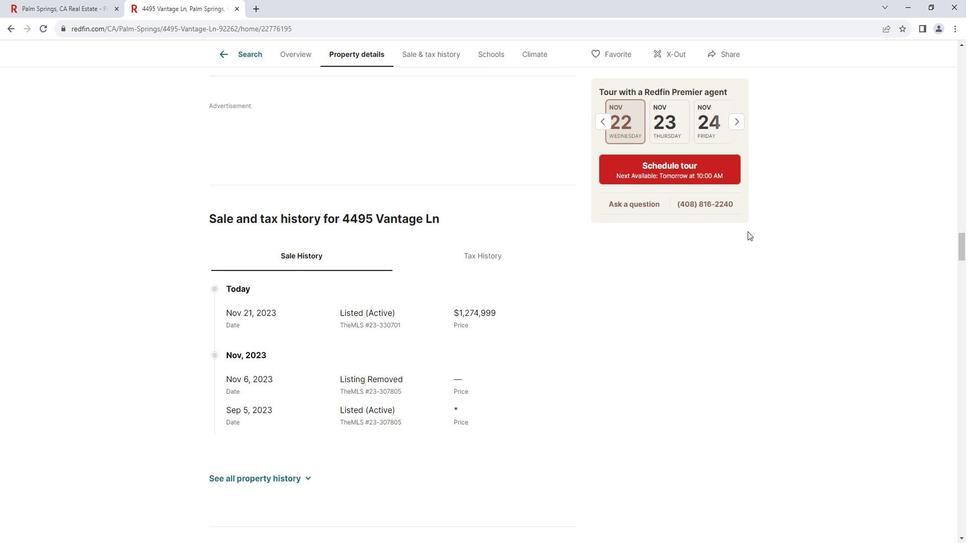 
Action: Mouse scrolled (758, 233) with delta (0, 0)
Screenshot: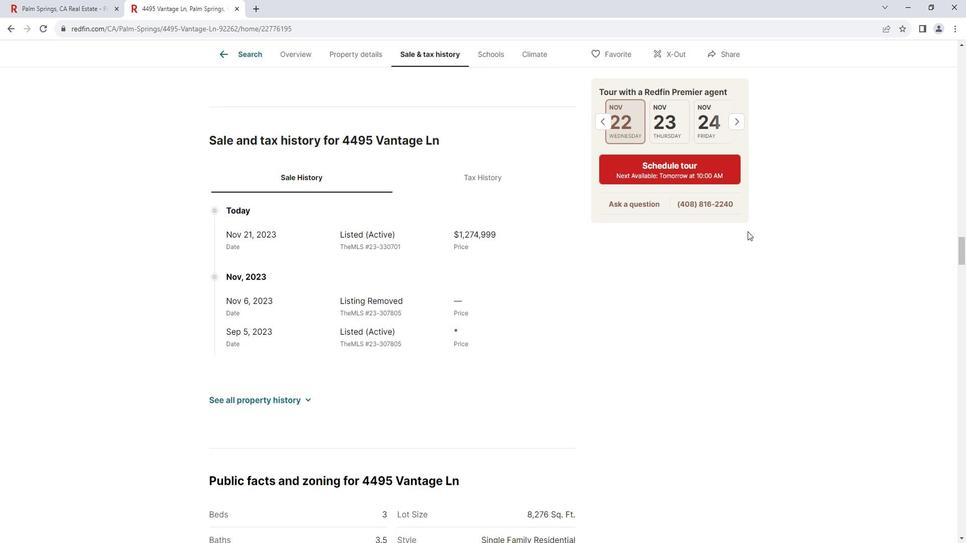 
Action: Mouse scrolled (758, 233) with delta (0, 0)
Screenshot: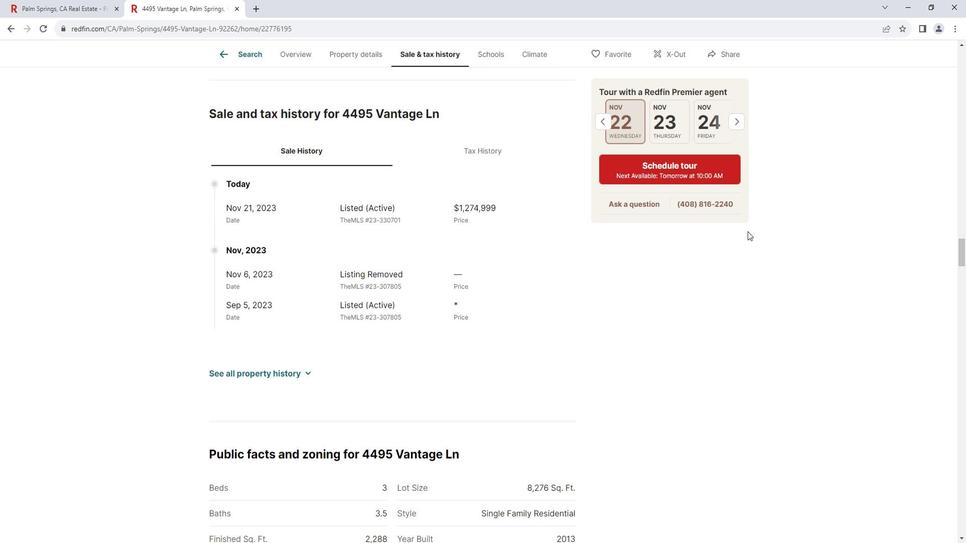 
Action: Mouse scrolled (758, 233) with delta (0, 0)
Screenshot: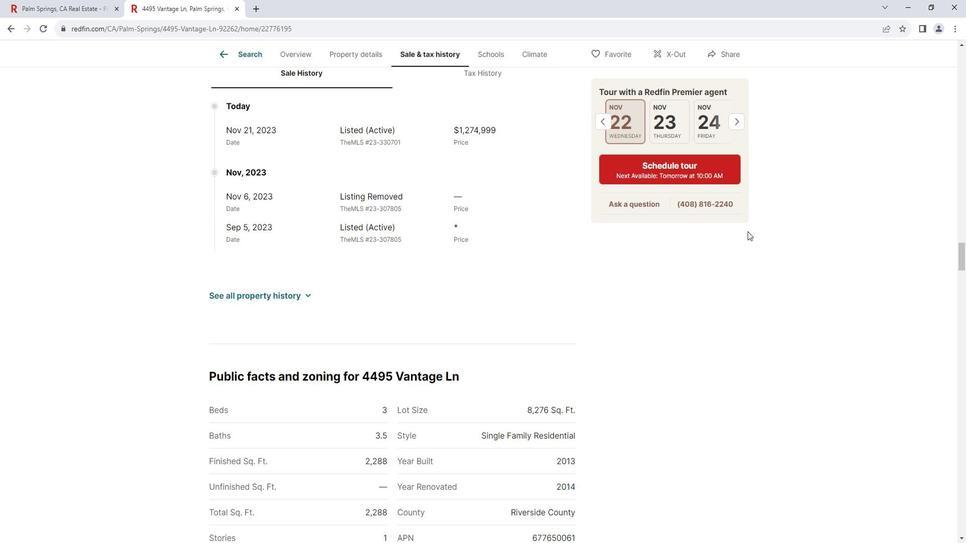
Action: Mouse scrolled (758, 233) with delta (0, 0)
Screenshot: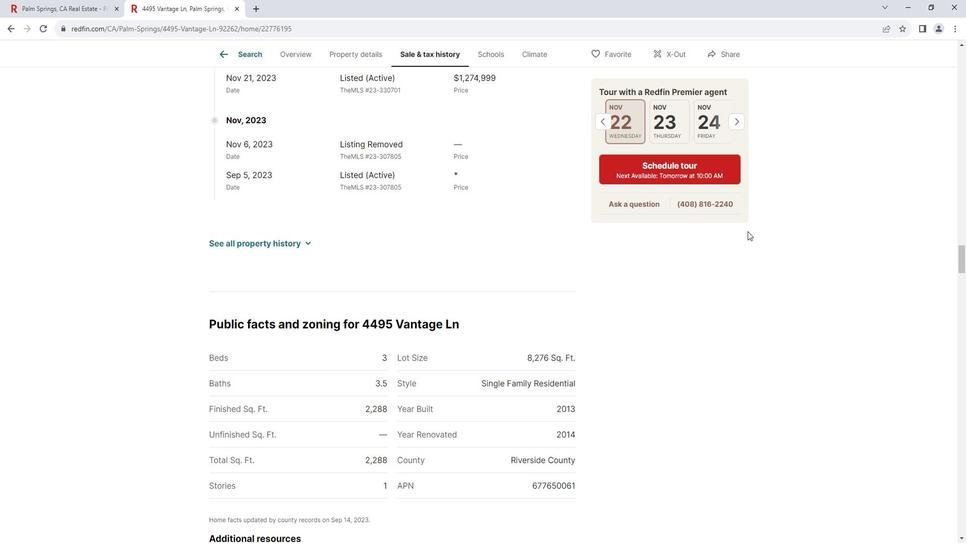 
Action: Mouse moved to (759, 233)
Screenshot: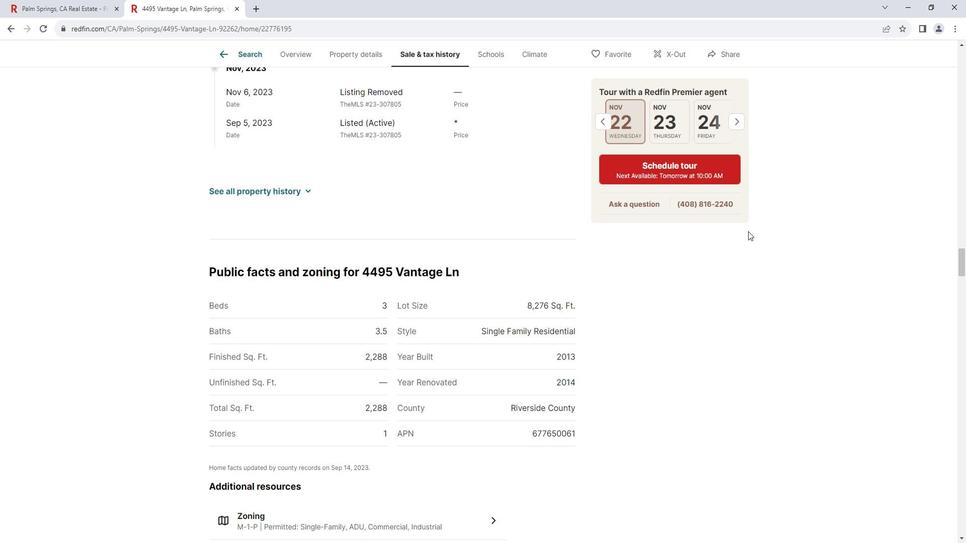 
Action: Mouse scrolled (759, 232) with delta (0, 0)
Screenshot: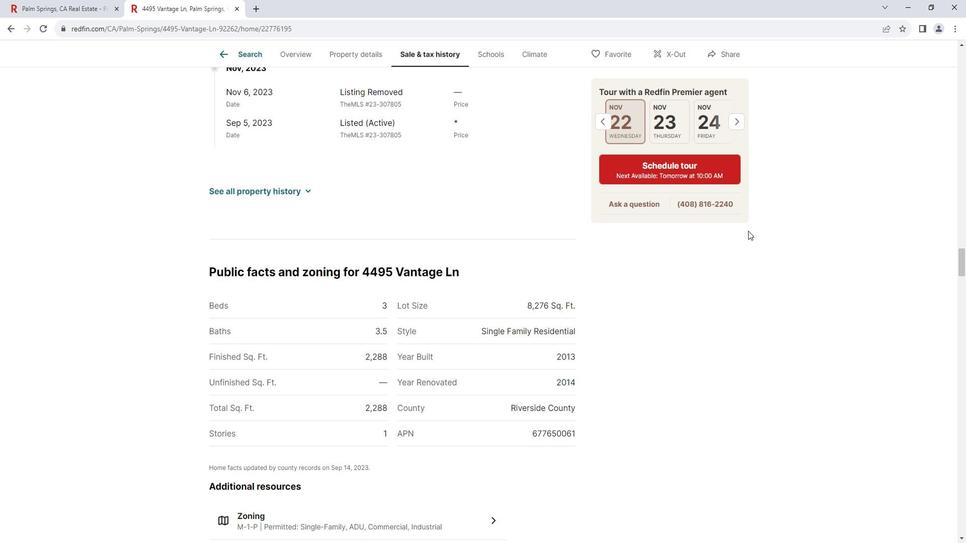 
Action: Mouse moved to (759, 233)
Screenshot: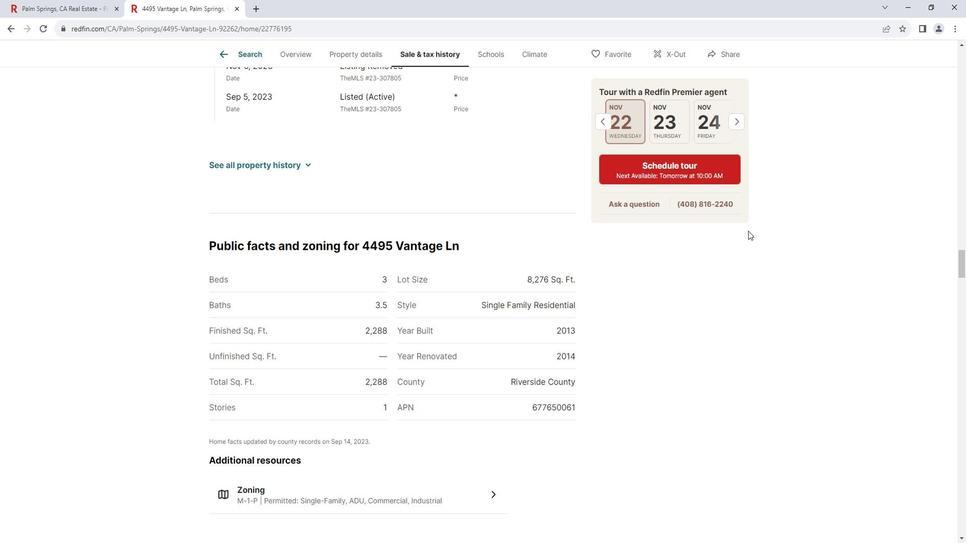 
Action: Mouse scrolled (759, 232) with delta (0, 0)
Screenshot: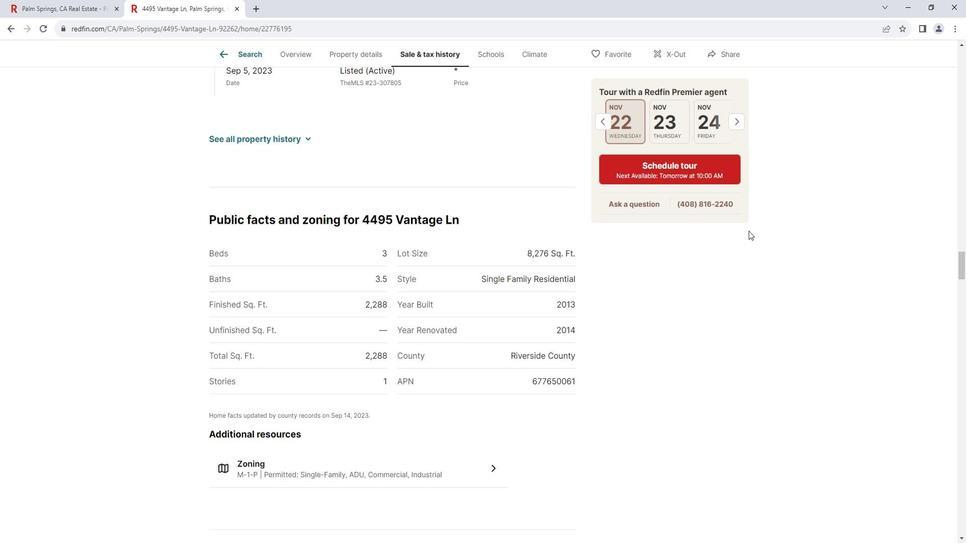 
Action: Mouse scrolled (759, 232) with delta (0, 0)
Screenshot: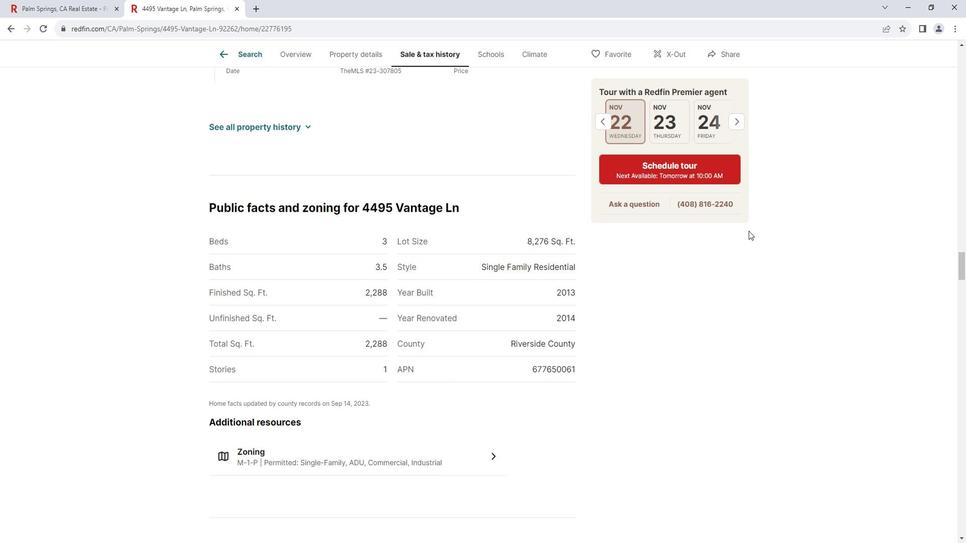 
Action: Mouse scrolled (759, 232) with delta (0, 0)
Screenshot: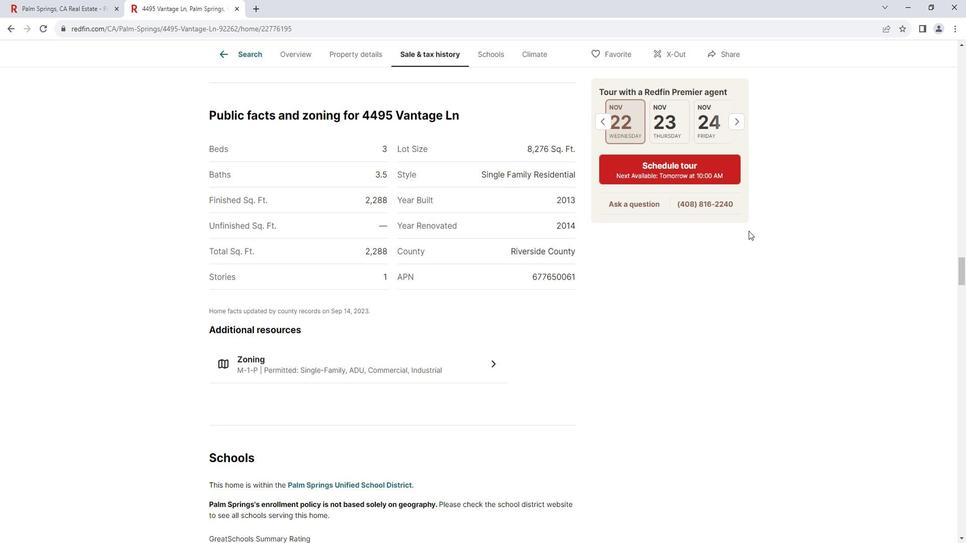 
Action: Mouse scrolled (759, 232) with delta (0, 0)
Screenshot: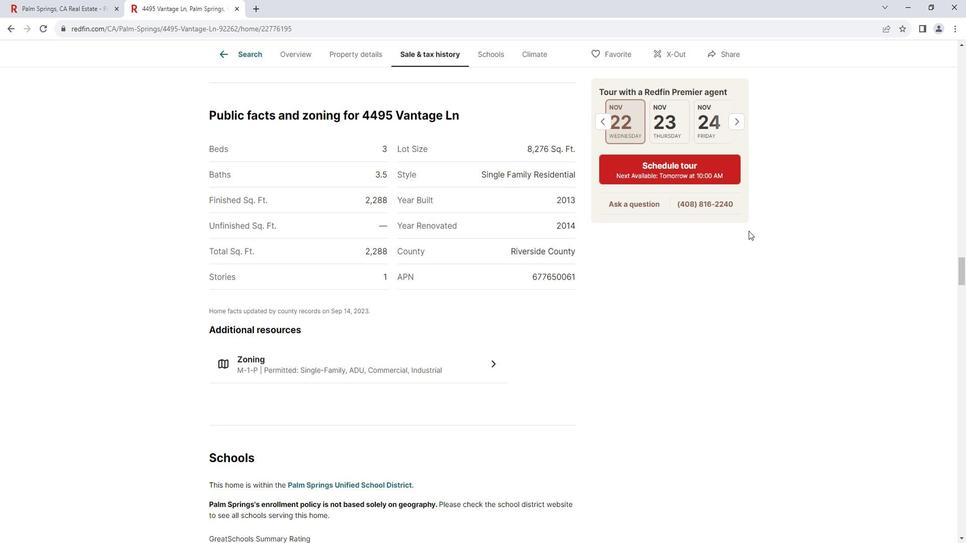 
Action: Mouse scrolled (759, 232) with delta (0, 0)
Screenshot: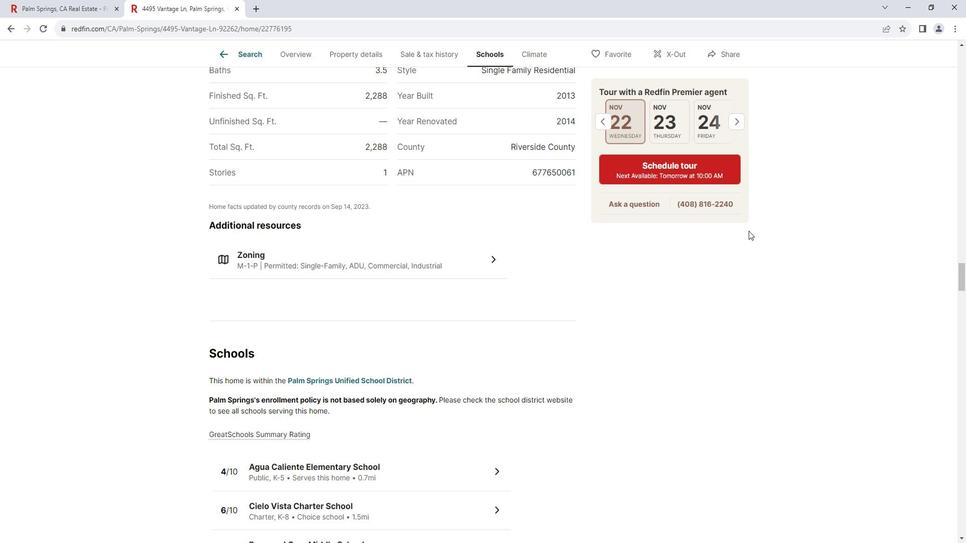 
Action: Mouse scrolled (759, 232) with delta (0, 0)
Screenshot: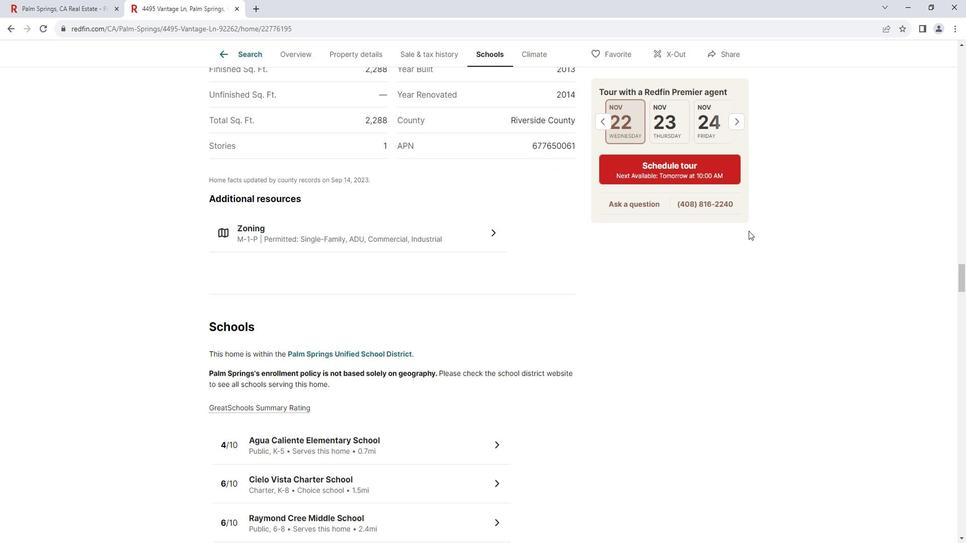 
Action: Mouse moved to (760, 233)
Screenshot: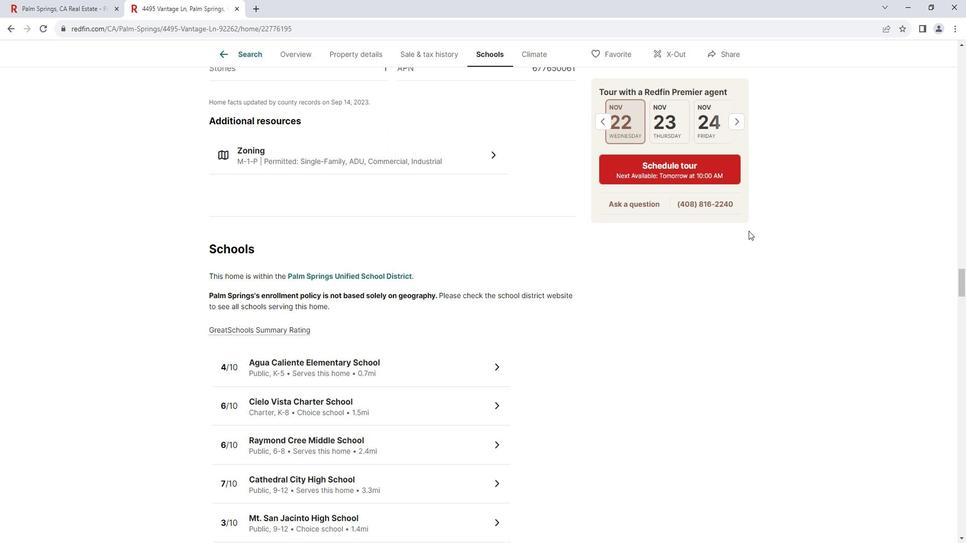 
Action: Mouse scrolled (760, 232) with delta (0, 0)
Screenshot: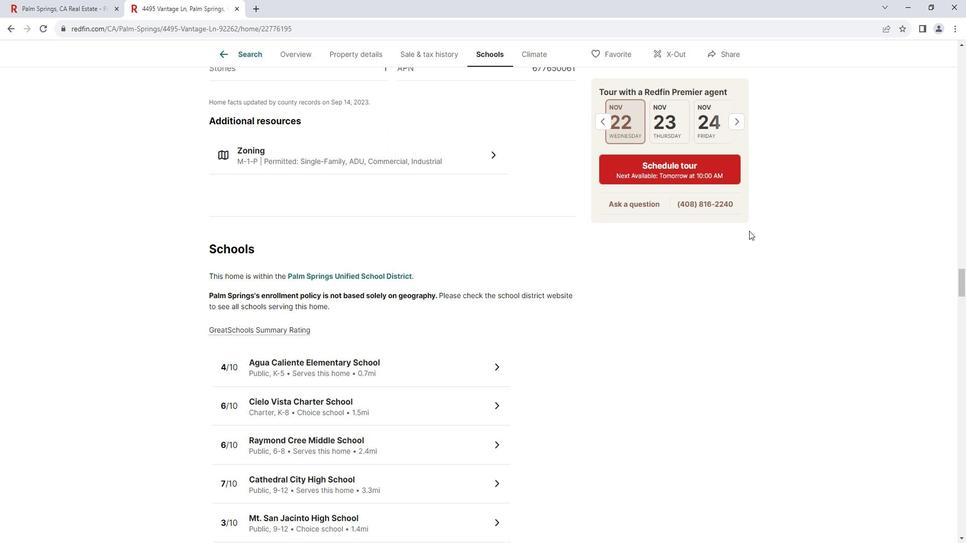 
Action: Mouse scrolled (760, 232) with delta (0, 0)
Screenshot: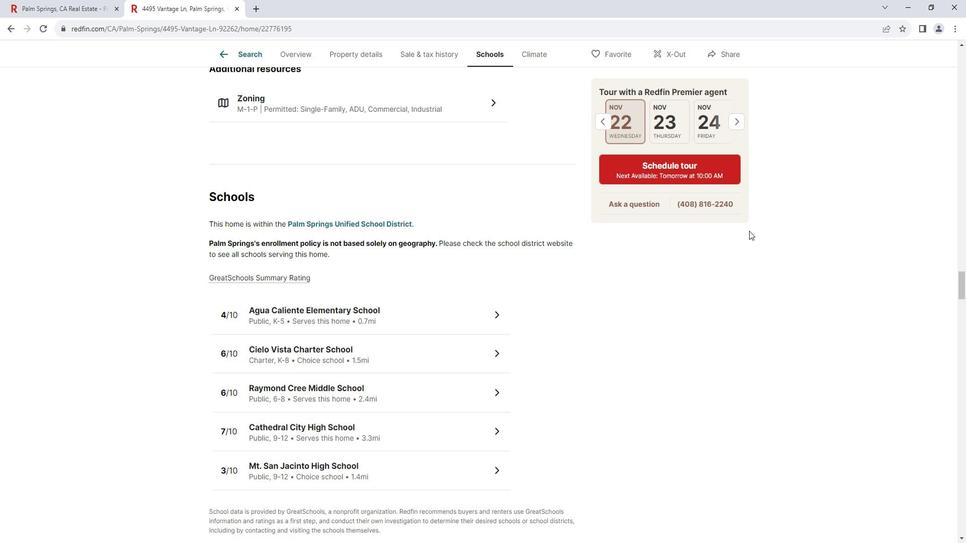 
Action: Mouse scrolled (760, 232) with delta (0, 0)
Screenshot: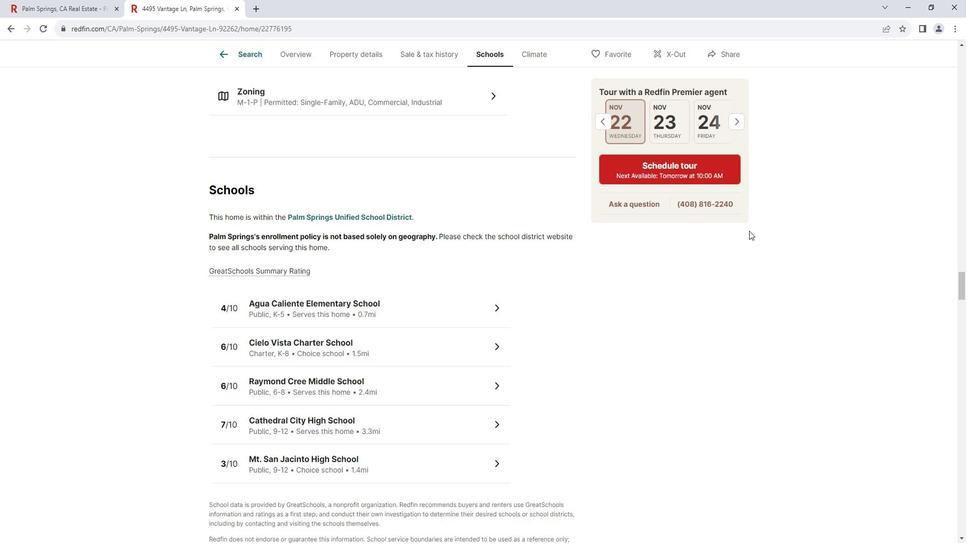 
Action: Mouse moved to (760, 232)
Screenshot: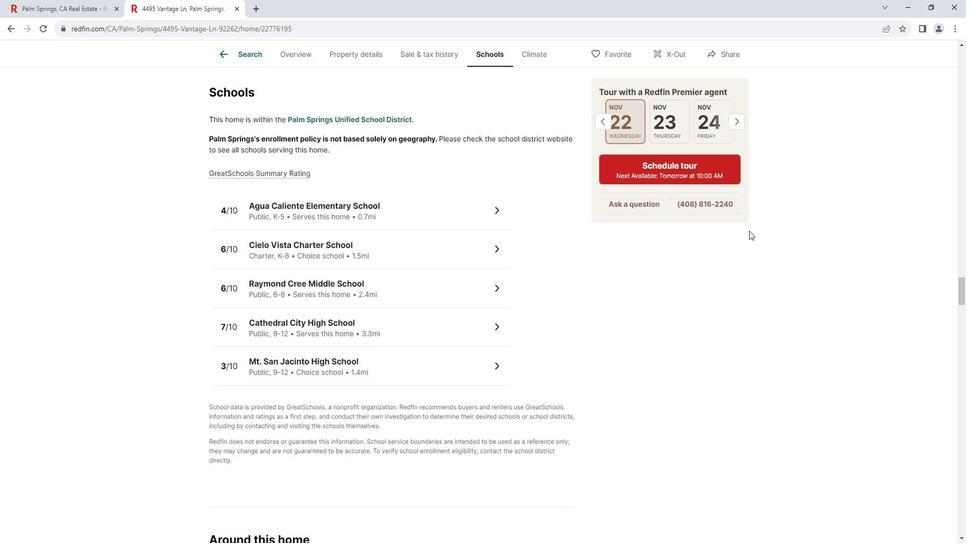 
Action: Mouse scrolled (760, 232) with delta (0, 0)
Screenshot: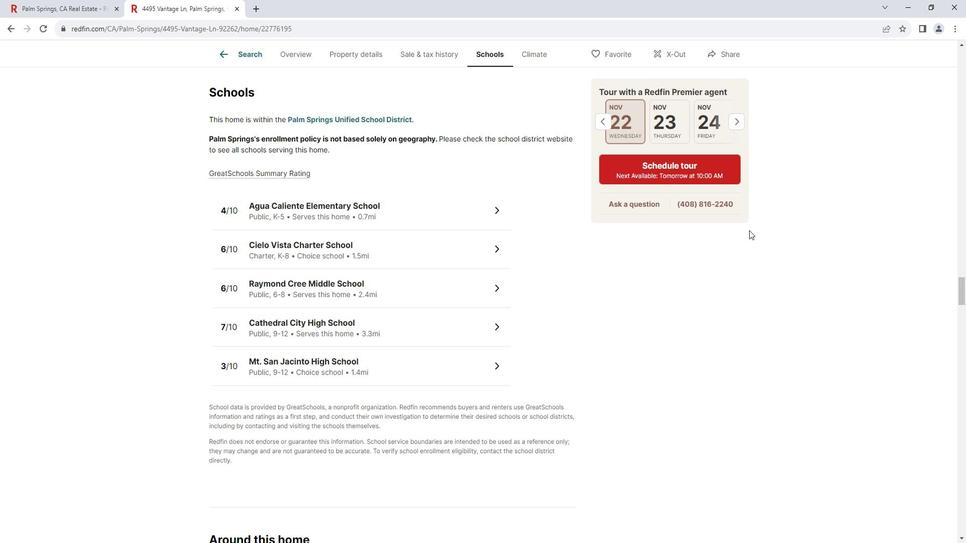 
Action: Mouse scrolled (760, 232) with delta (0, 0)
Screenshot: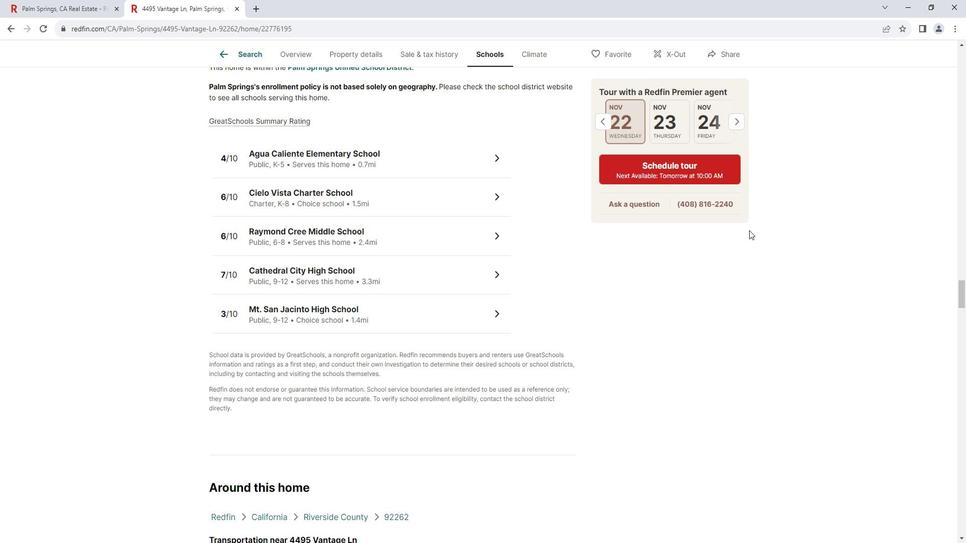 
Action: Mouse scrolled (760, 232) with delta (0, 0)
Screenshot: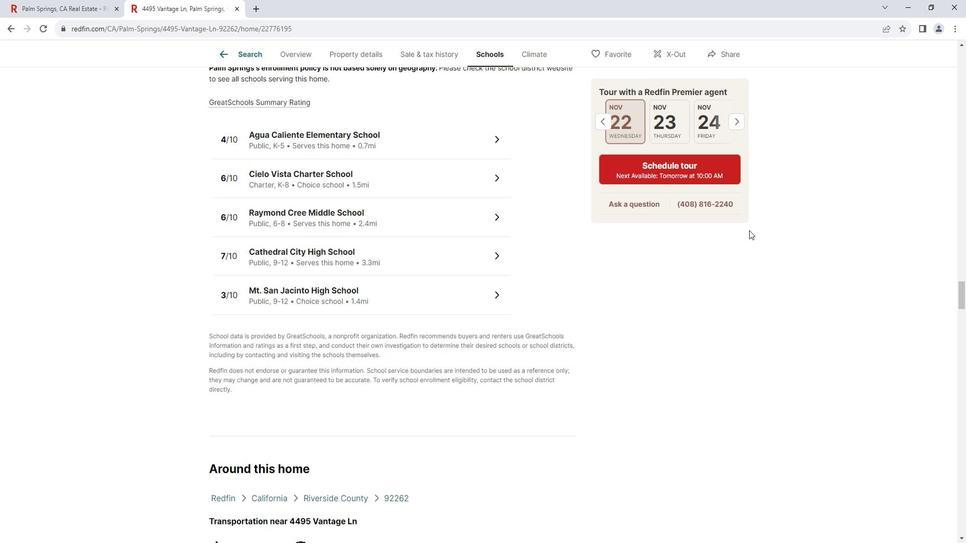 
Action: Mouse scrolled (760, 232) with delta (0, 0)
Screenshot: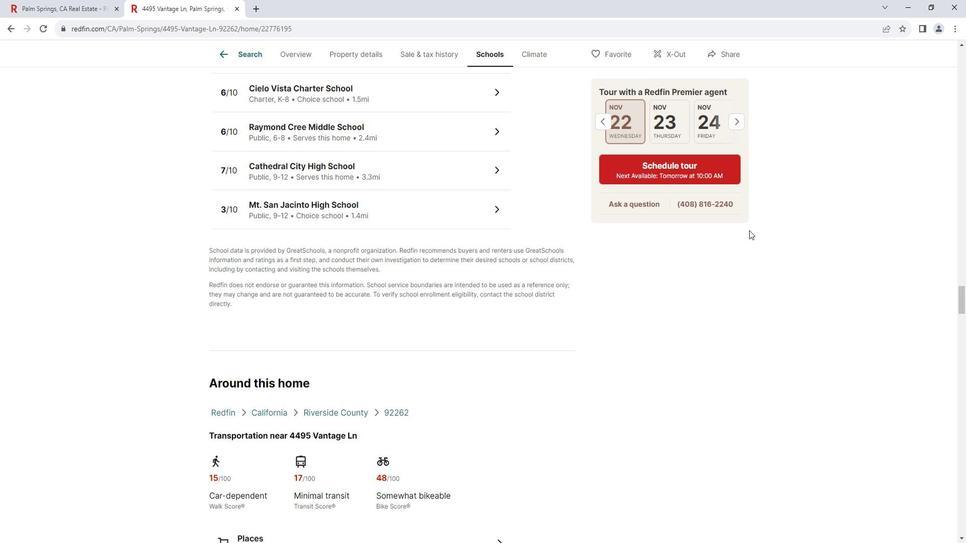 
Action: Mouse scrolled (760, 232) with delta (0, 0)
Screenshot: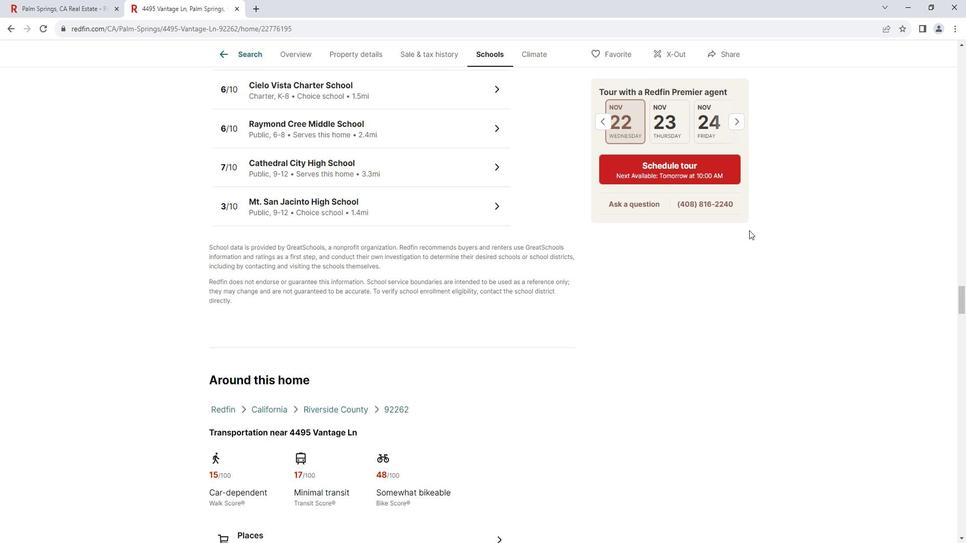 
Action: Mouse moved to (760, 232)
Screenshot: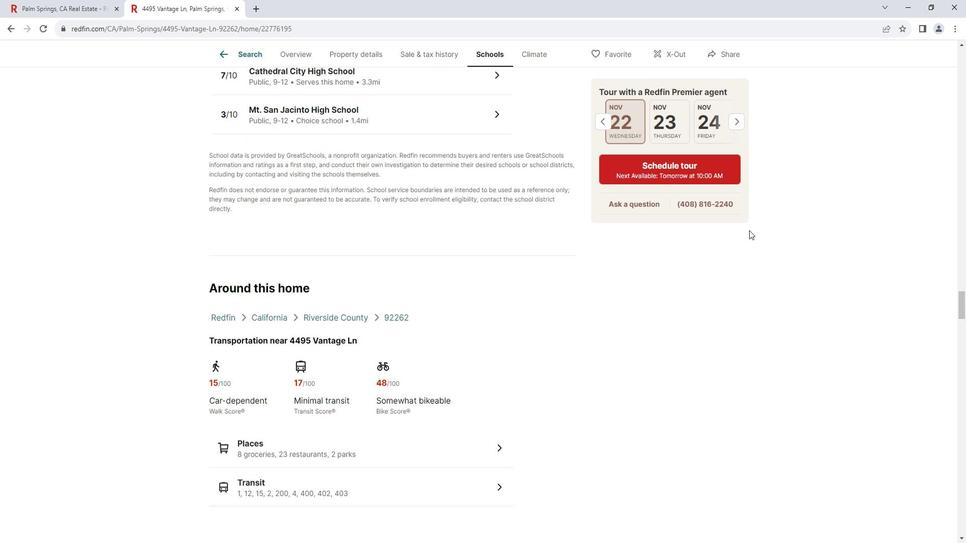
Action: Mouse scrolled (760, 231) with delta (0, 0)
Screenshot: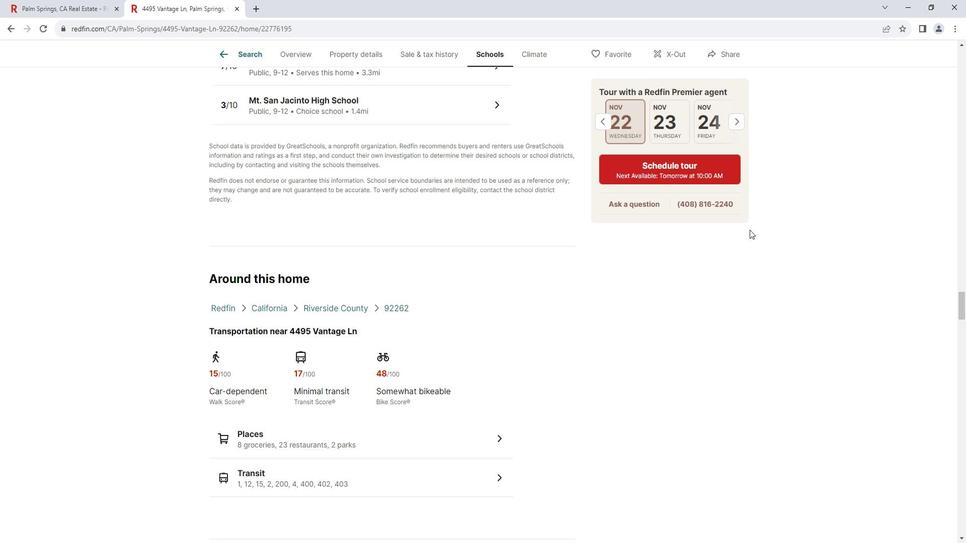 
Action: Mouse scrolled (760, 231) with delta (0, 0)
Screenshot: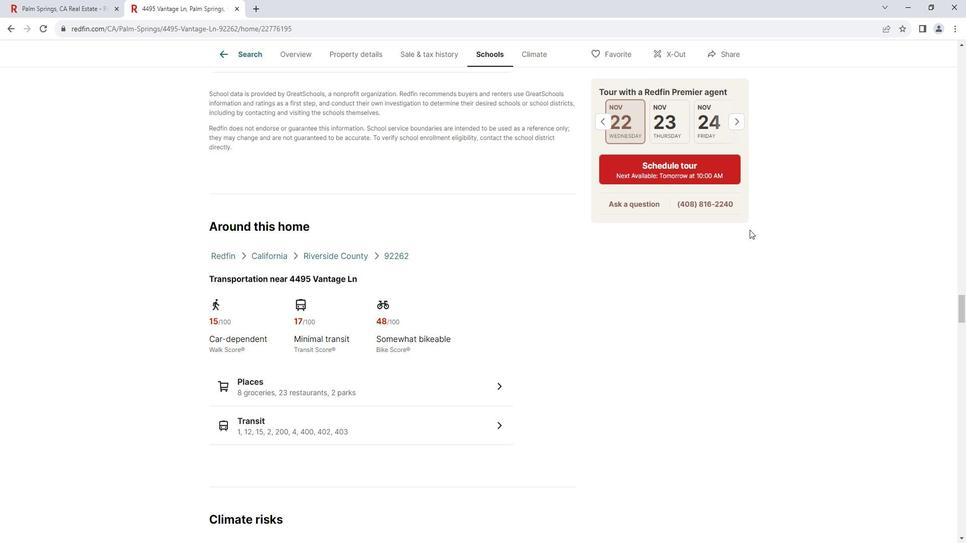 
Action: Mouse scrolled (760, 231) with delta (0, 0)
Screenshot: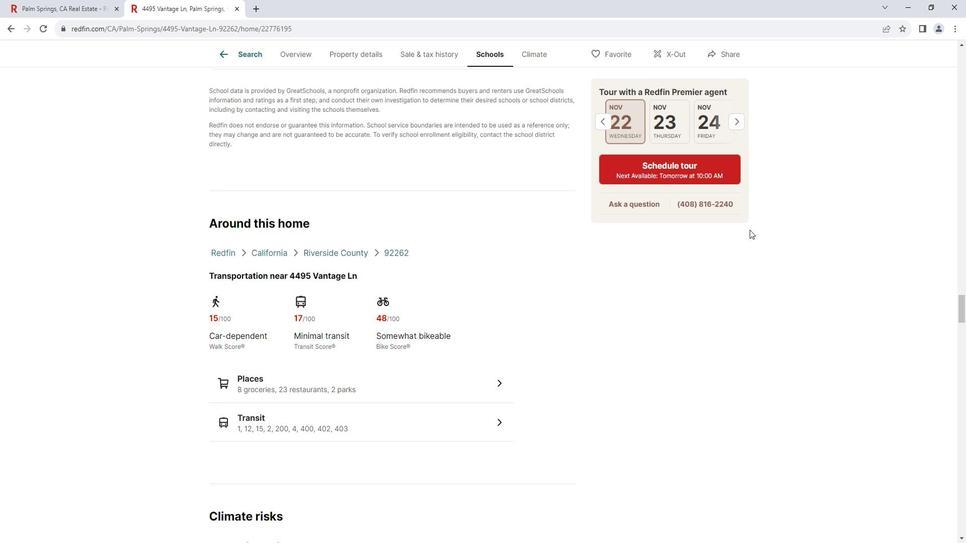 
Action: Mouse scrolled (760, 231) with delta (0, 0)
Screenshot: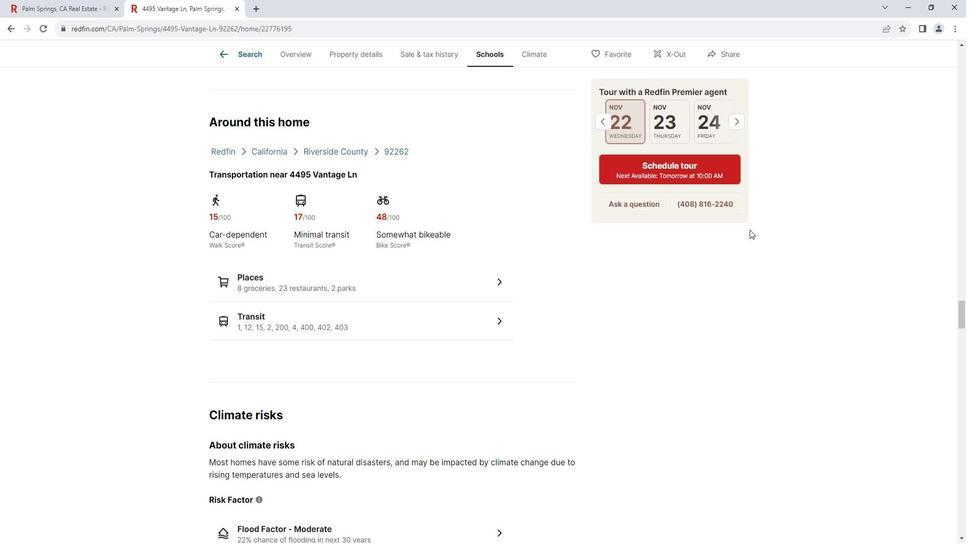 
Action: Mouse scrolled (760, 231) with delta (0, 0)
Screenshot: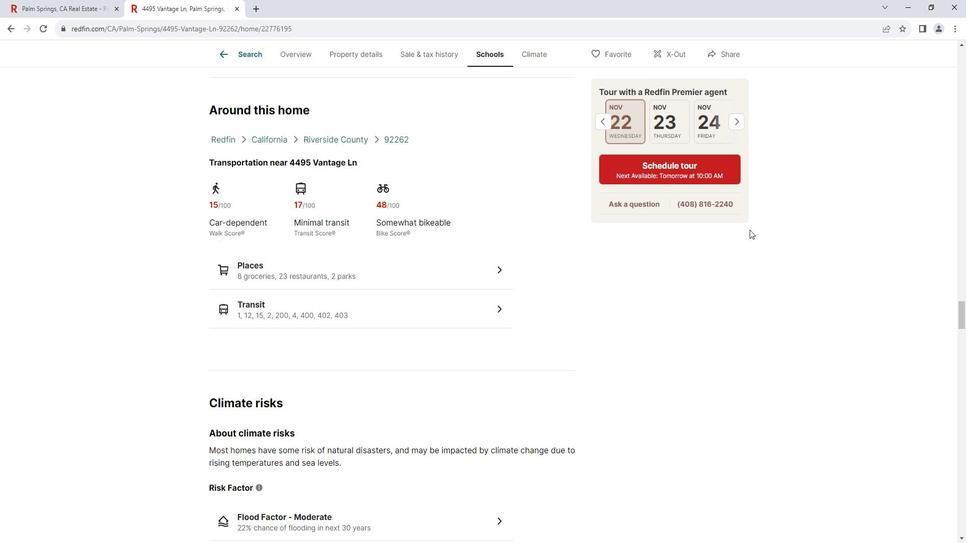 
Action: Mouse scrolled (760, 231) with delta (0, 0)
Screenshot: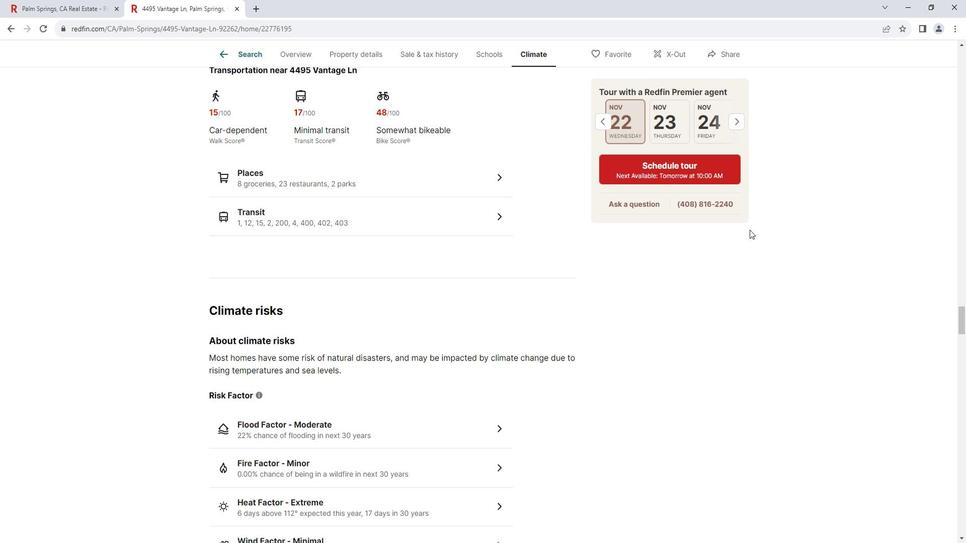 
Action: Mouse scrolled (760, 231) with delta (0, 0)
Screenshot: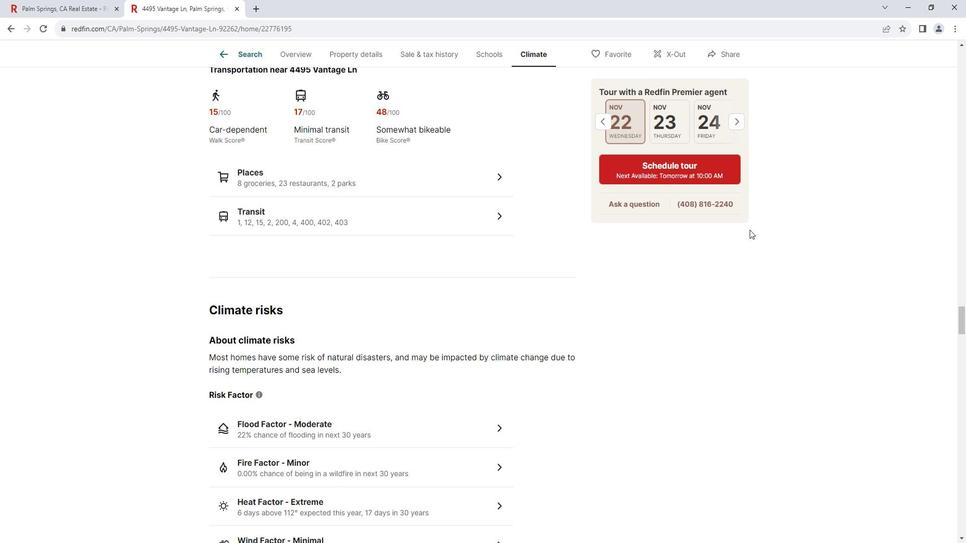 
Action: Mouse scrolled (760, 231) with delta (0, 0)
Screenshot: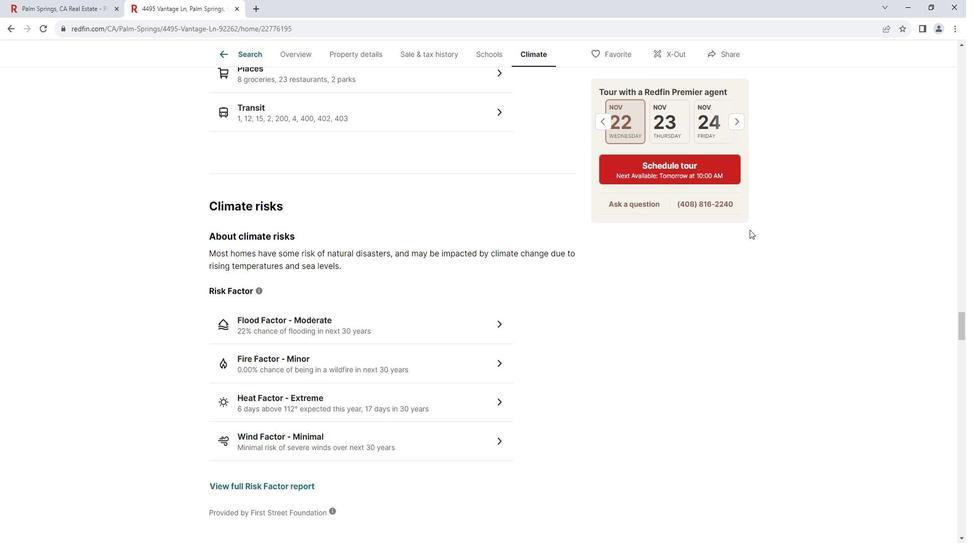 
Action: Mouse scrolled (760, 231) with delta (0, 0)
Screenshot: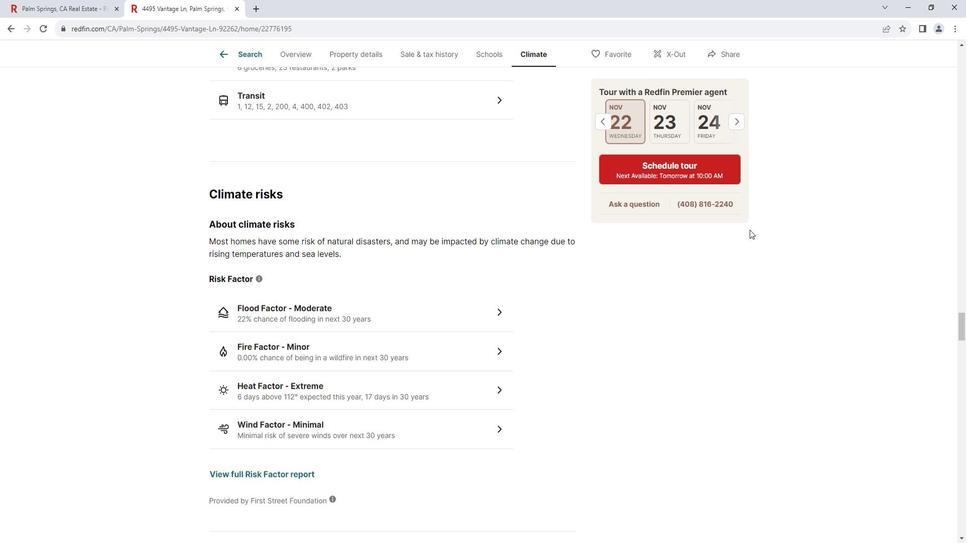 
Action: Mouse scrolled (760, 231) with delta (0, 0)
Screenshot: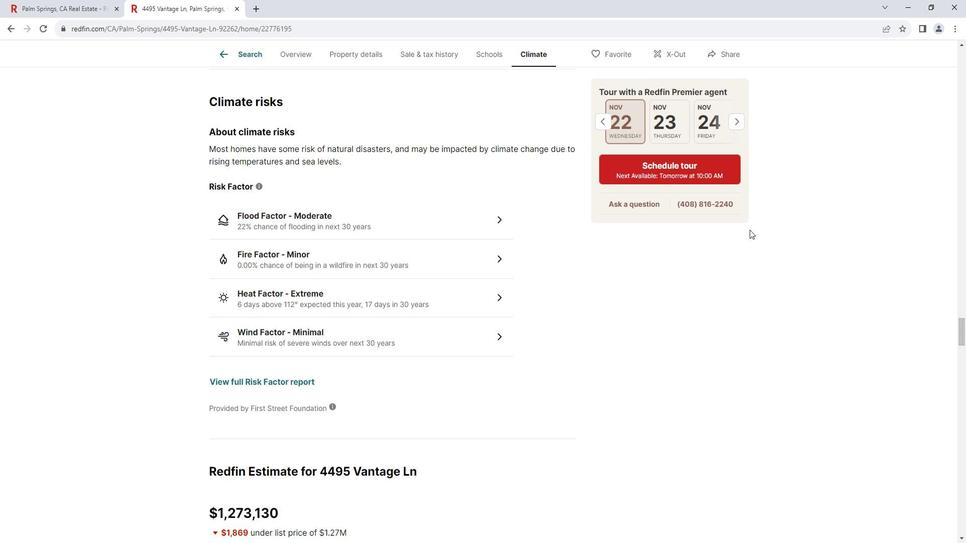 
Action: Mouse scrolled (760, 231) with delta (0, 0)
Screenshot: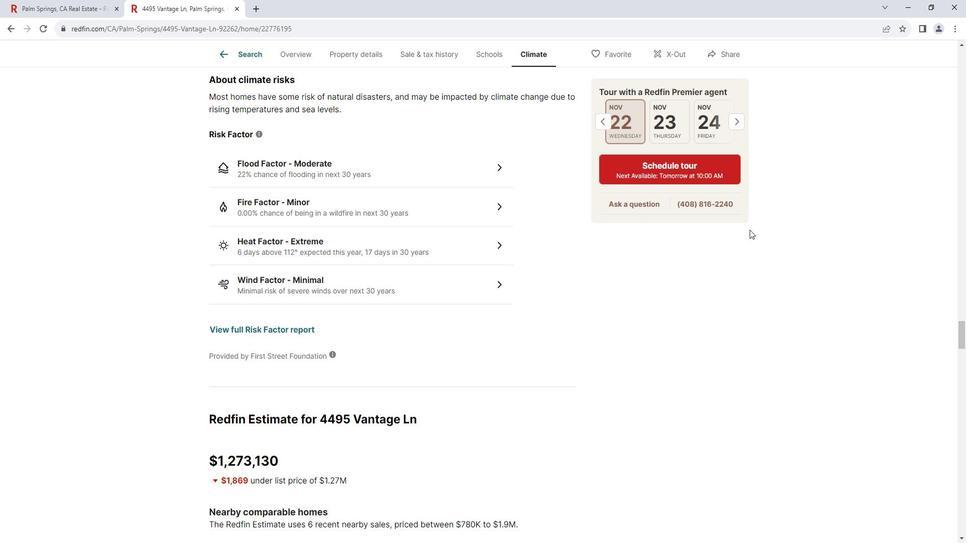 
Action: Mouse scrolled (760, 231) with delta (0, 0)
Screenshot: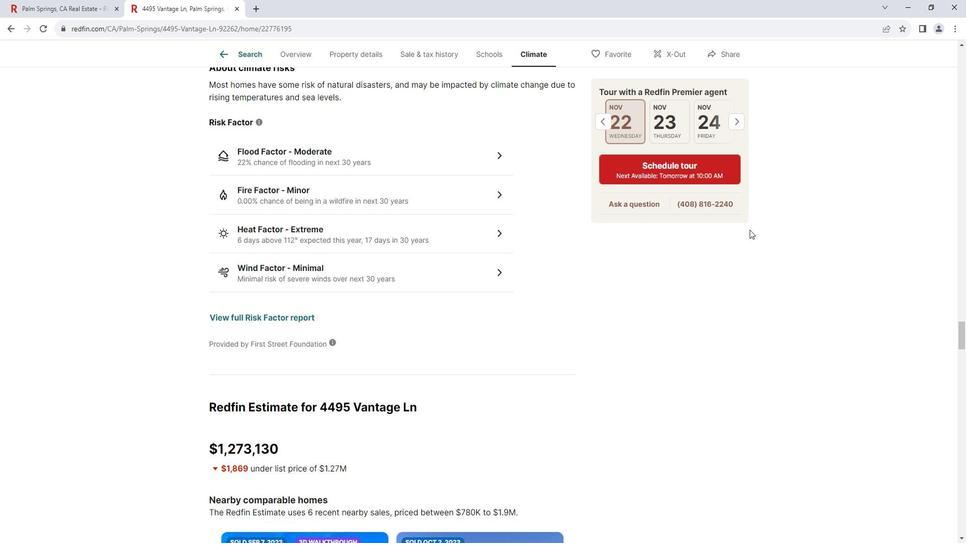
Action: Mouse scrolled (760, 231) with delta (0, 0)
Screenshot: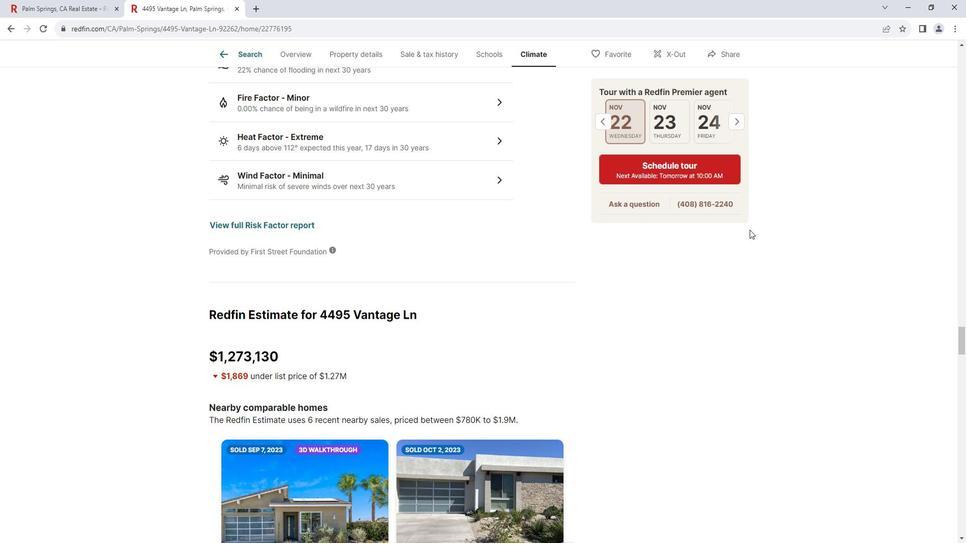 
Action: Mouse scrolled (760, 231) with delta (0, 0)
Screenshot: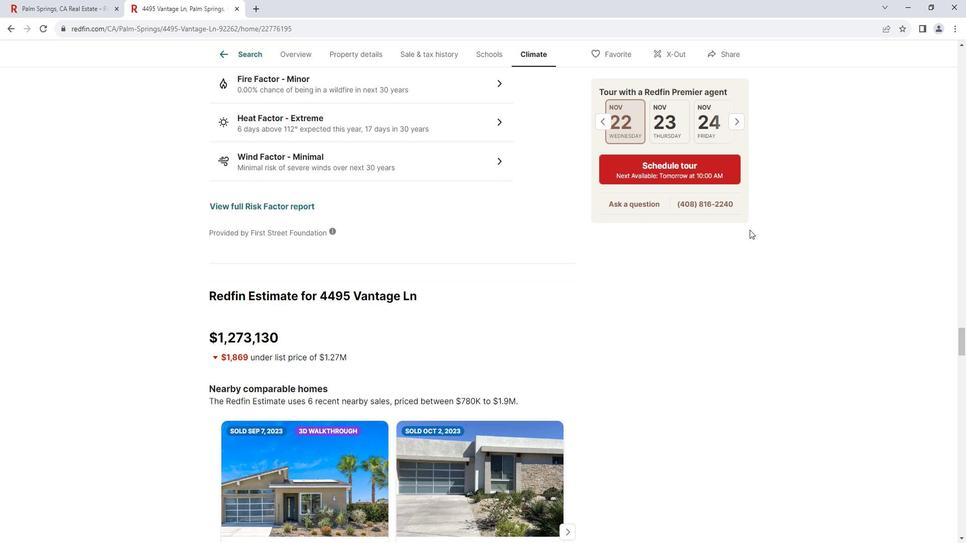 
Action: Mouse scrolled (760, 231) with delta (0, 0)
Screenshot: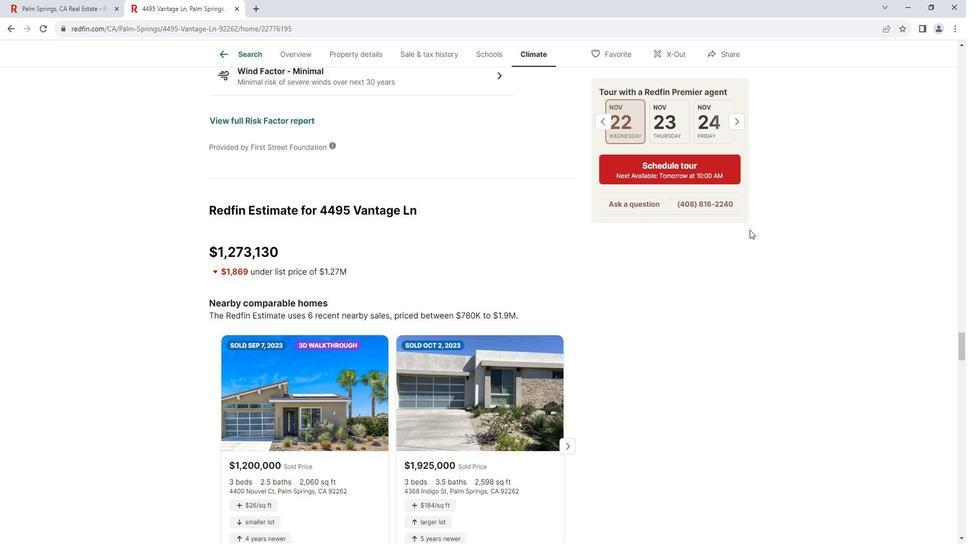 
Action: Mouse scrolled (760, 231) with delta (0, 0)
Screenshot: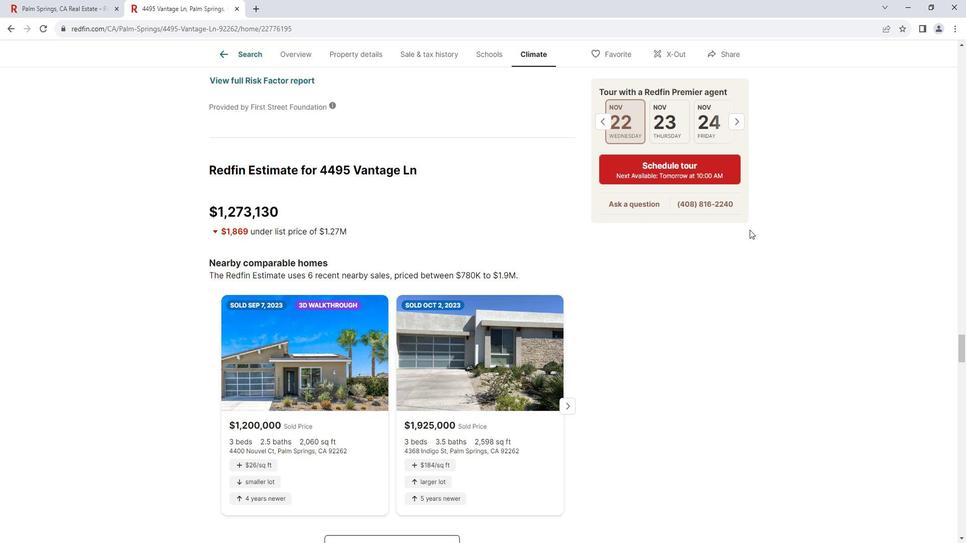 
Action: Mouse scrolled (760, 231) with delta (0, 0)
Screenshot: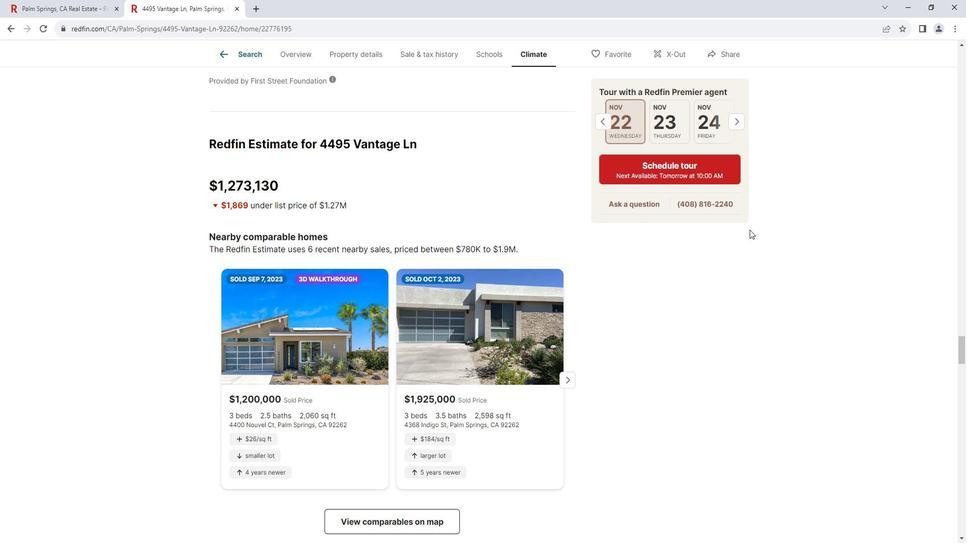 
Action: Mouse scrolled (760, 231) with delta (0, 0)
Screenshot: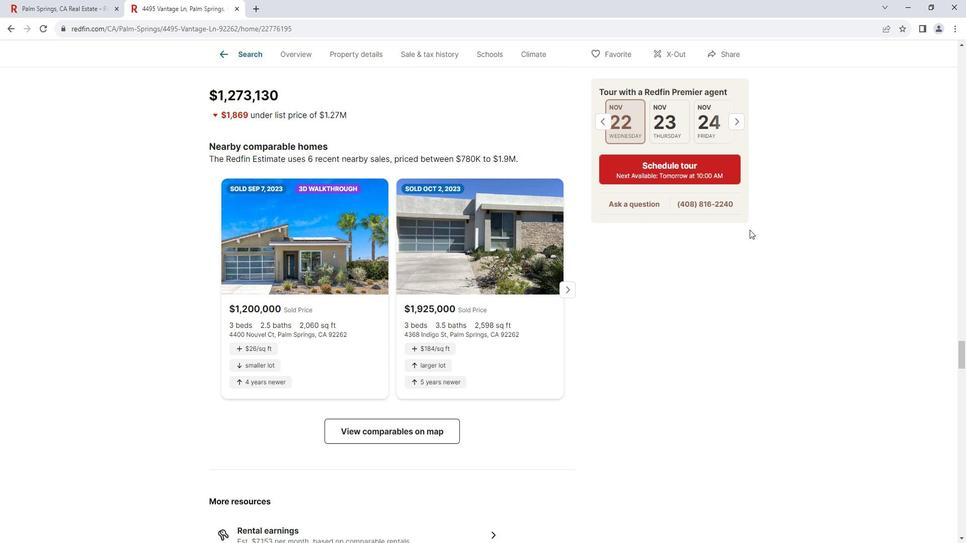 
Action: Mouse scrolled (760, 231) with delta (0, 0)
Screenshot: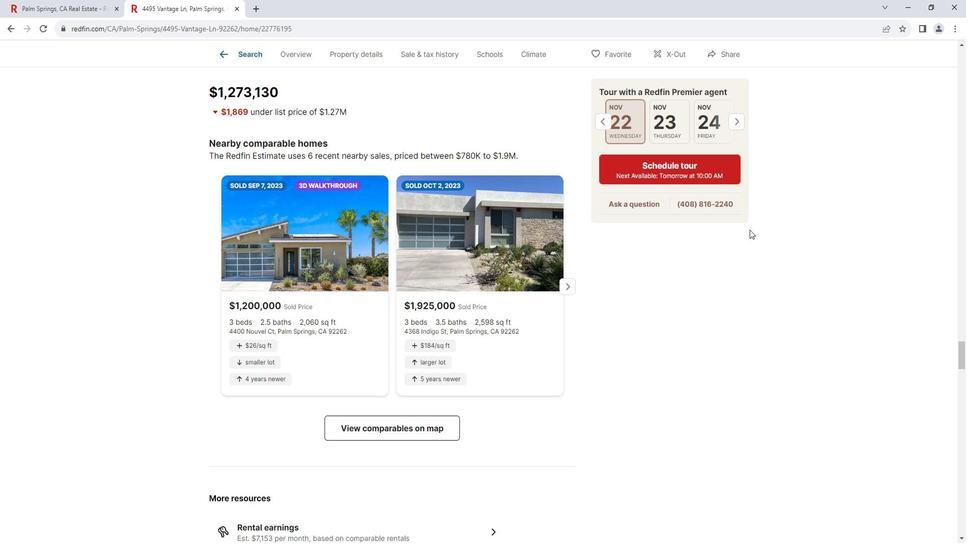 
Action: Mouse scrolled (760, 231) with delta (0, 0)
Screenshot: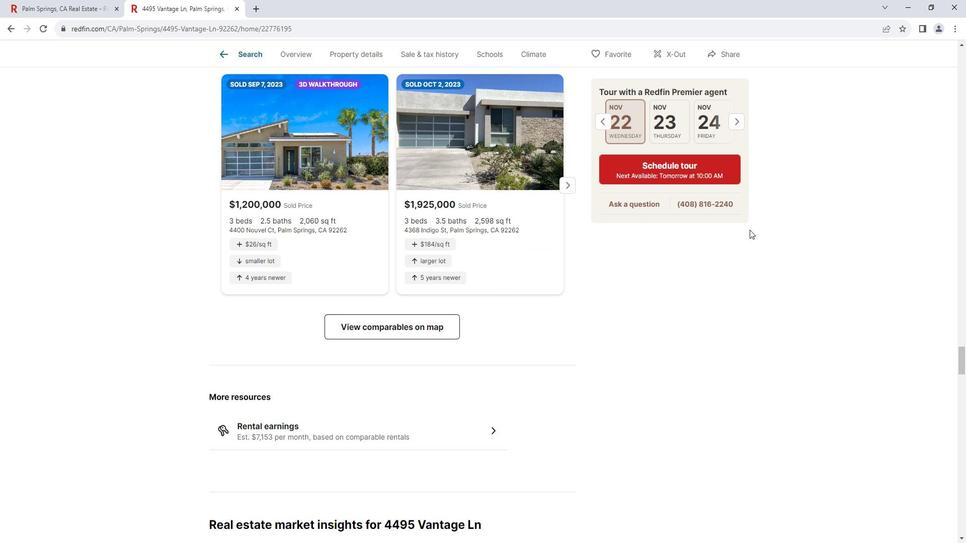 
Action: Mouse scrolled (760, 231) with delta (0, 0)
Screenshot: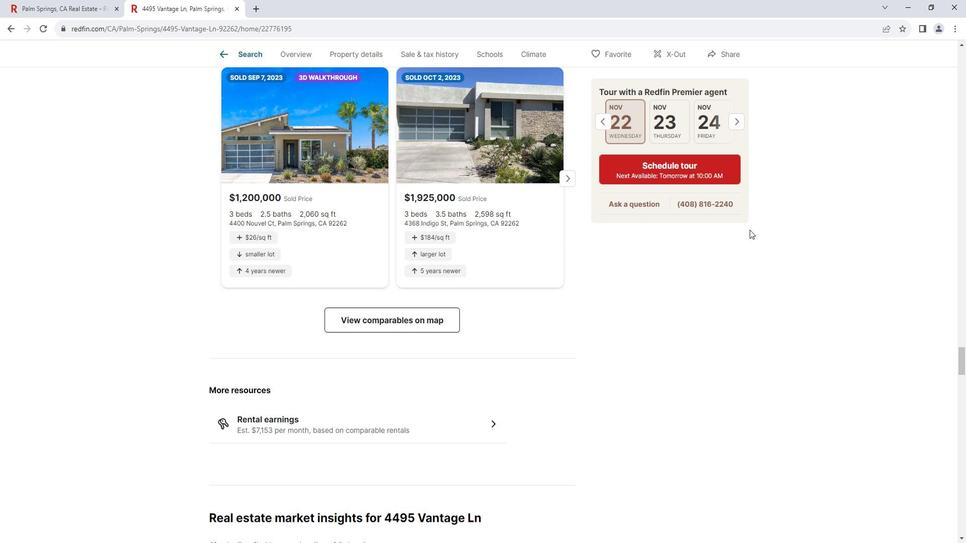
Action: Mouse scrolled (760, 231) with delta (0, 0)
Screenshot: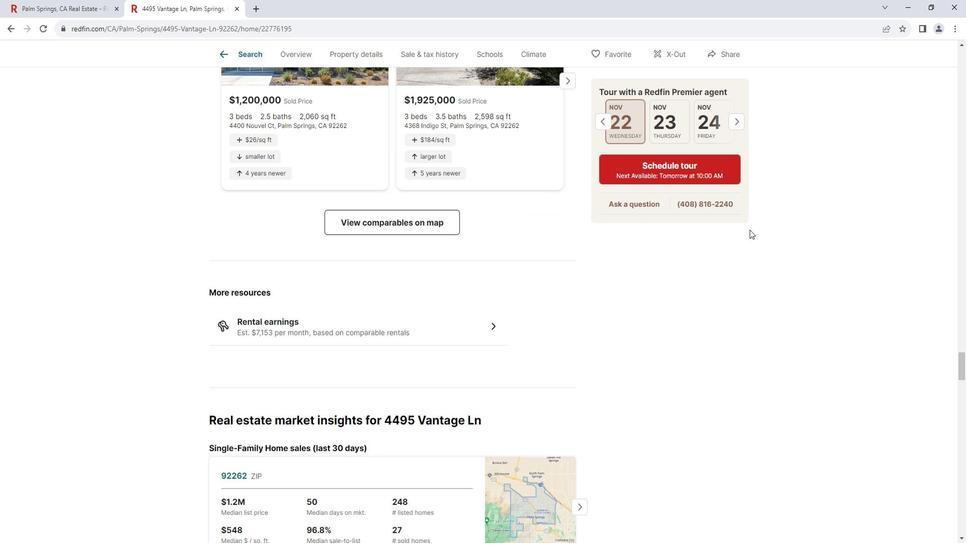 
Action: Mouse scrolled (760, 231) with delta (0, 0)
Screenshot: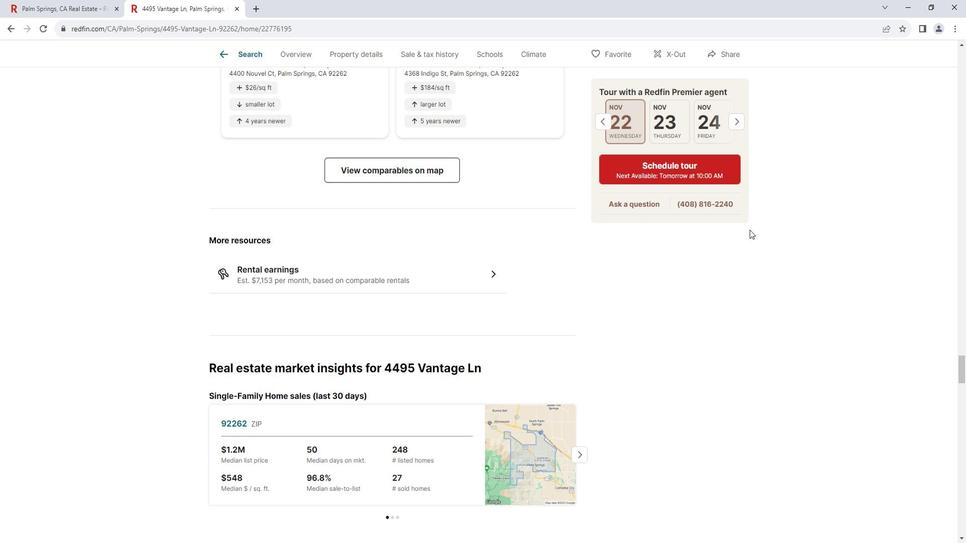 
Action: Mouse scrolled (760, 231) with delta (0, 0)
Screenshot: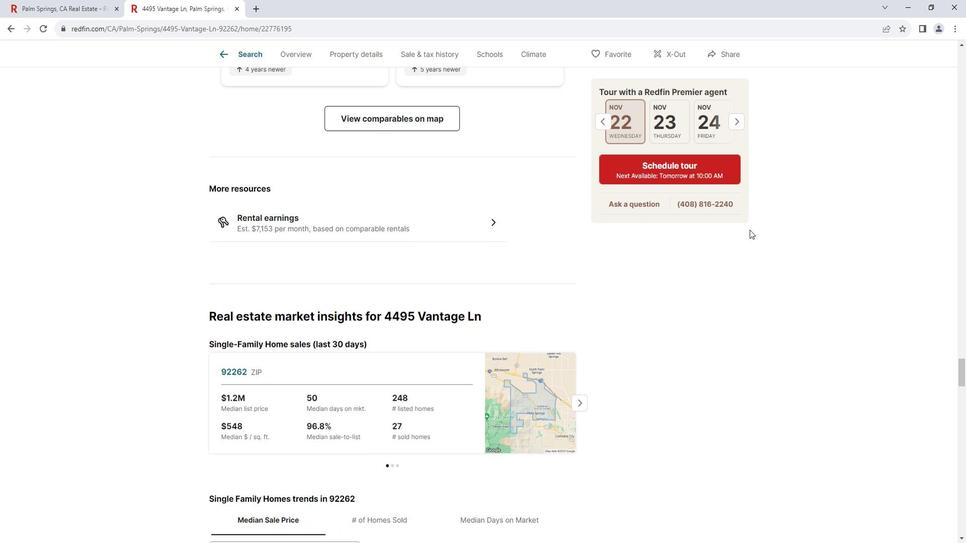 
Action: Mouse scrolled (760, 231) with delta (0, 0)
Screenshot: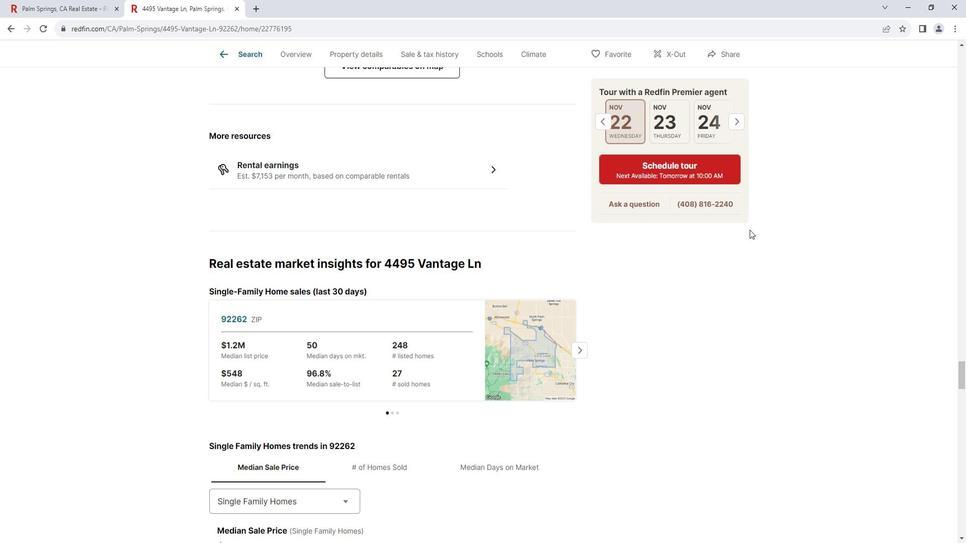 
Action: Mouse scrolled (760, 231) with delta (0, 0)
Screenshot: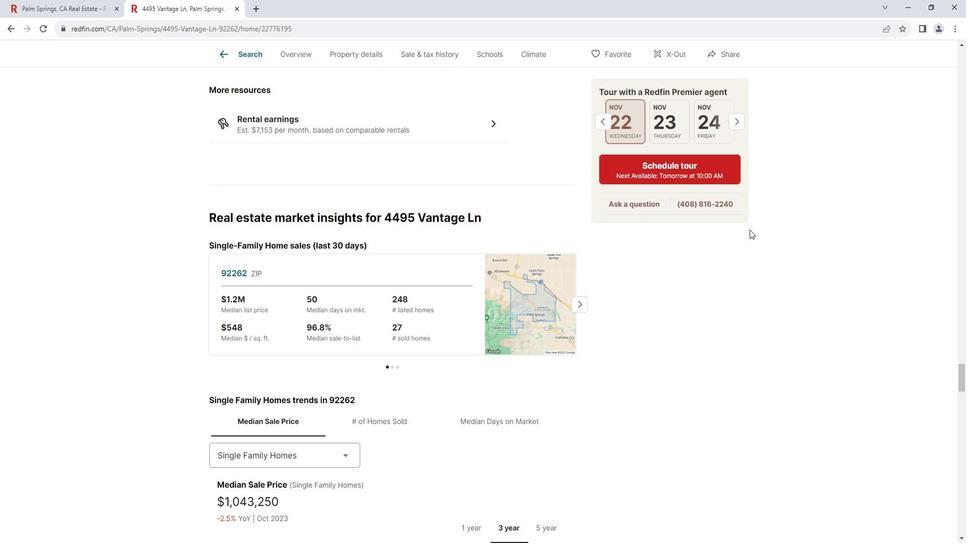 
Action: Mouse scrolled (760, 231) with delta (0, 0)
Screenshot: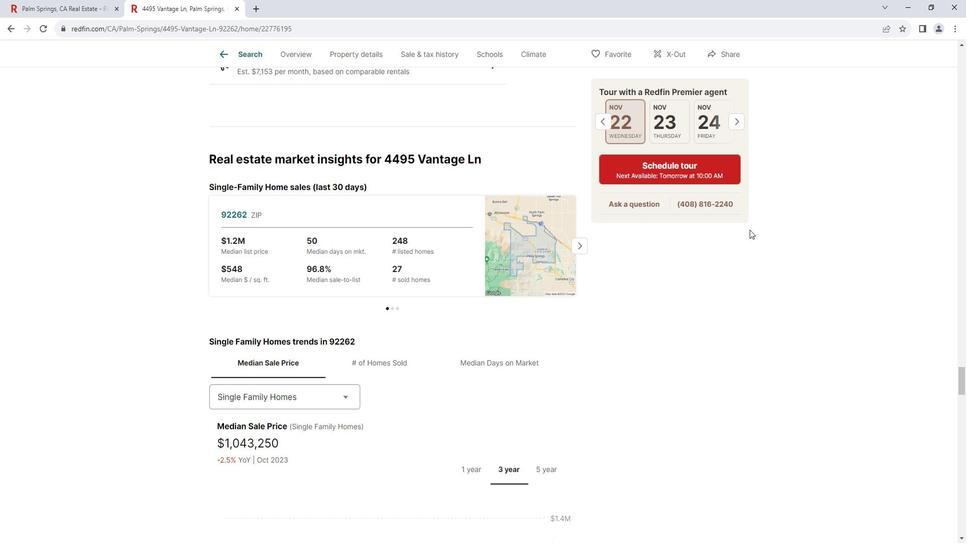 
Action: Mouse scrolled (760, 231) with delta (0, 0)
Screenshot: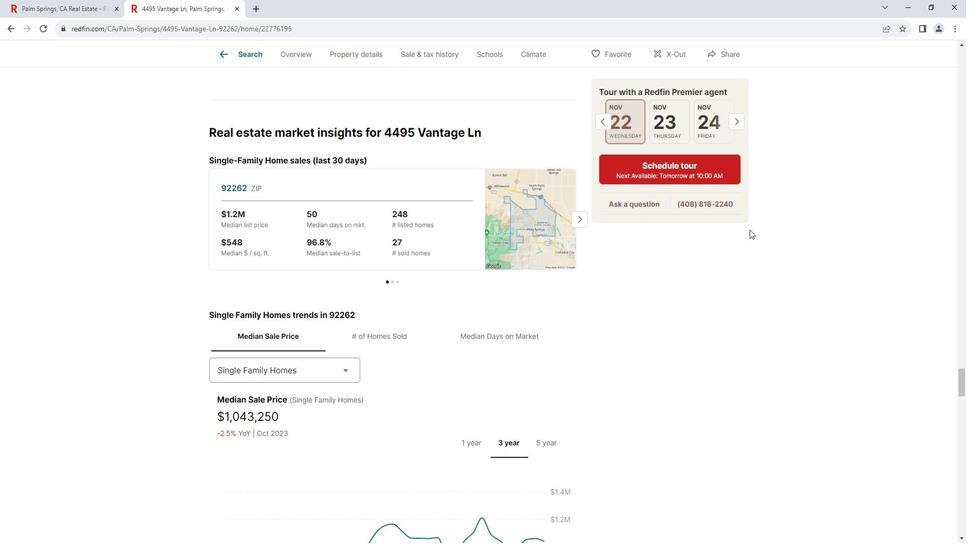 
Action: Mouse scrolled (760, 231) with delta (0, 0)
Screenshot: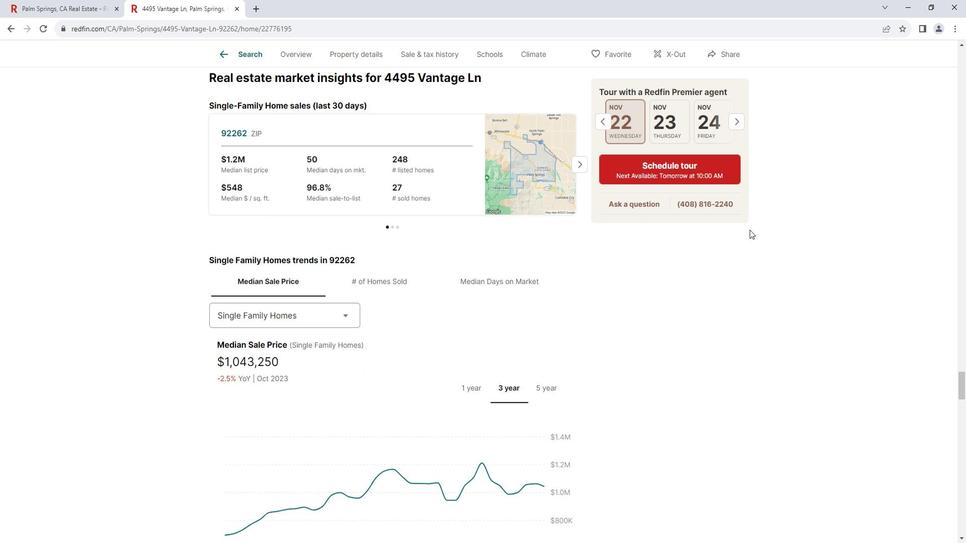 
Action: Mouse scrolled (760, 231) with delta (0, 0)
Screenshot: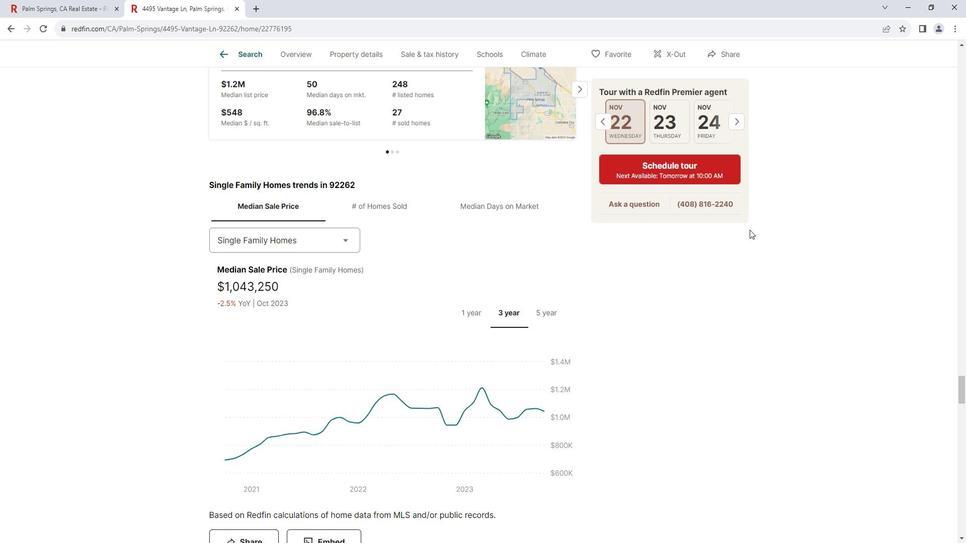 
Action: Mouse scrolled (760, 231) with delta (0, 0)
Screenshot: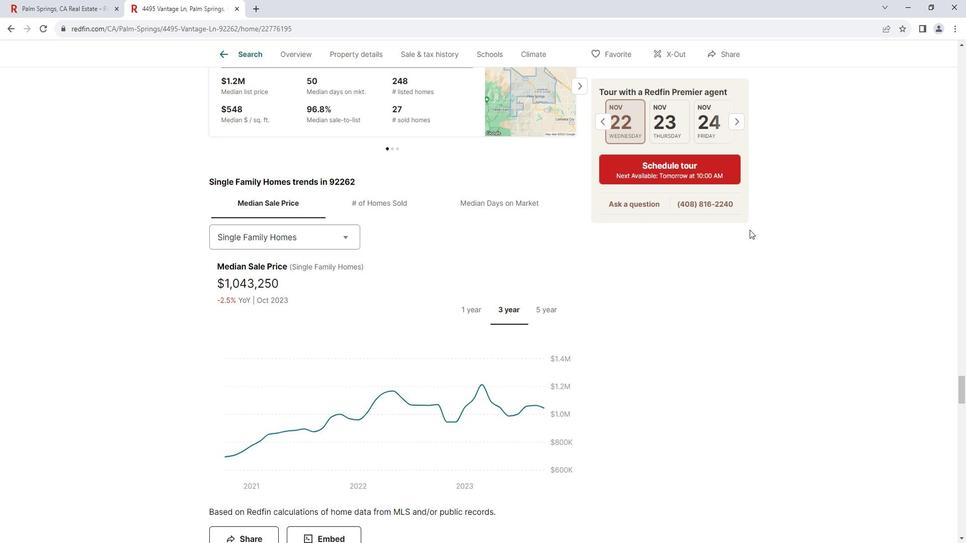 
Action: Mouse scrolled (760, 231) with delta (0, 0)
Screenshot: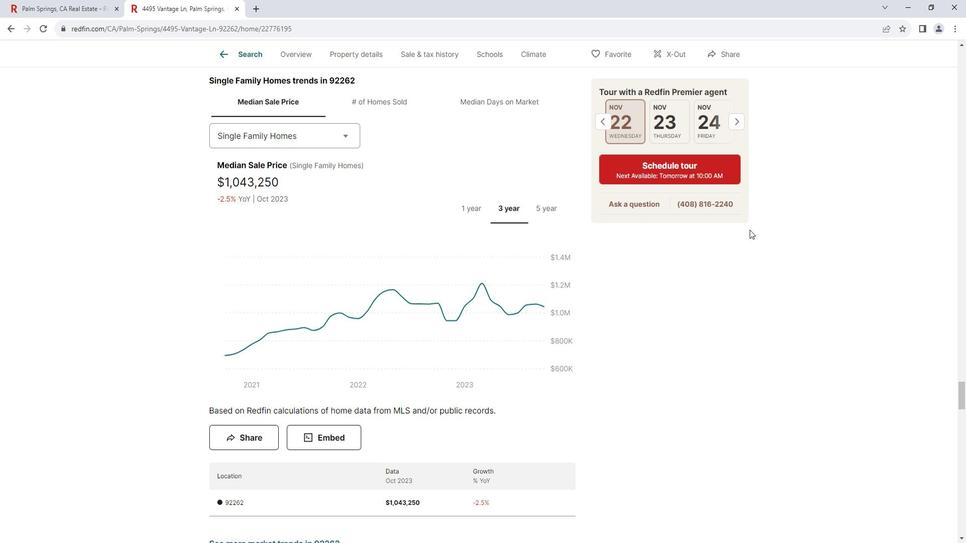 
Action: Mouse scrolled (760, 231) with delta (0, 0)
Screenshot: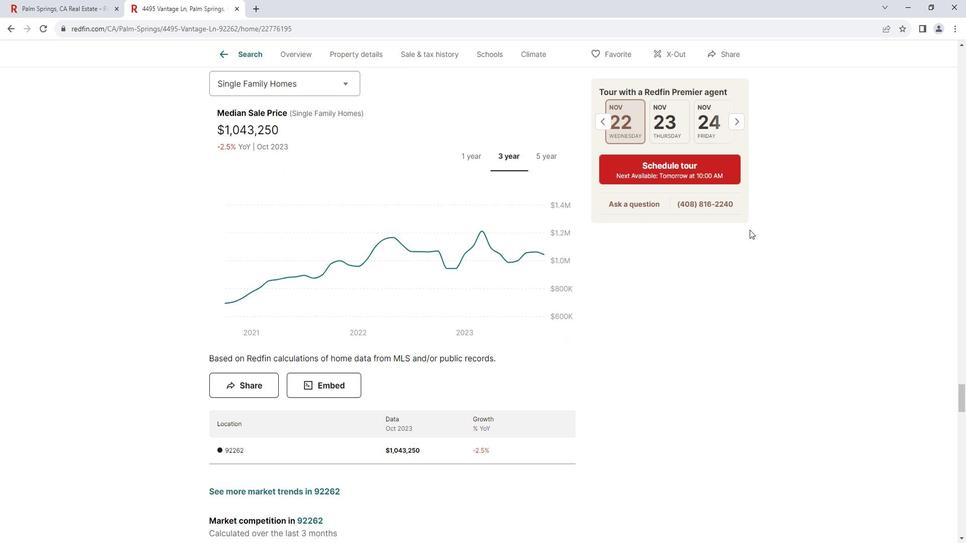 
Action: Mouse scrolled (760, 231) with delta (0, 0)
Screenshot: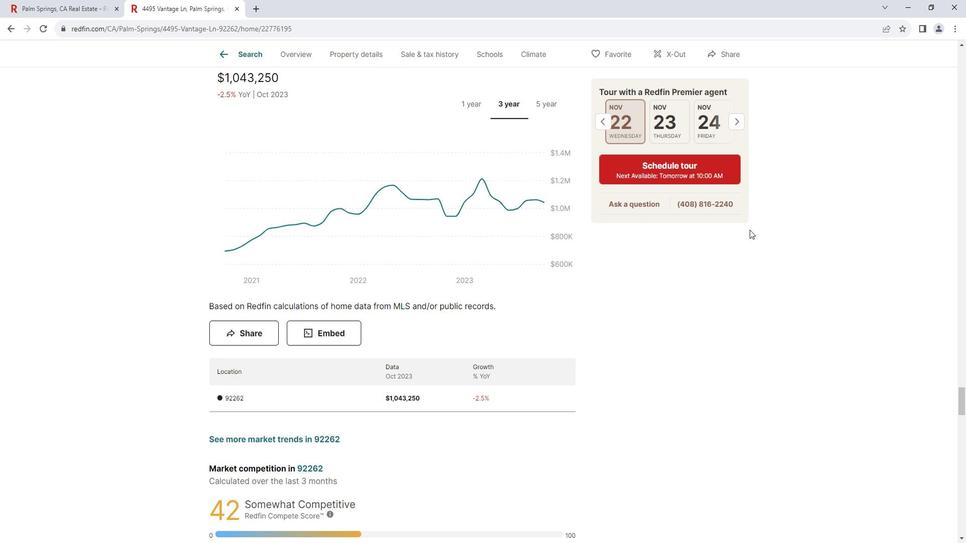 
Action: Mouse scrolled (760, 231) with delta (0, 0)
Screenshot: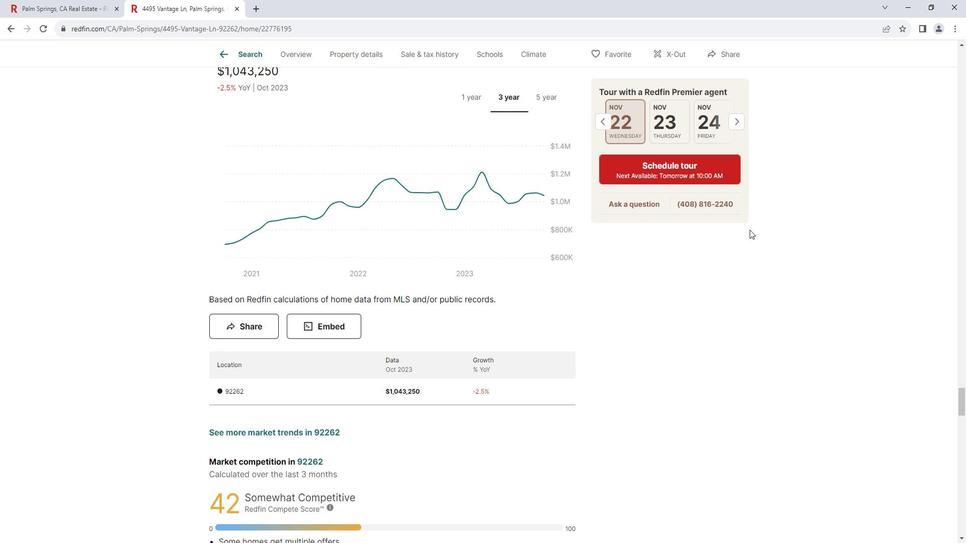 
Action: Mouse scrolled (760, 231) with delta (0, 0)
Screenshot: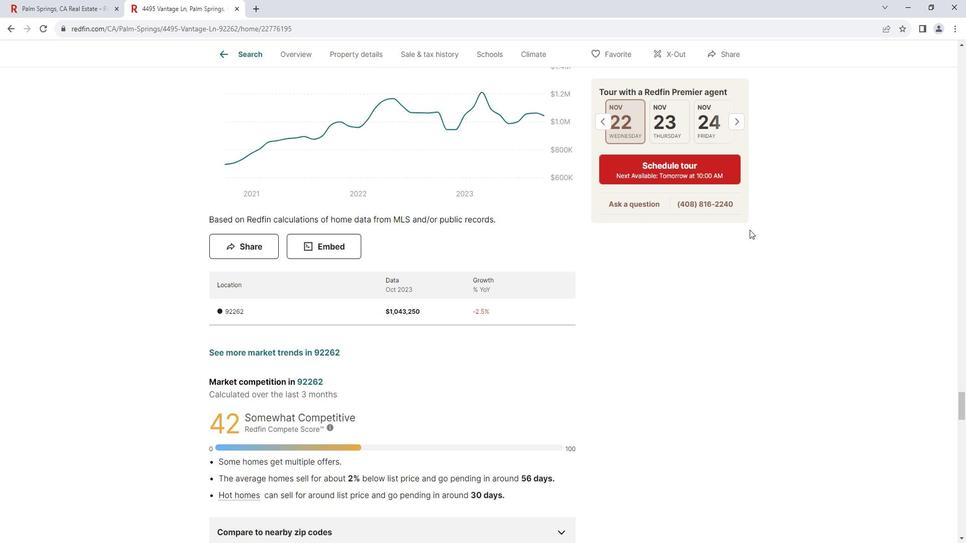 
Action: Mouse scrolled (760, 231) with delta (0, 0)
Screenshot: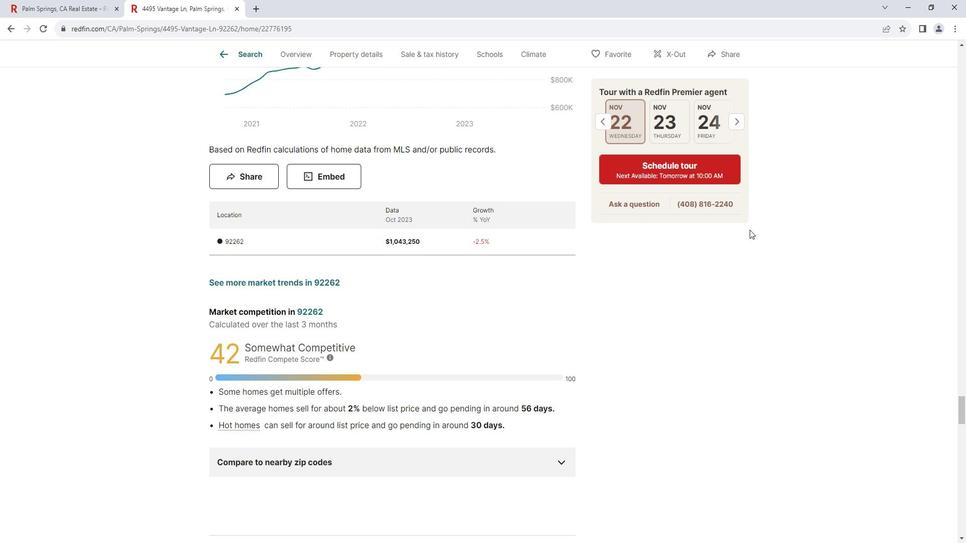 
Action: Mouse scrolled (760, 231) with delta (0, 0)
Screenshot: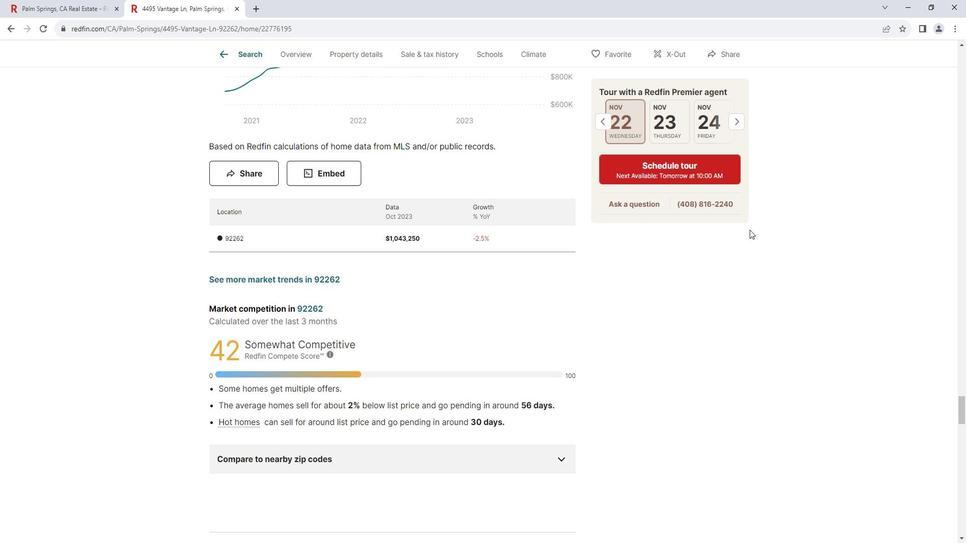 
Action: Mouse scrolled (760, 231) with delta (0, 0)
Screenshot: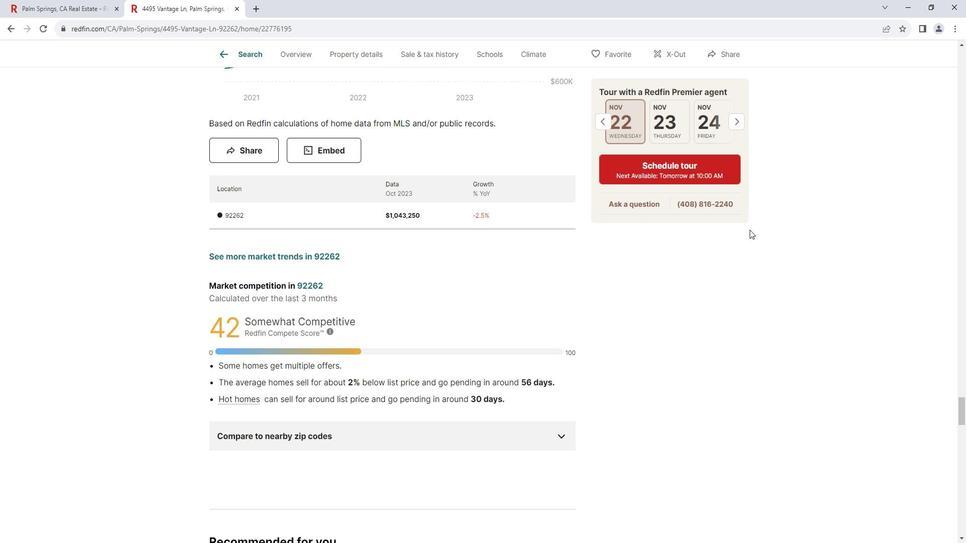 
Action: Mouse scrolled (760, 231) with delta (0, 0)
Screenshot: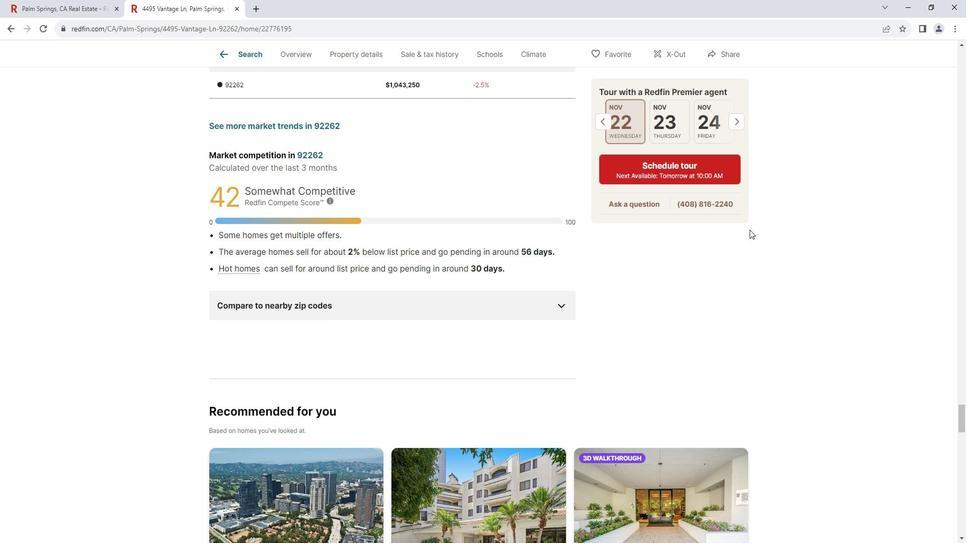 
Action: Mouse scrolled (760, 231) with delta (0, 0)
Screenshot: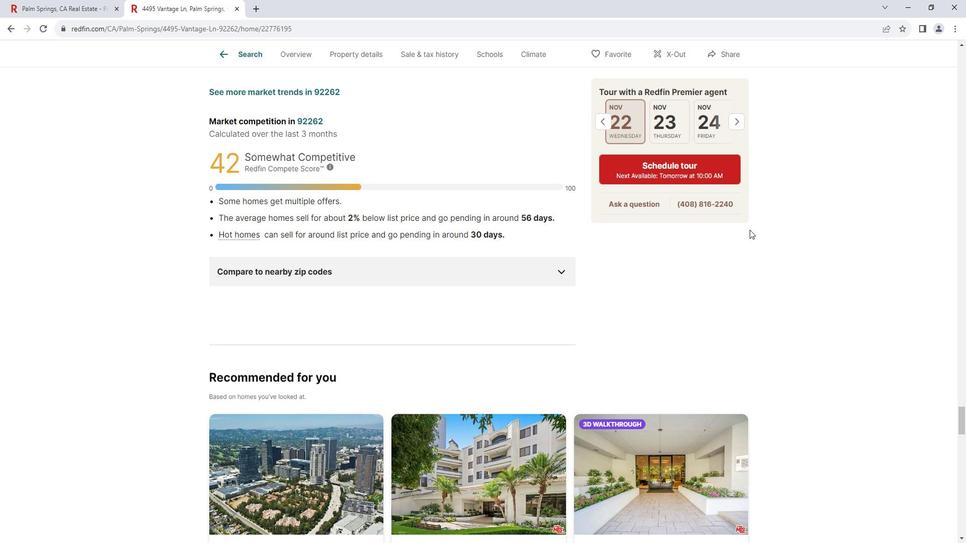 
Action: Mouse scrolled (760, 231) with delta (0, 0)
Screenshot: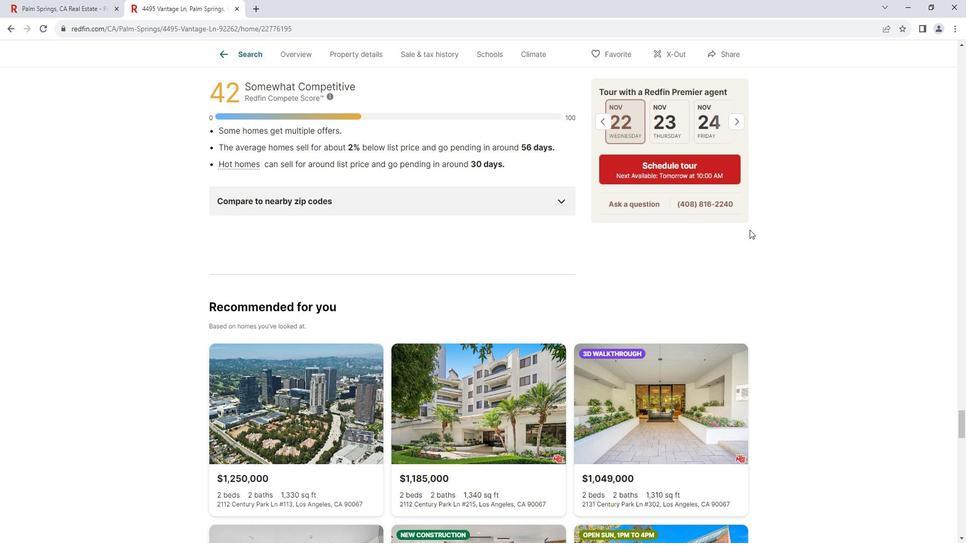 
Action: Mouse scrolled (760, 231) with delta (0, 0)
Screenshot: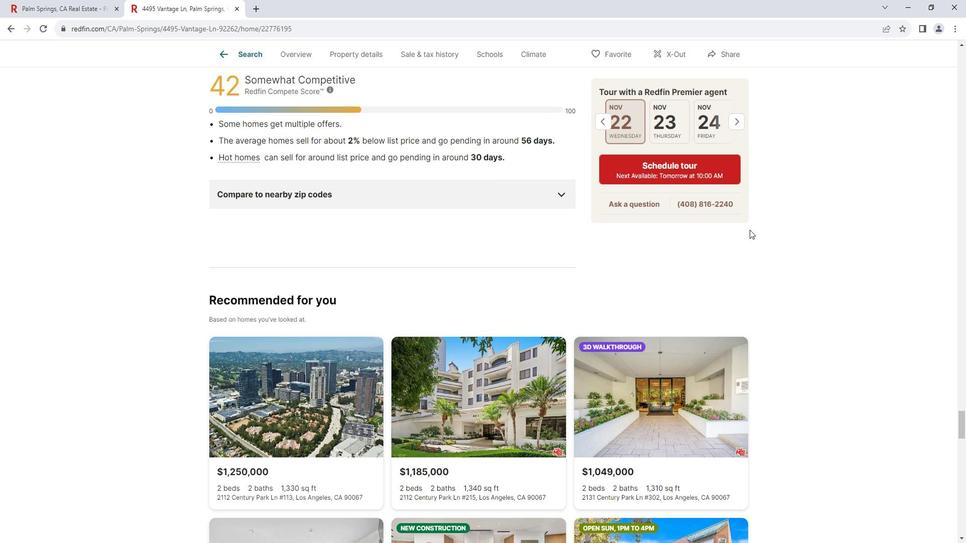 
Action: Mouse scrolled (760, 231) with delta (0, 0)
Screenshot: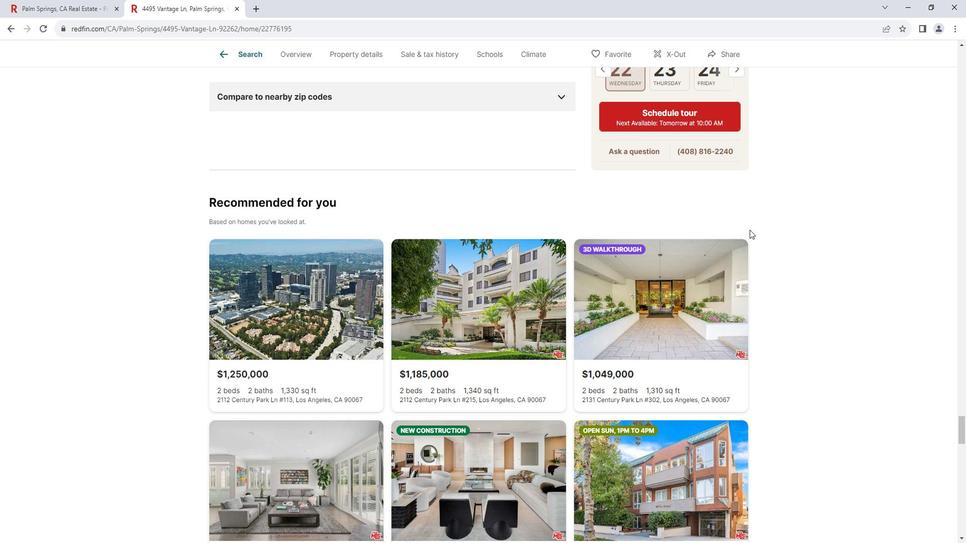
Action: Mouse scrolled (760, 231) with delta (0, 0)
Screenshot: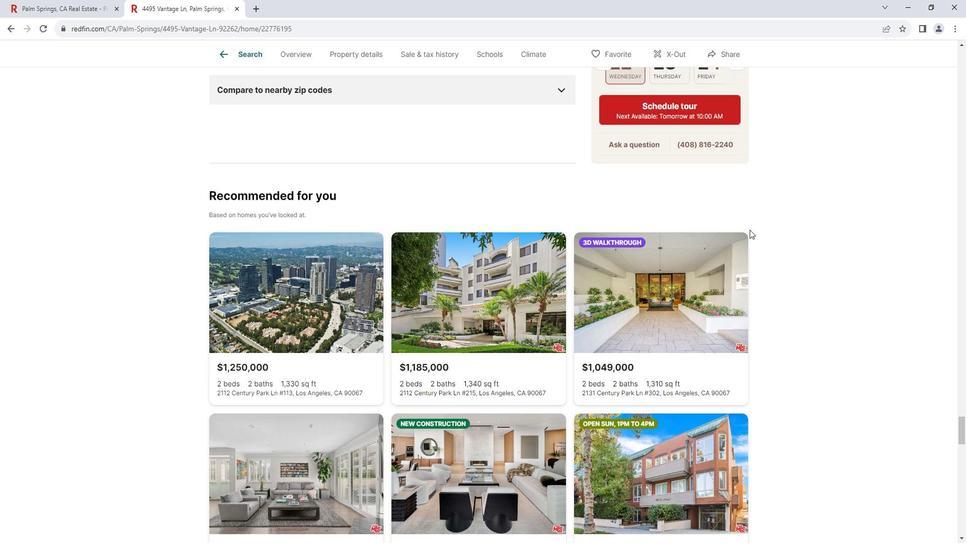 
Action: Mouse moved to (761, 232)
Screenshot: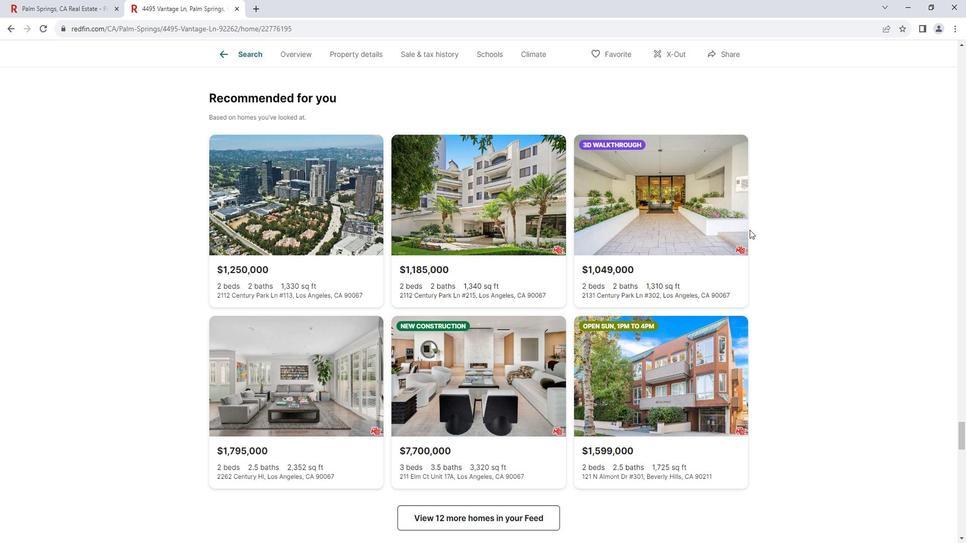 
Action: Mouse scrolled (761, 231) with delta (0, 0)
Screenshot: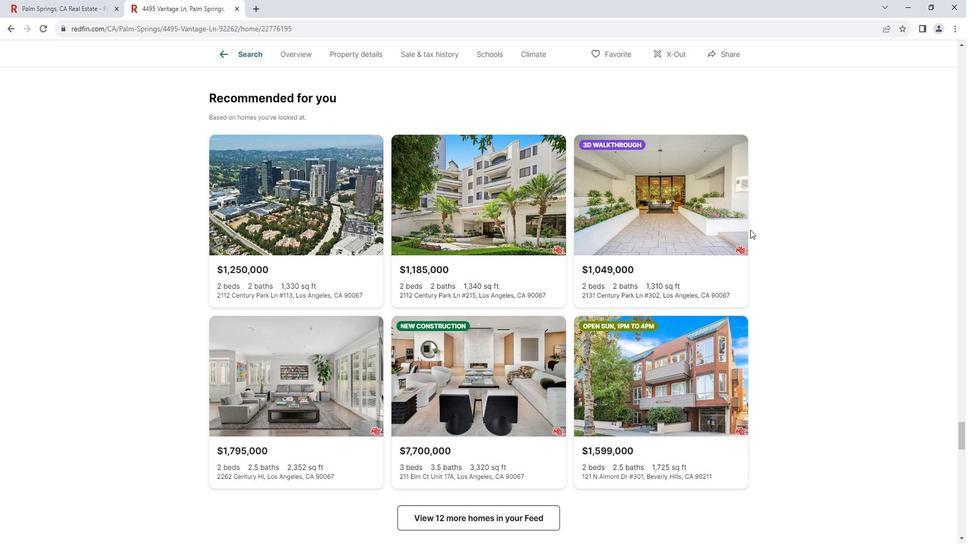 
Action: Mouse scrolled (761, 231) with delta (0, 0)
Screenshot: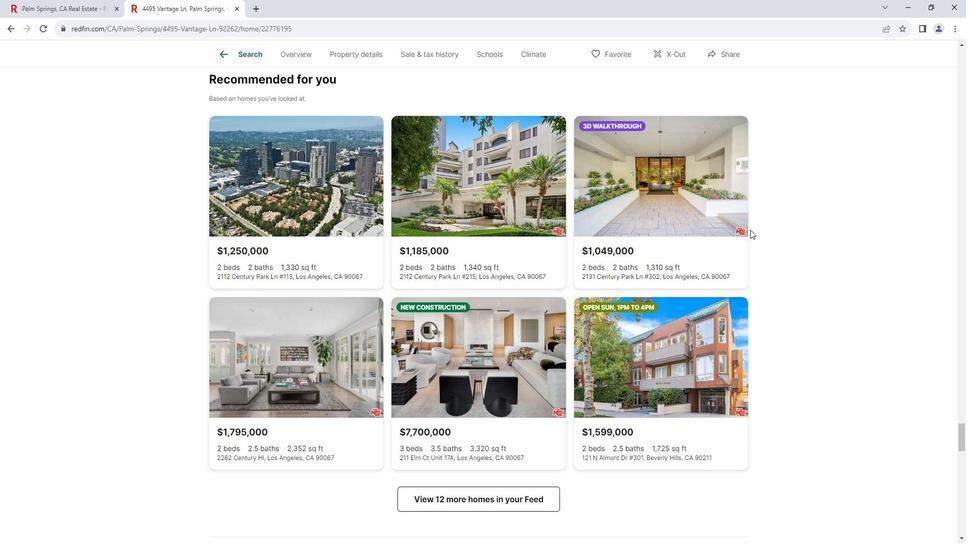 
Action: Mouse scrolled (761, 231) with delta (0, 0)
Screenshot: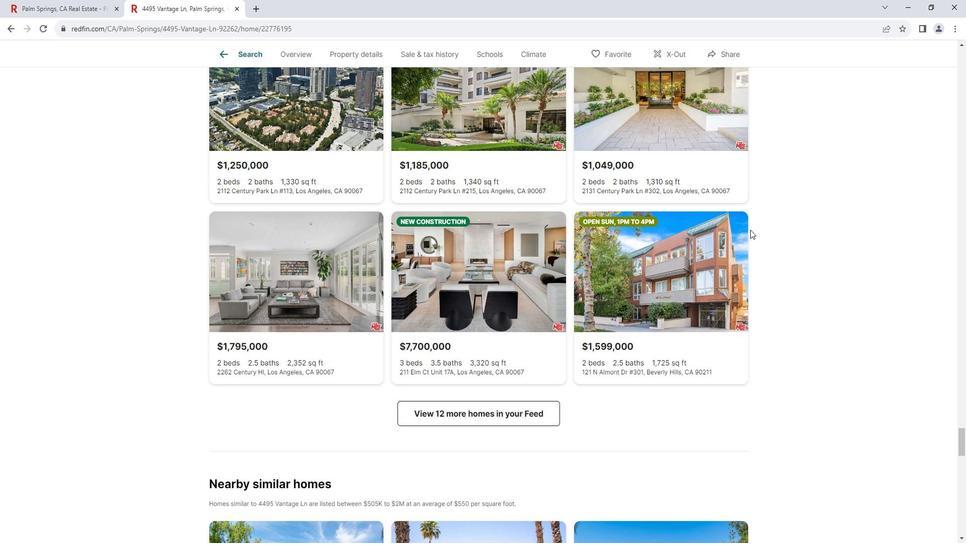 
Action: Mouse scrolled (761, 231) with delta (0, 0)
Screenshot: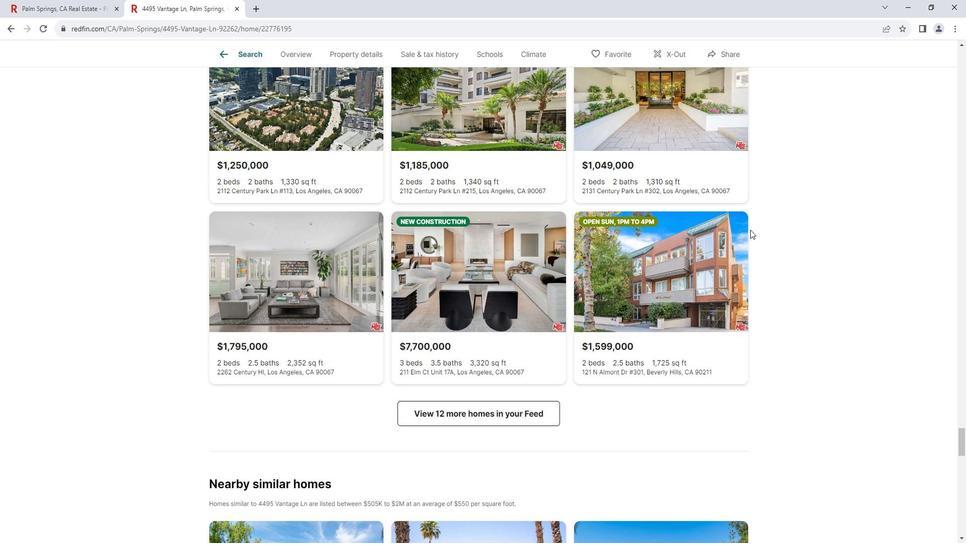 
Action: Mouse scrolled (761, 231) with delta (0, 0)
Screenshot: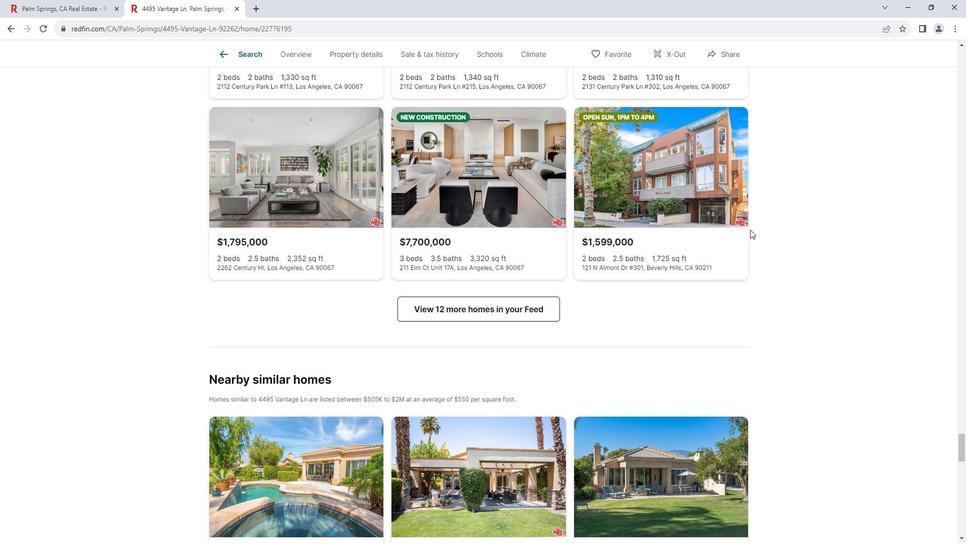 
Action: Mouse scrolled (761, 231) with delta (0, 0)
Screenshot: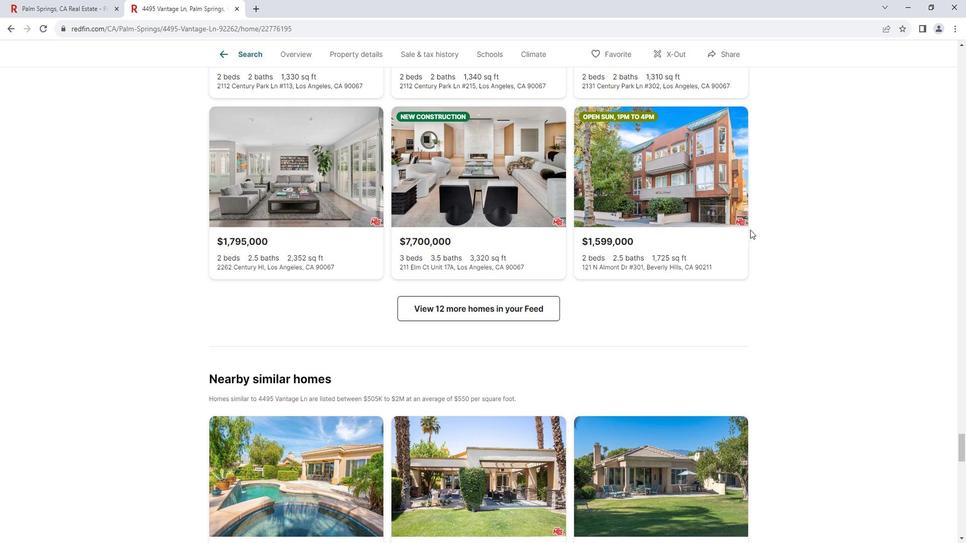 
Action: Mouse scrolled (761, 231) with delta (0, 0)
Screenshot: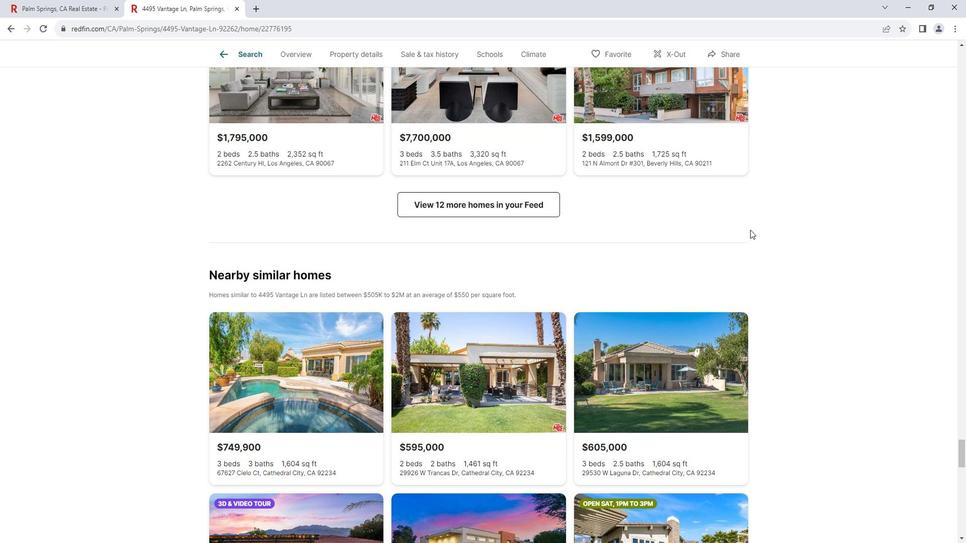 
Action: Mouse scrolled (761, 231) with delta (0, 0)
Screenshot: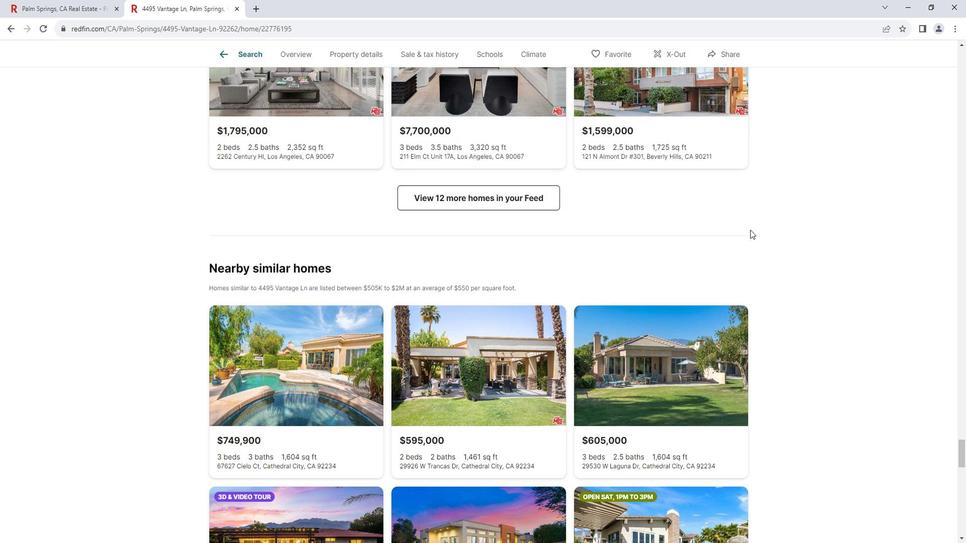 
Action: Mouse scrolled (761, 231) with delta (0, 0)
Screenshot: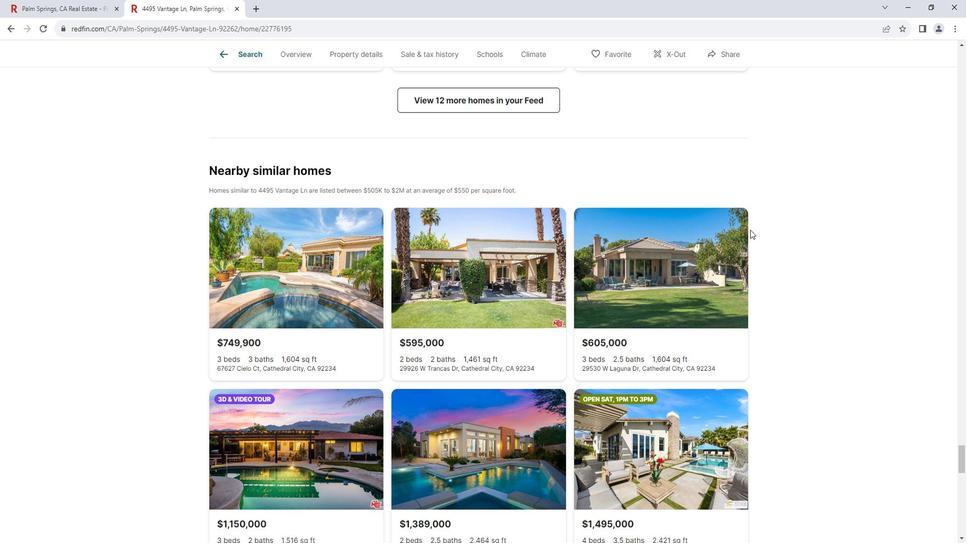 
Action: Mouse scrolled (761, 231) with delta (0, 0)
Screenshot: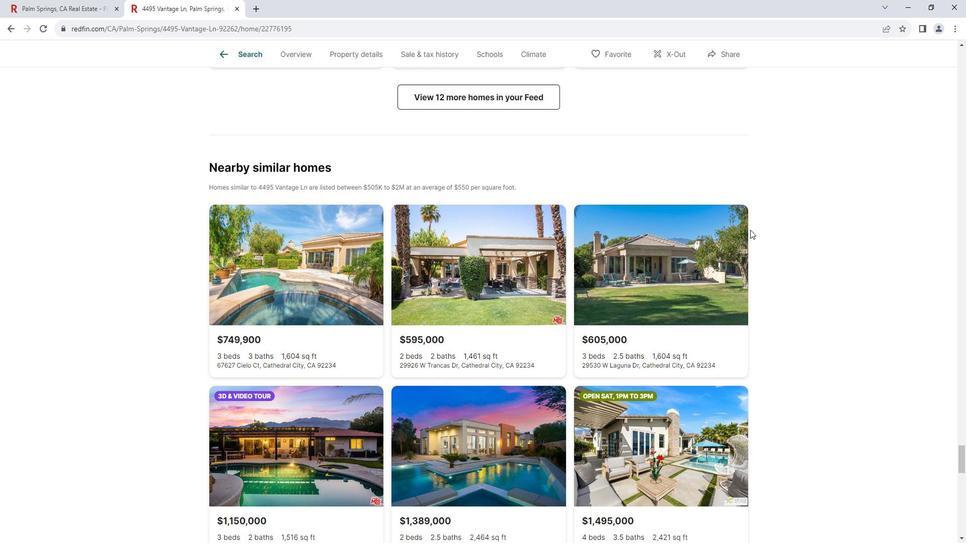 
Action: Mouse moved to (761, 231)
Screenshot: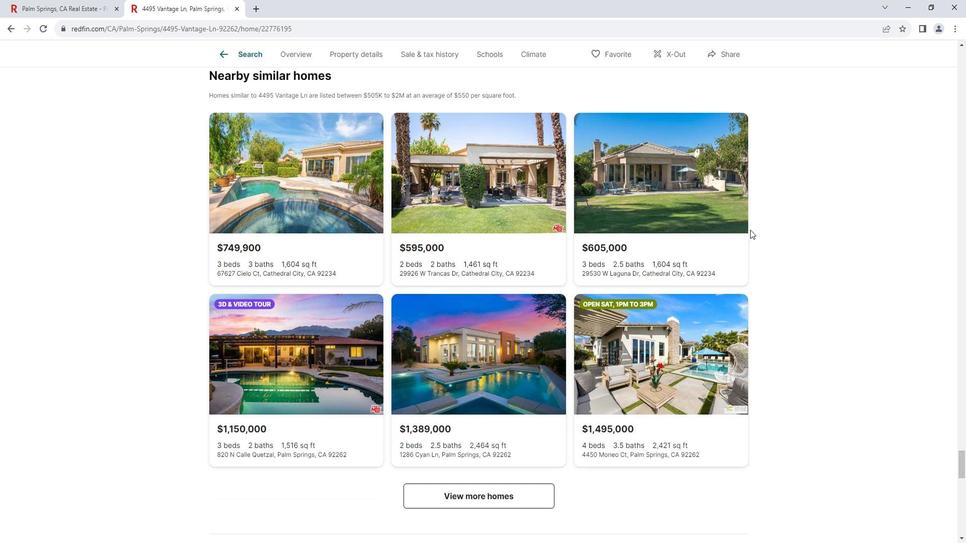 
Action: Mouse scrolled (761, 231) with delta (0, 0)
Screenshot: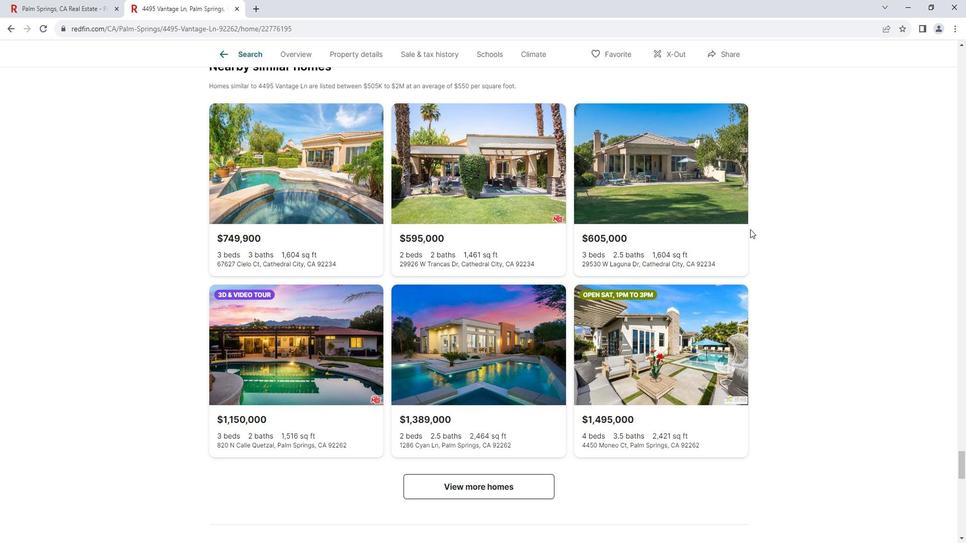 
Action: Mouse scrolled (761, 231) with delta (0, 0)
Screenshot: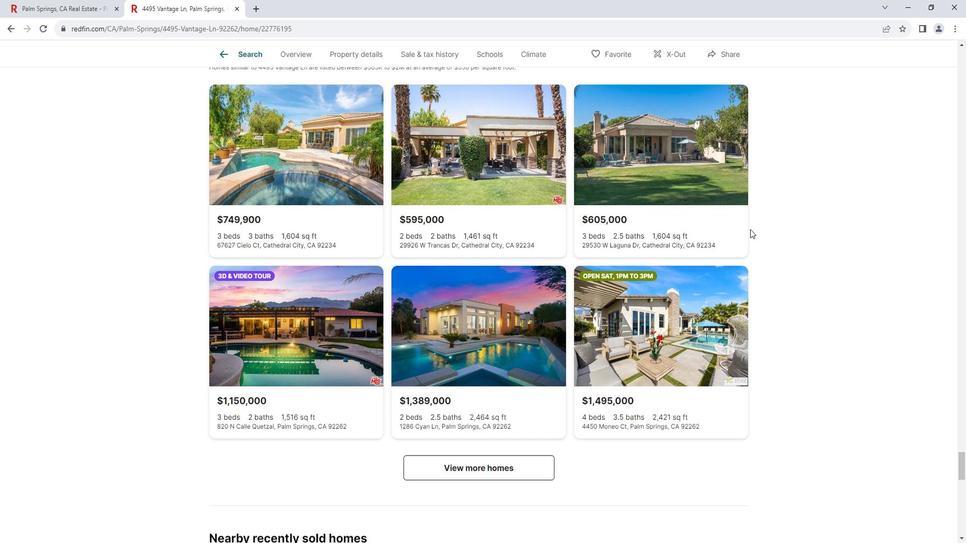
Action: Mouse scrolled (761, 231) with delta (0, 0)
Screenshot: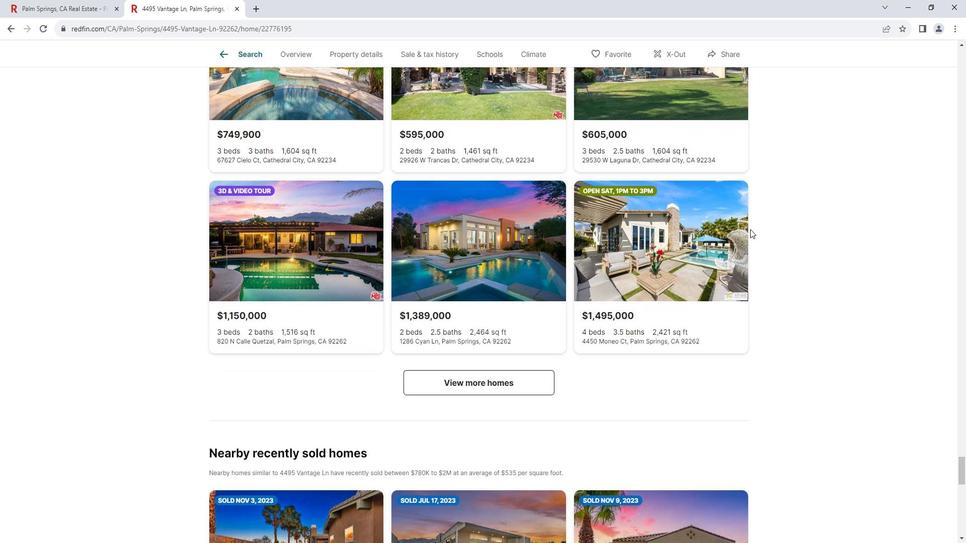 
Action: Mouse scrolled (761, 231) with delta (0, 0)
Screenshot: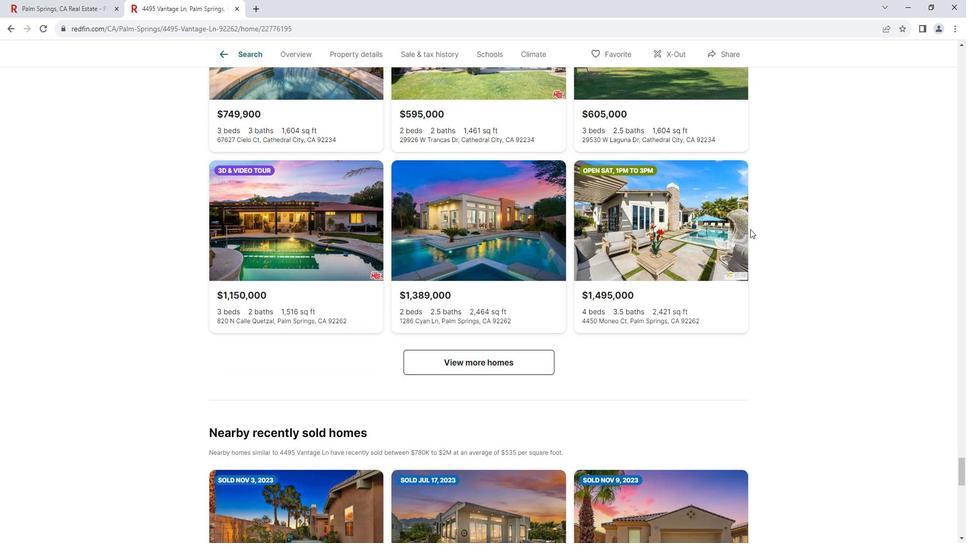 
Action: Mouse scrolled (761, 231) with delta (0, 0)
Screenshot: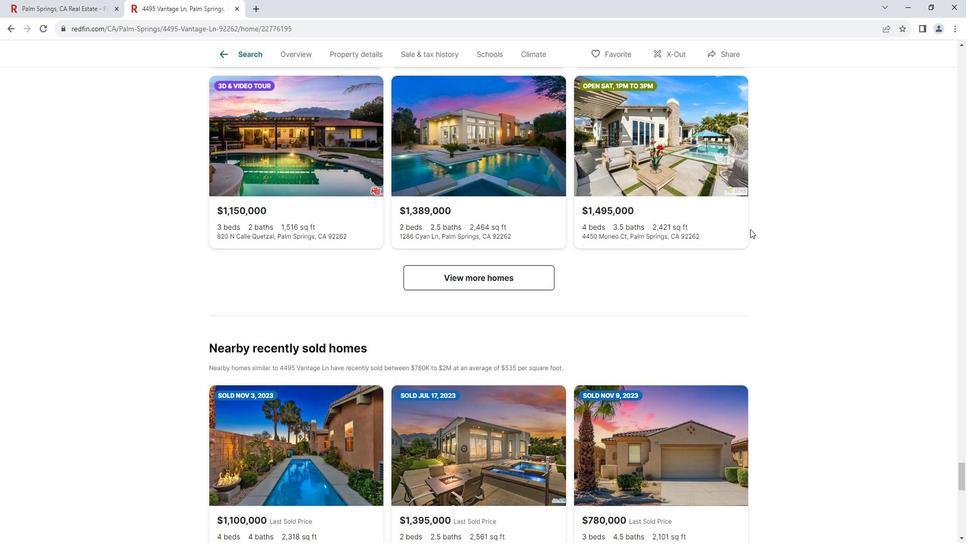 
Action: Mouse scrolled (761, 231) with delta (0, 0)
Screenshot: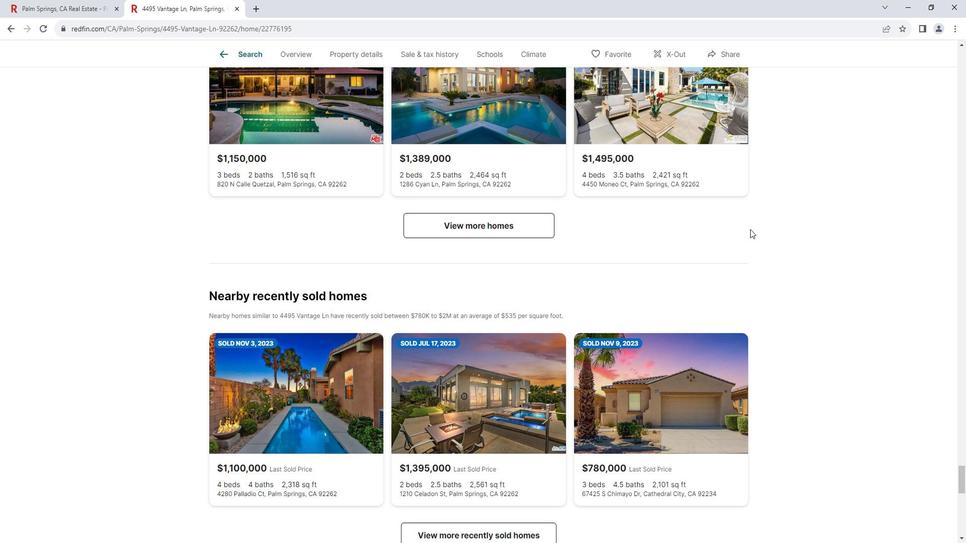
Action: Mouse scrolled (761, 231) with delta (0, 0)
Screenshot: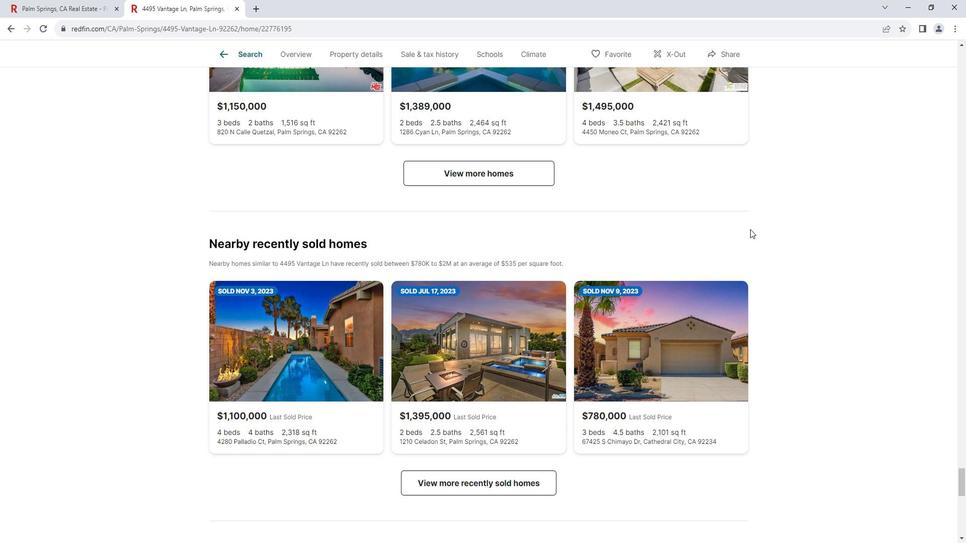 
Action: Mouse scrolled (761, 231) with delta (0, 0)
Screenshot: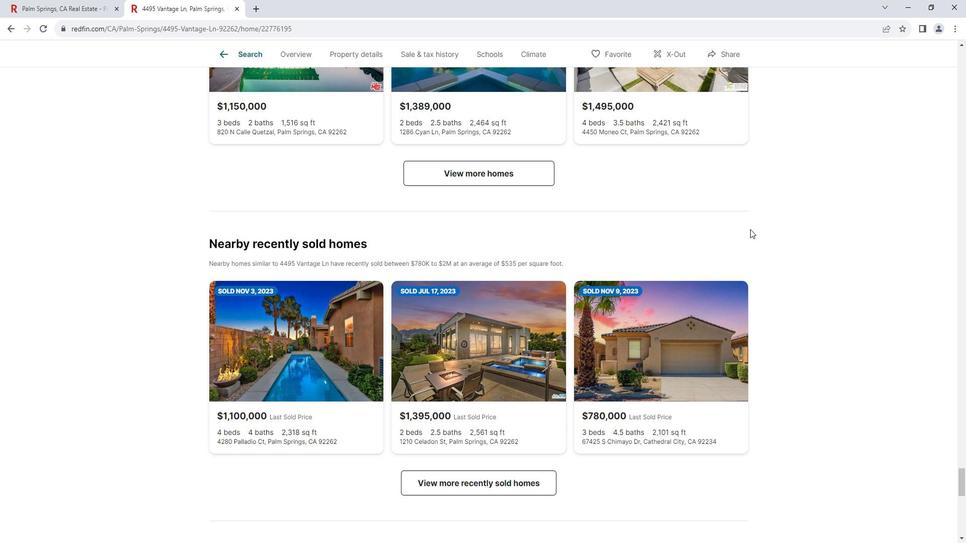 
Action: Mouse scrolled (761, 231) with delta (0, 0)
Screenshot: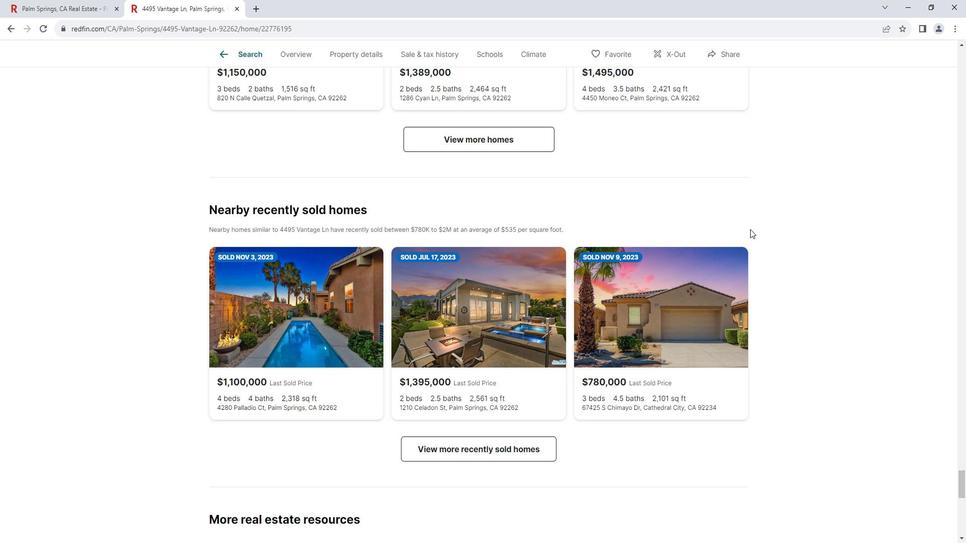 
Action: Mouse scrolled (761, 231) with delta (0, 0)
Screenshot: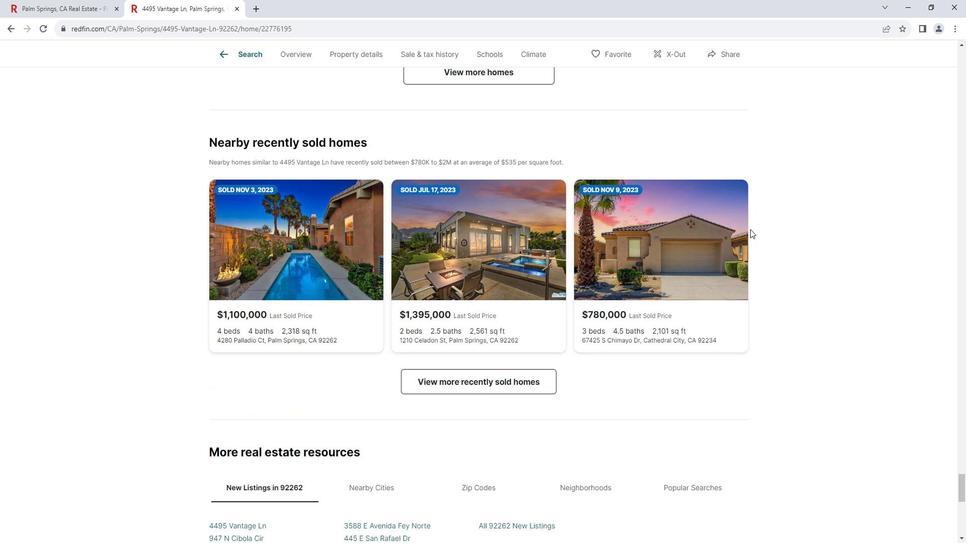 
Action: Mouse scrolled (761, 231) with delta (0, 0)
Screenshot: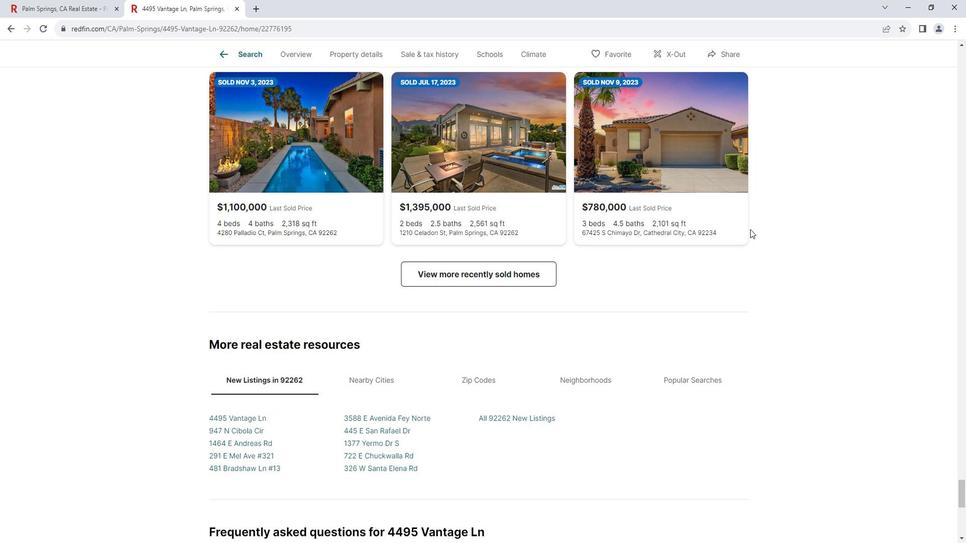 
Action: Mouse scrolled (761, 231) with delta (0, 0)
Screenshot: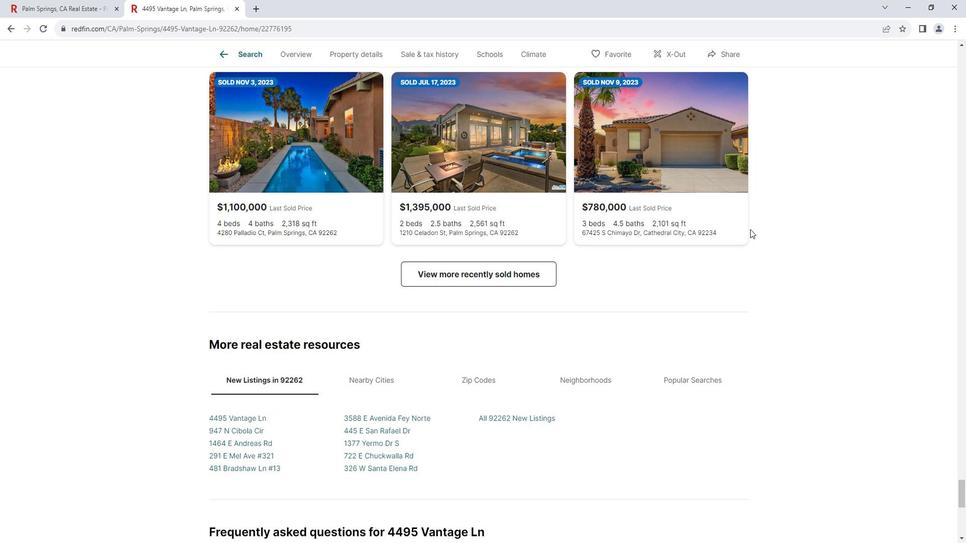 
Action: Mouse scrolled (761, 231) with delta (0, 0)
Screenshot: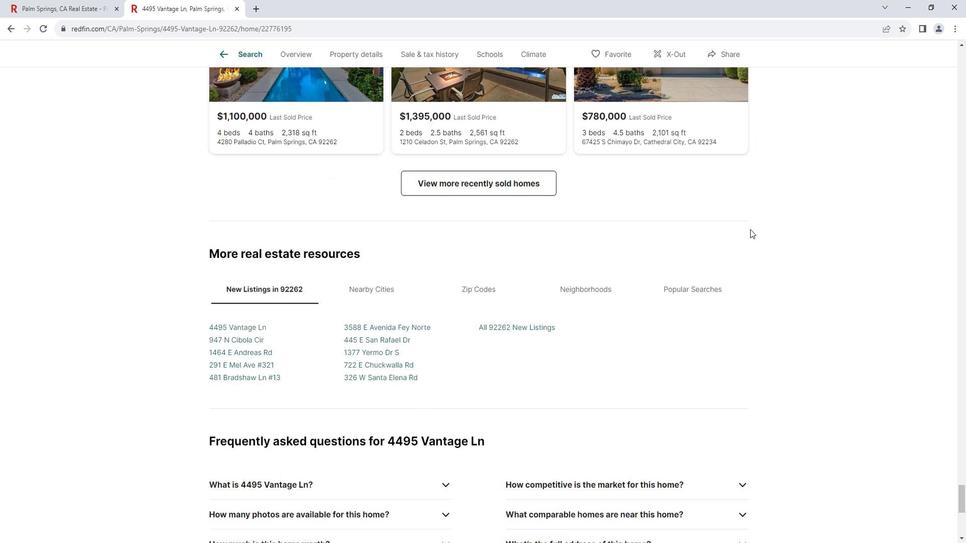 
Action: Mouse scrolled (761, 231) with delta (0, 0)
Screenshot: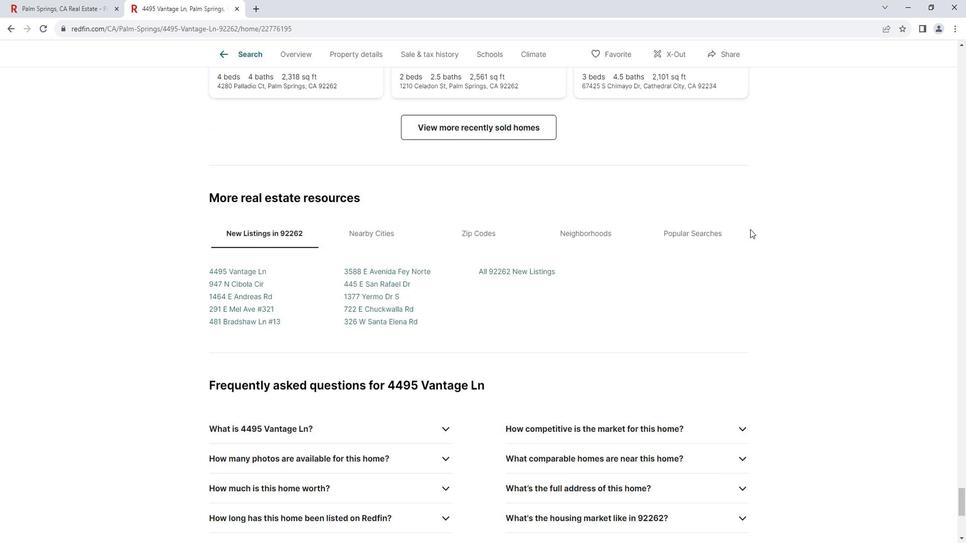 
Action: Mouse scrolled (761, 231) with delta (0, 0)
Screenshot: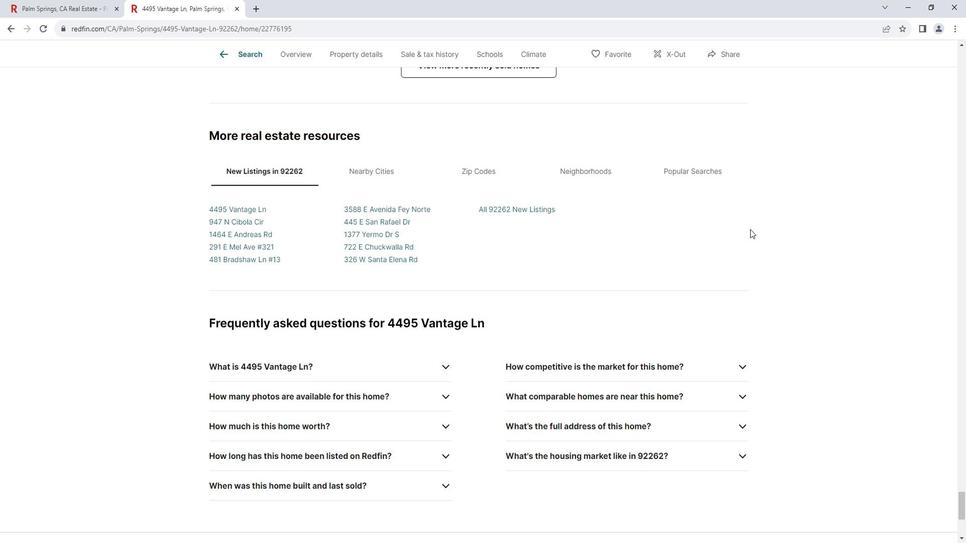 
Action: Mouse scrolled (761, 231) with delta (0, 0)
Screenshot: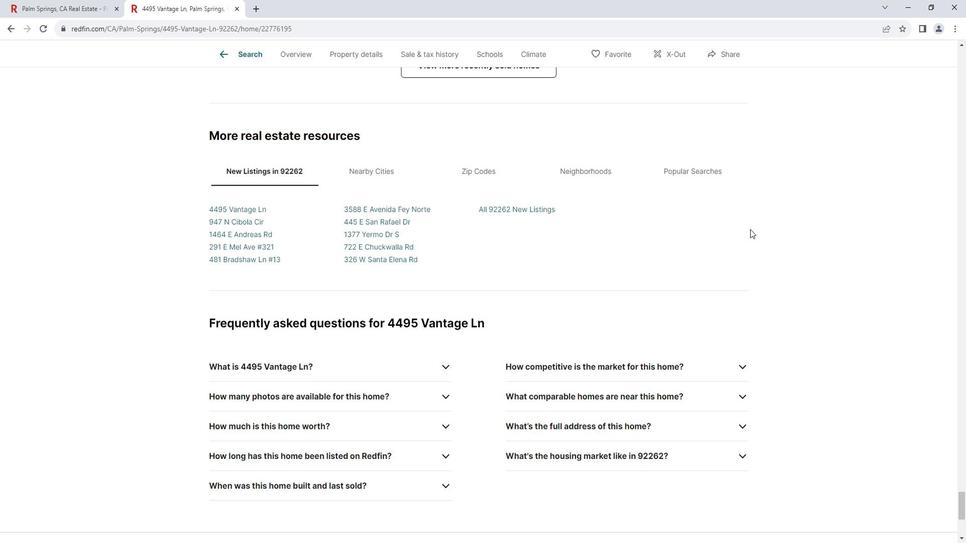 
Action: Mouse scrolled (761, 231) with delta (0, 0)
Screenshot: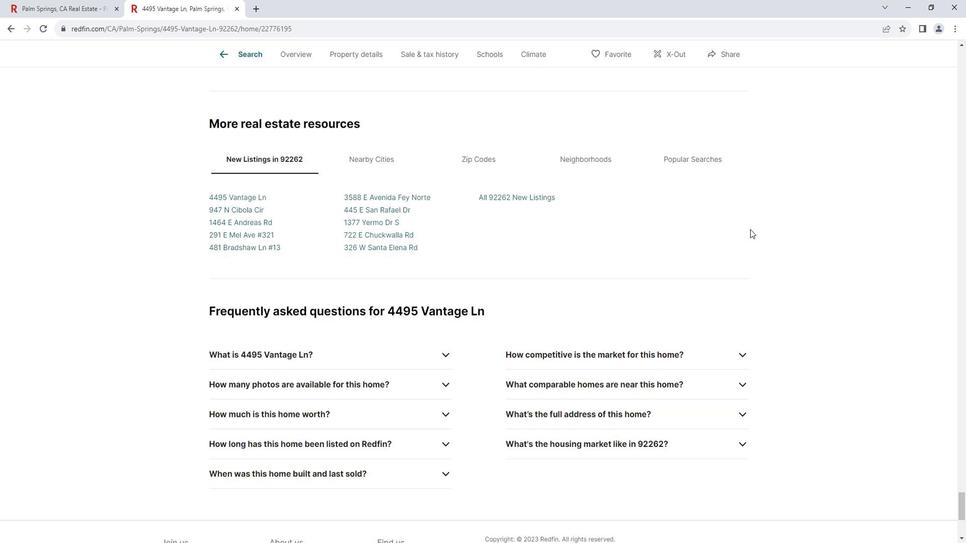 
Action: Mouse scrolled (761, 231) with delta (0, 0)
Screenshot: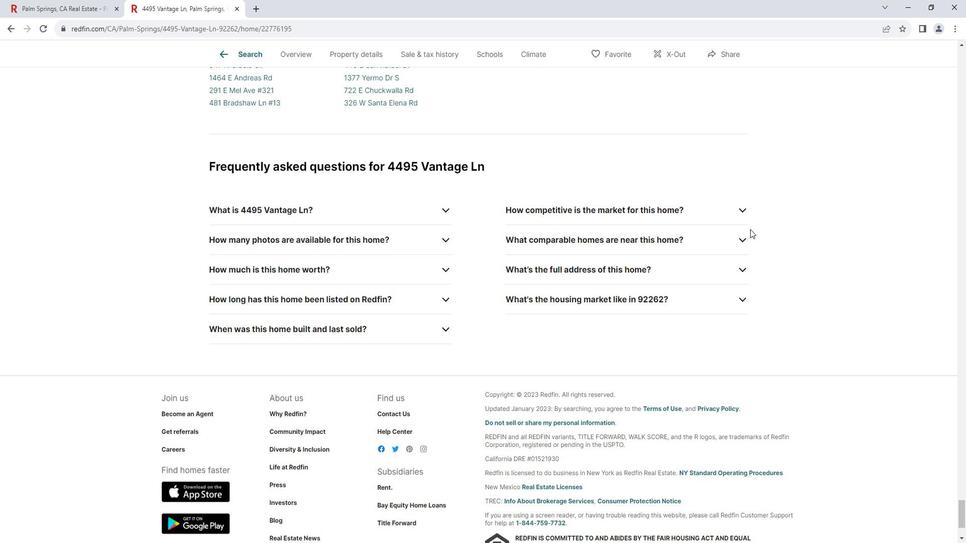 
Action: Mouse scrolled (761, 231) with delta (0, 0)
Screenshot: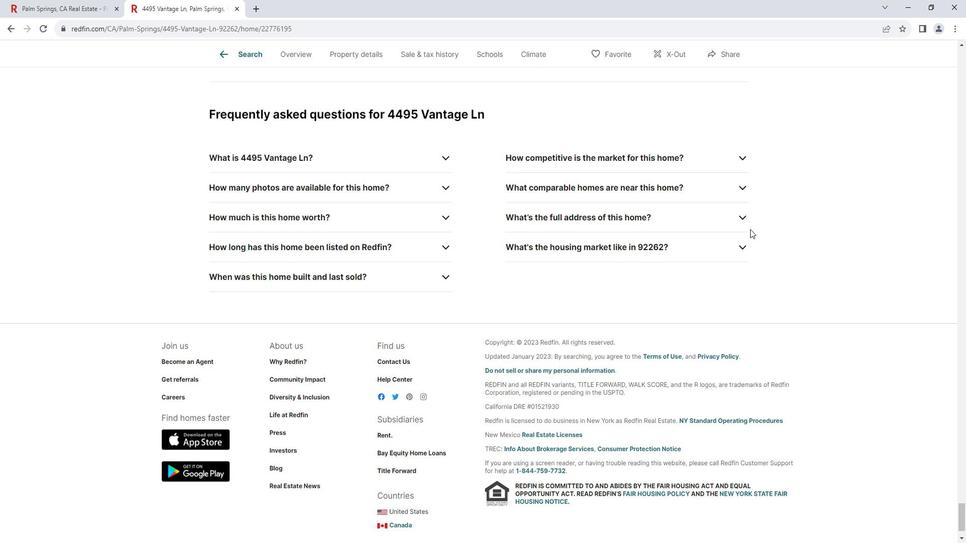 
Action: Mouse scrolled (761, 231) with delta (0, 0)
Screenshot: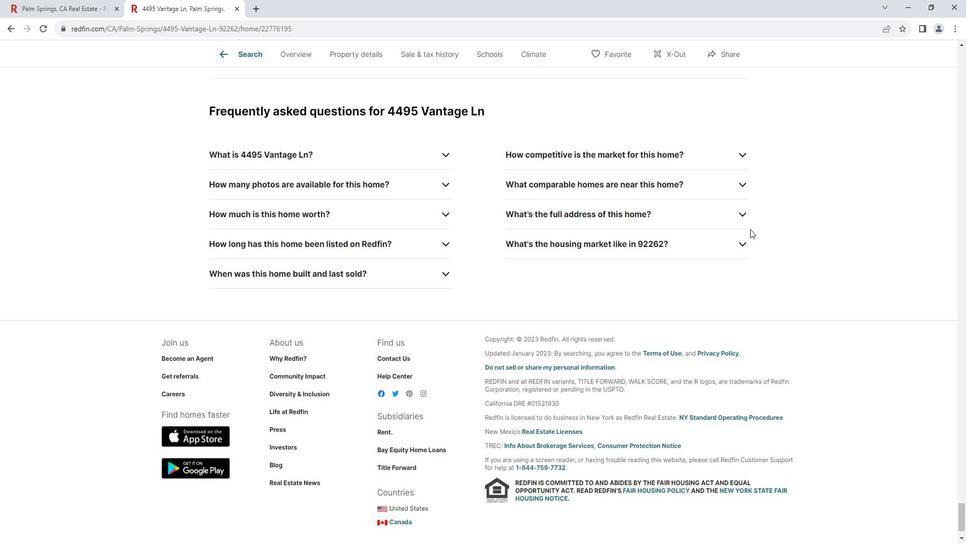 
Action: Mouse moved to (243, 16)
Screenshot: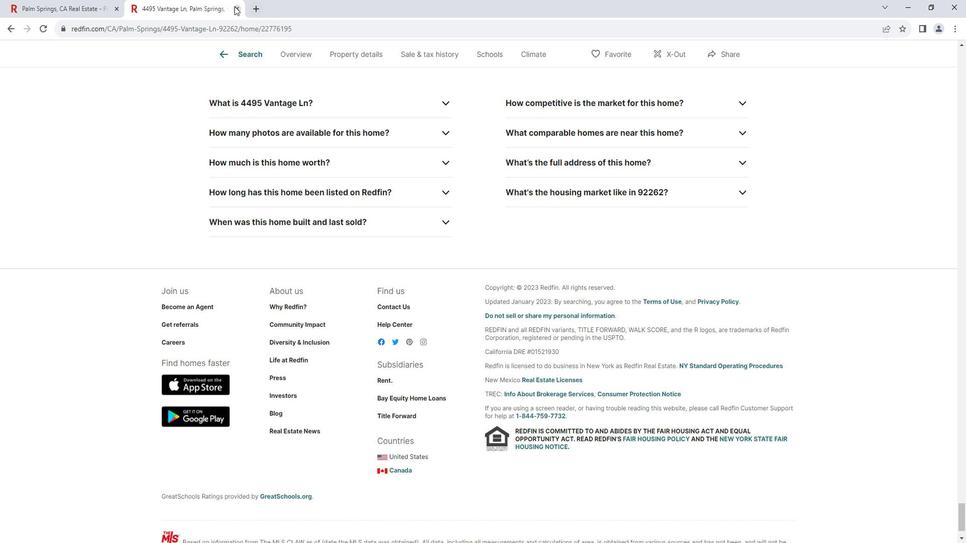 
Action: Mouse pressed left at (243, 16)
Screenshot: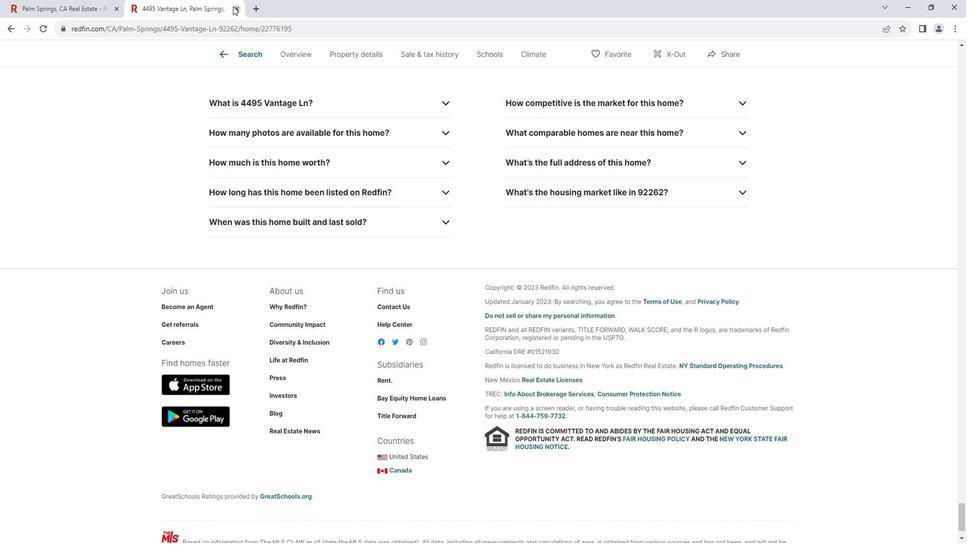 
Action: Mouse moved to (685, 247)
Screenshot: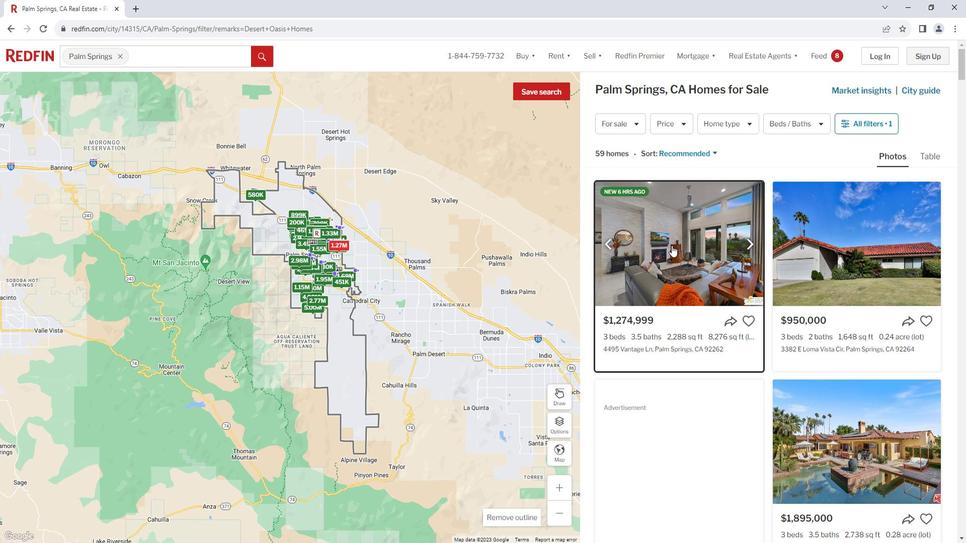 
Action: Mouse scrolled (685, 247) with delta (0, 0)
Screenshot: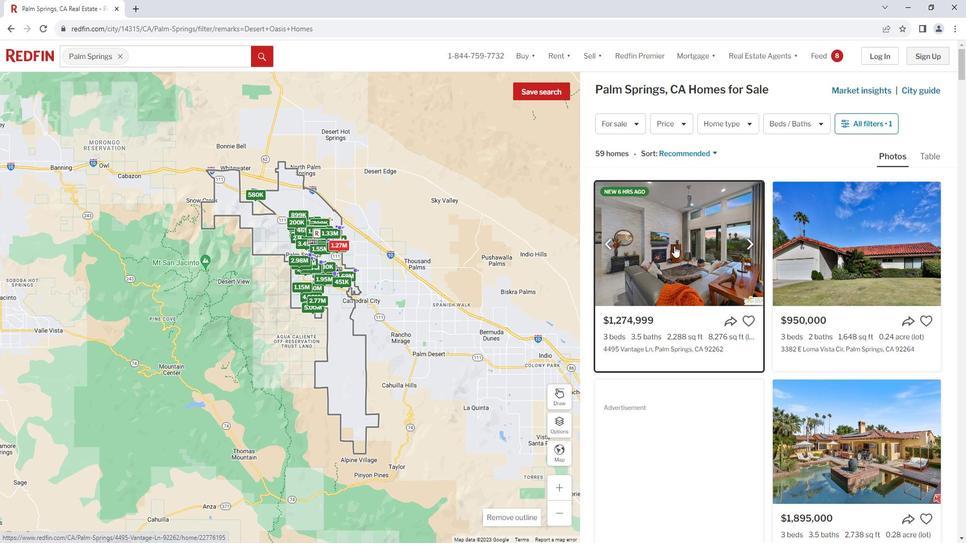 
Action: Mouse moved to (891, 275)
Screenshot: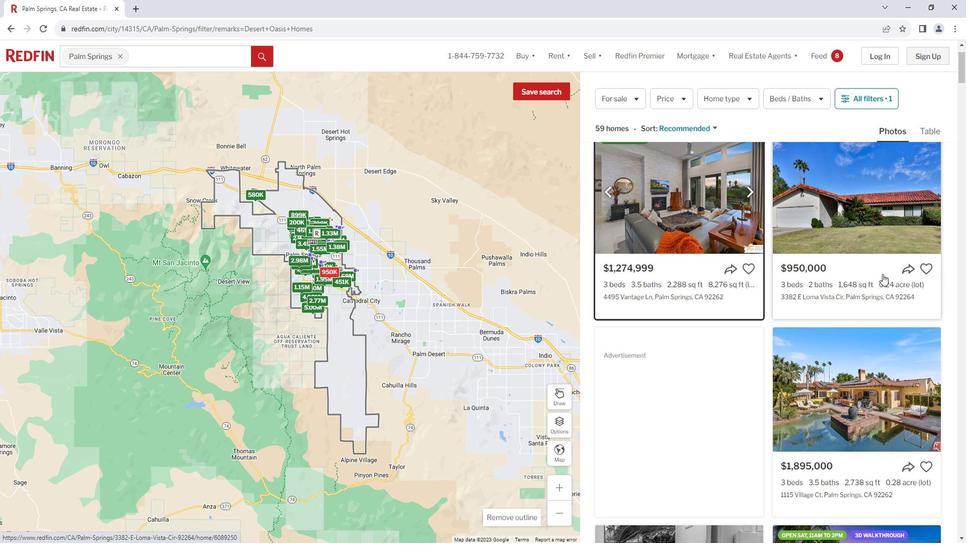 
Action: Mouse scrolled (891, 275) with delta (0, 0)
Screenshot: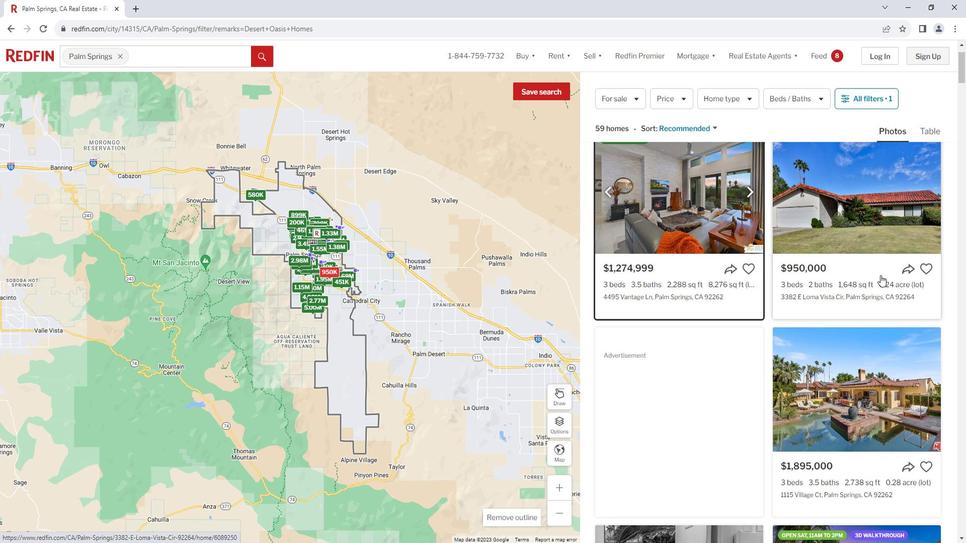 
Action: Mouse moved to (873, 265)
Screenshot: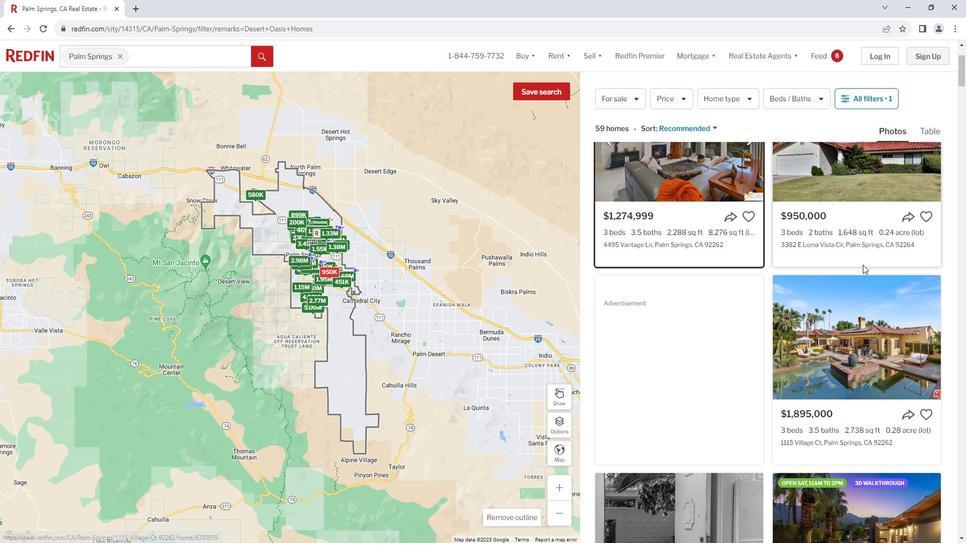 
Action: Mouse scrolled (873, 264) with delta (0, 0)
Screenshot: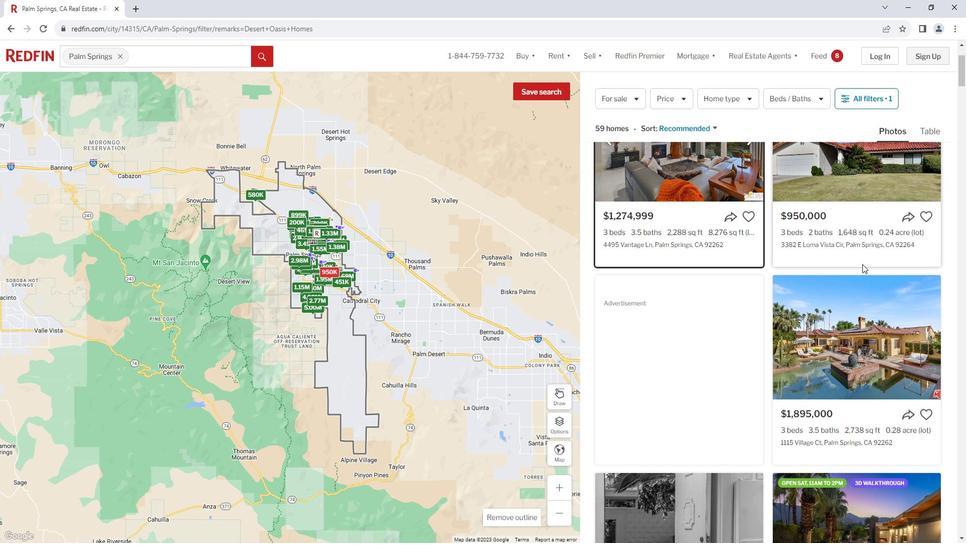 
Action: Mouse pressed left at (873, 265)
Screenshot: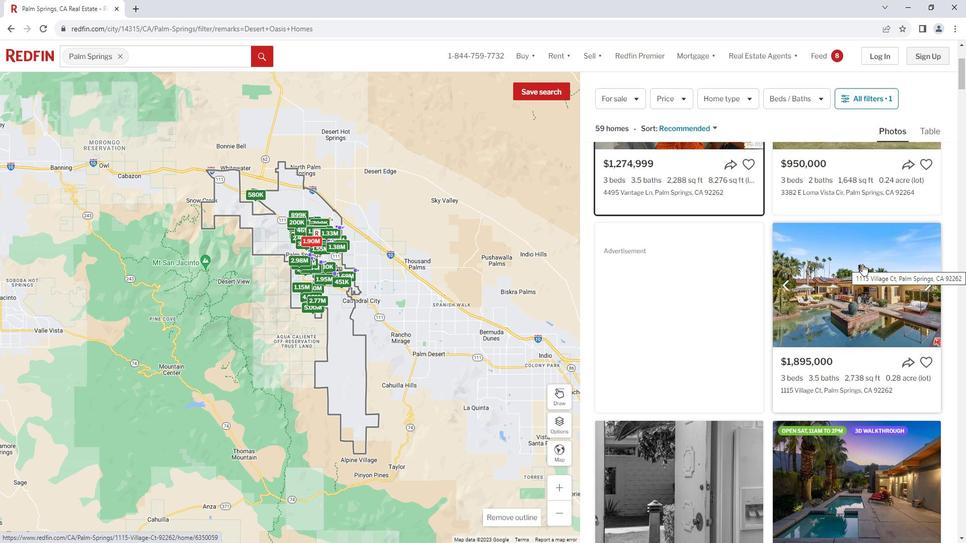 
Action: Mouse moved to (719, 331)
Screenshot: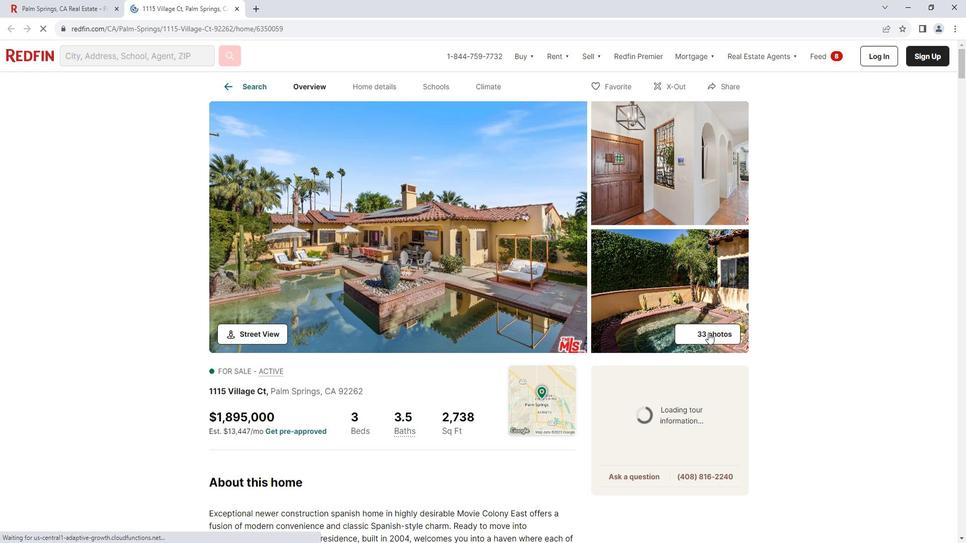 
Action: Mouse pressed left at (719, 331)
Screenshot: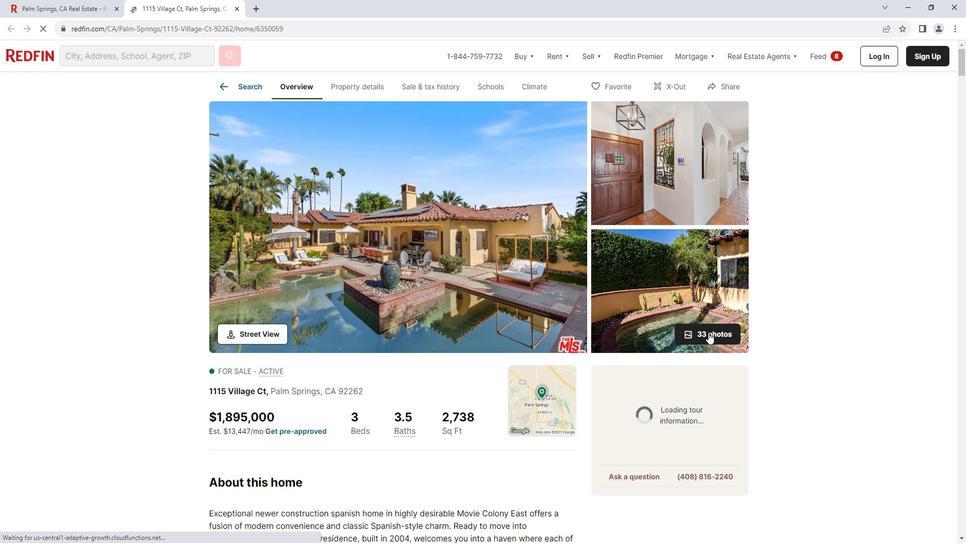 
Action: Mouse moved to (918, 291)
Screenshot: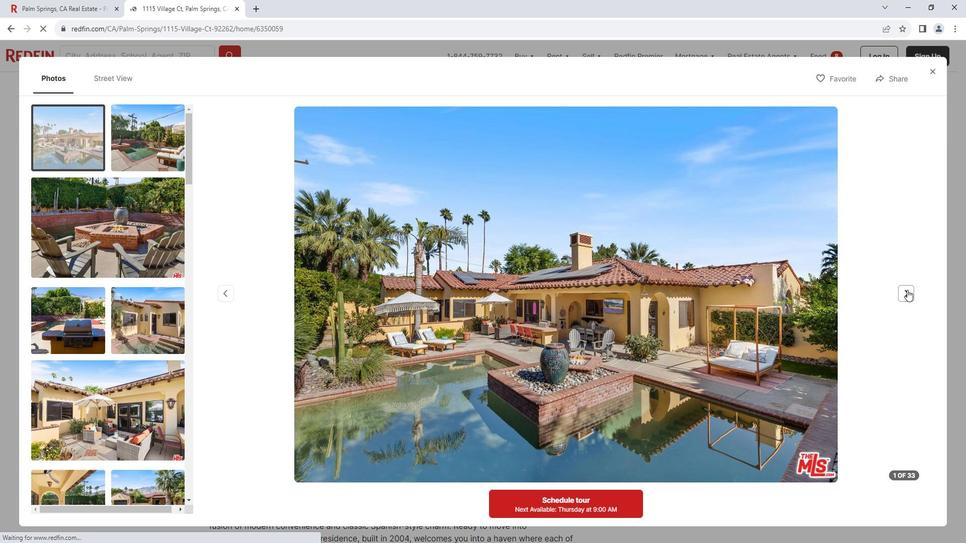 
Action: Mouse pressed left at (918, 291)
Screenshot: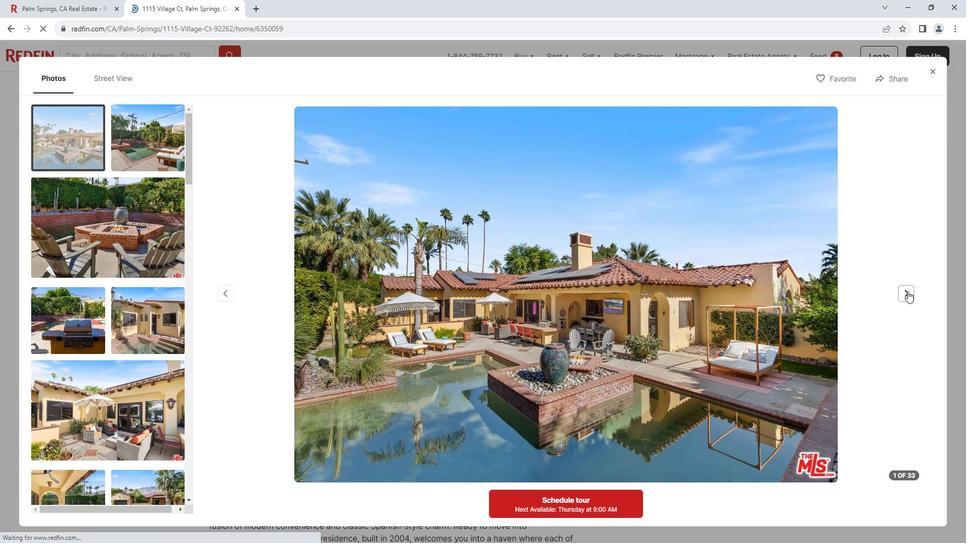 
Action: Mouse pressed left at (918, 291)
